Task: Research Airbnb properties in Matagalpa, Nicaragua from 10th December, 2023 to 25th December, 2023 for 3 adults, 1 child. Place can be shared room with 2 bedrooms having 3 beds and 2 bathrooms. Property type can be guest house. Amenities needed are: wifi, TV, free parkinig on premises, gym, breakfast. Booking option can be shelf check-in. Look for 3 properties as per requirement.
Action: Mouse moved to (550, 109)
Screenshot: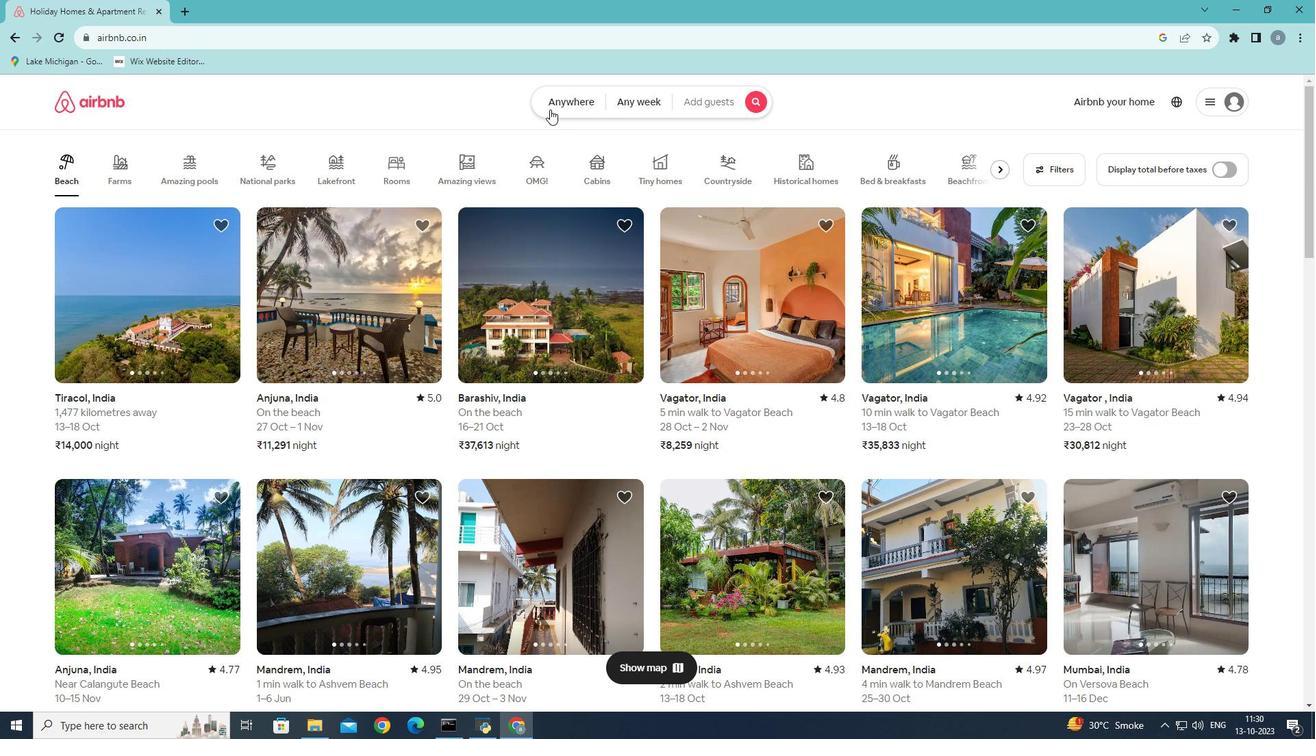 
Action: Mouse pressed left at (550, 109)
Screenshot: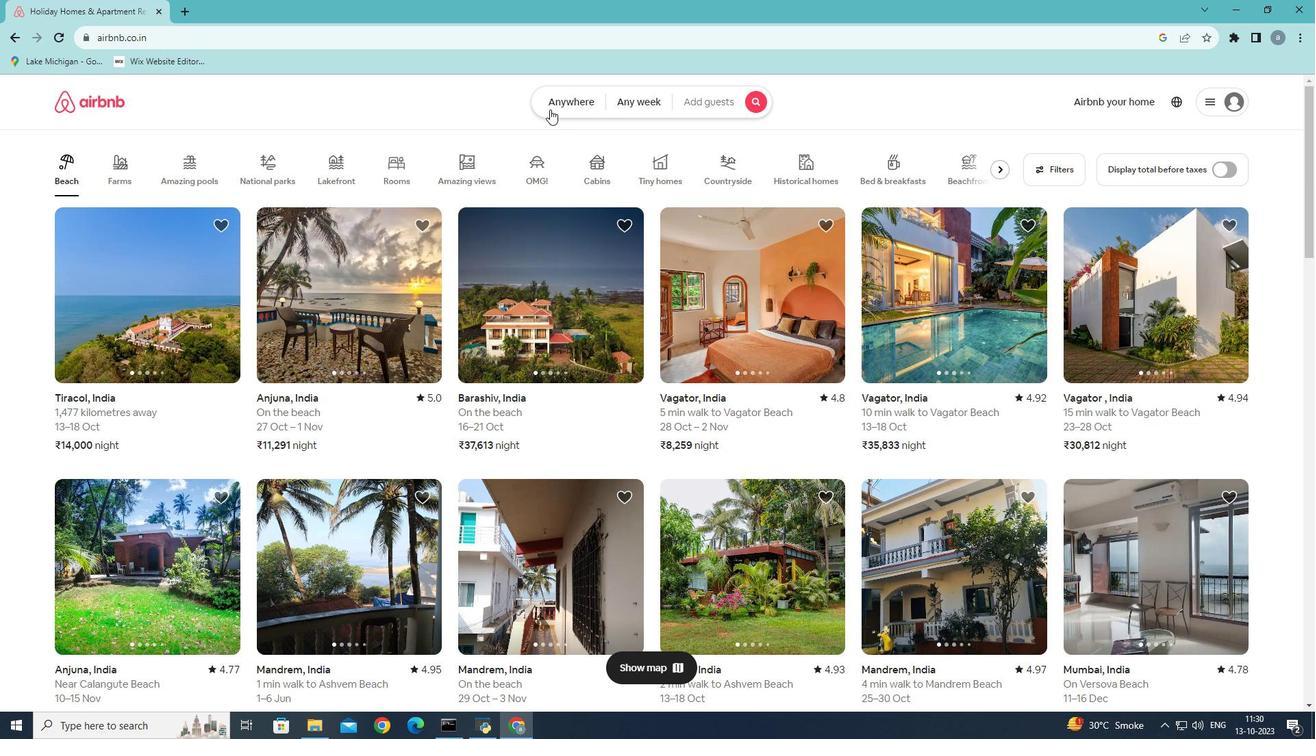 
Action: Mouse moved to (409, 158)
Screenshot: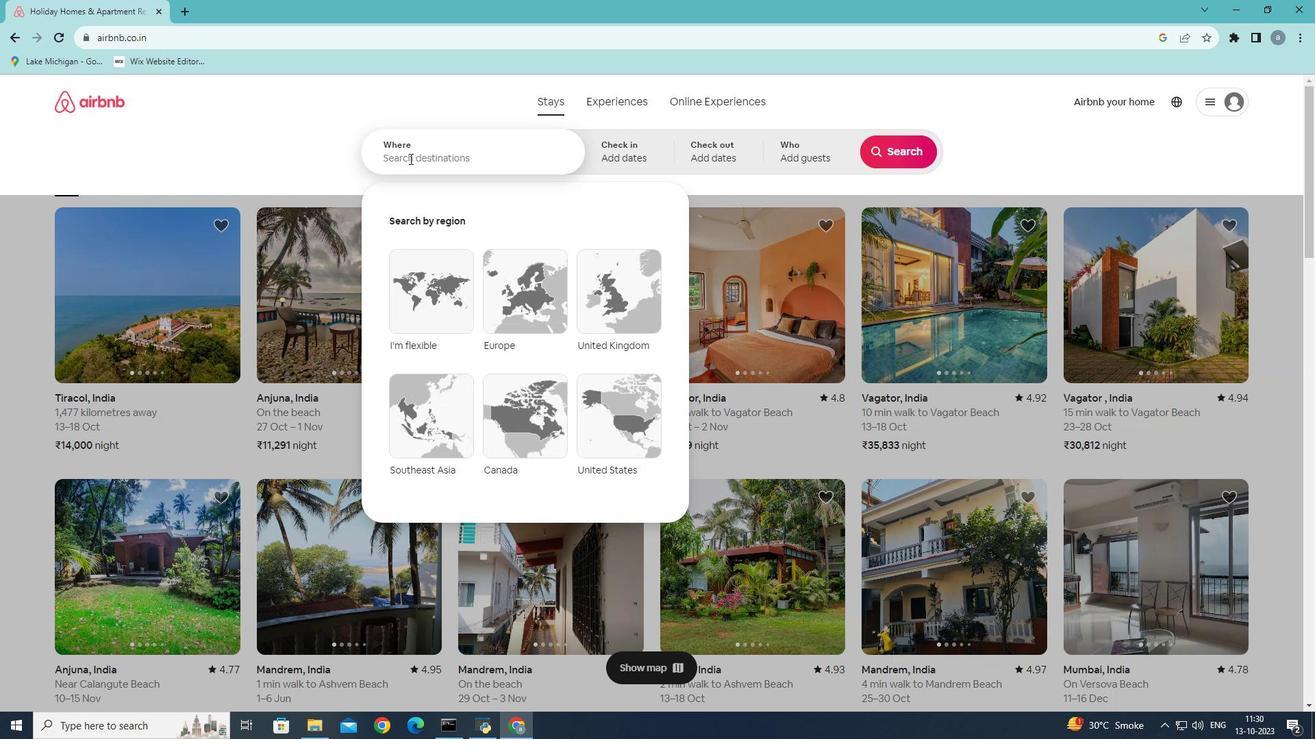 
Action: Mouse pressed left at (409, 158)
Screenshot: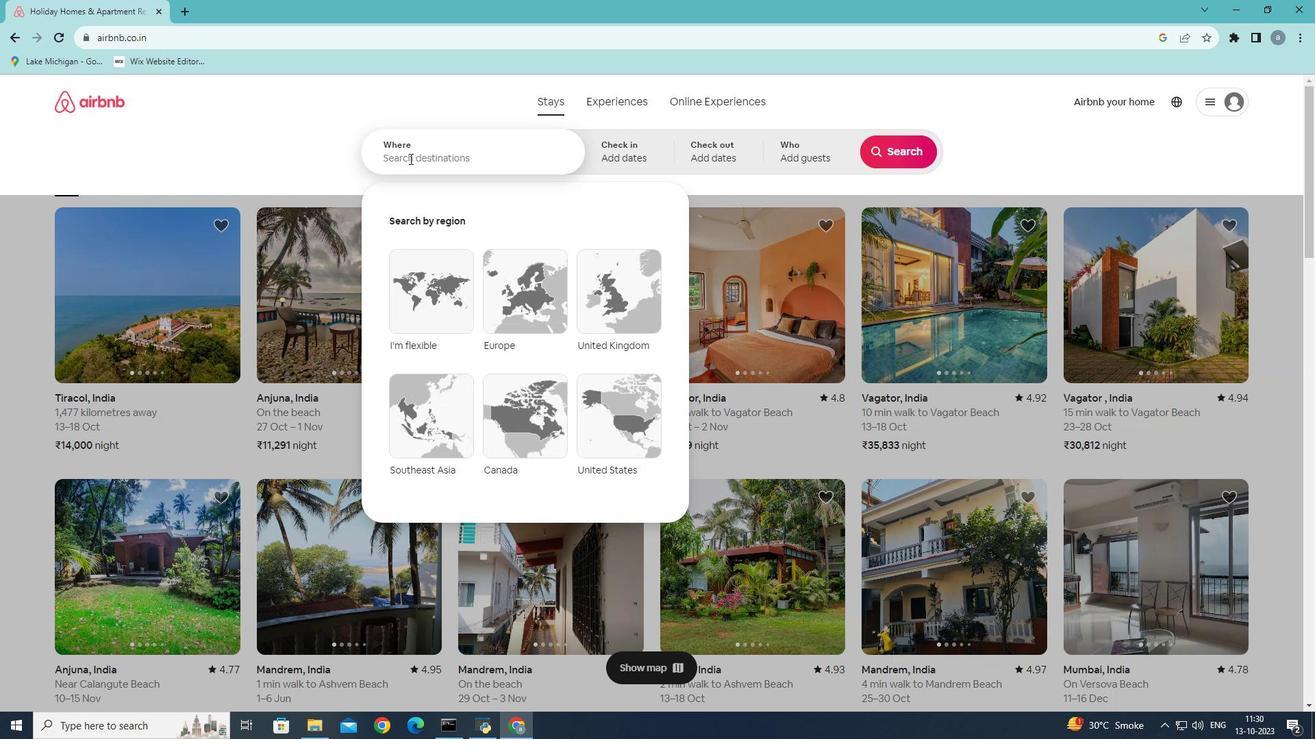 
Action: Mouse moved to (409, 159)
Screenshot: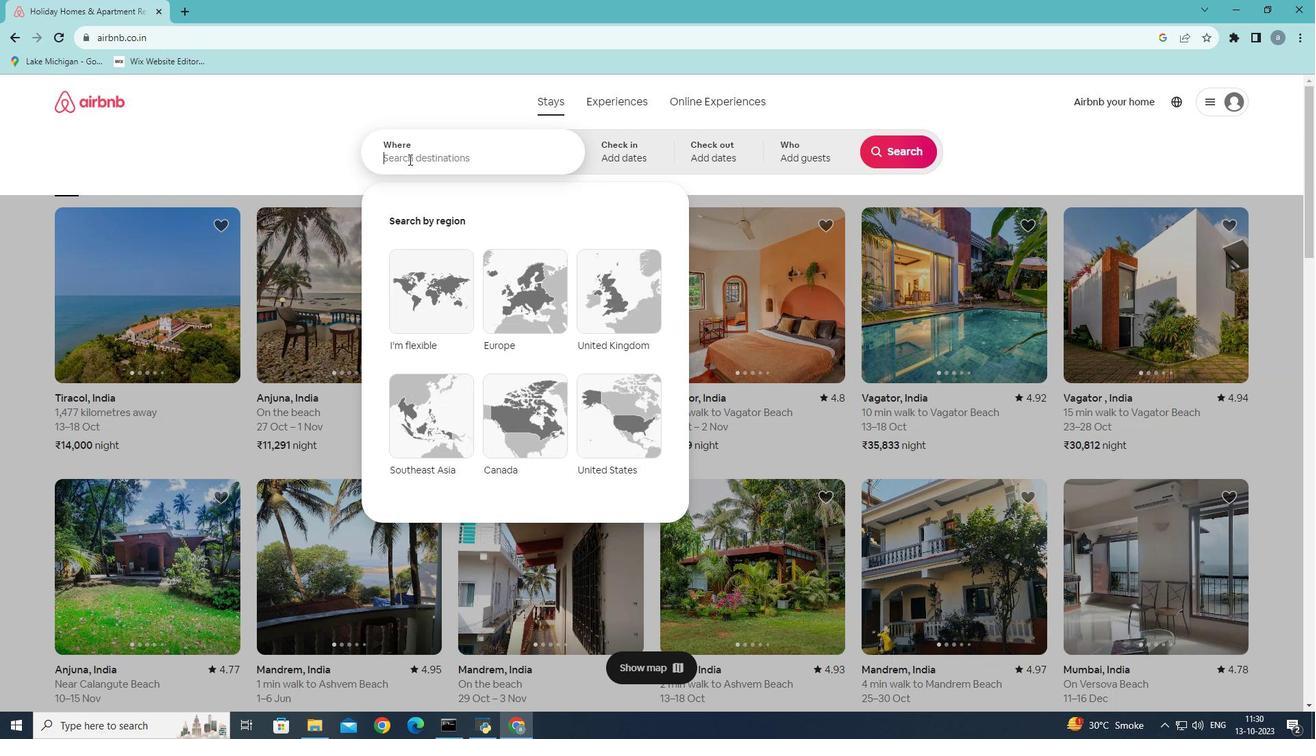 
Action: Key pressed <Key.shift><Key.shift><Key.shift><Key.shift><Key.shift><Key.shift><Key.shift><Key.shift><Key.shift><Key.shift><Key.shift><Key.shift><Key.shift><Key.shift><Key.shift><Key.shift><Key.shift><Key.shift><Key.shift><Key.shift><Key.shift><Key.shift><Key.shift><Key.shift><Key.shift><Key.shift><Key.shift><Key.shift><Key.shift><Key.shift><Key.shift><Key.shift><Key.shift><Key.shift><Key.shift><Key.shift><Key.shift><Key.shift><Key.shift><Key.shift><Key.shift><Key.shift><Key.shift><Key.shift><Key.shift>Matagalpa
Screenshot: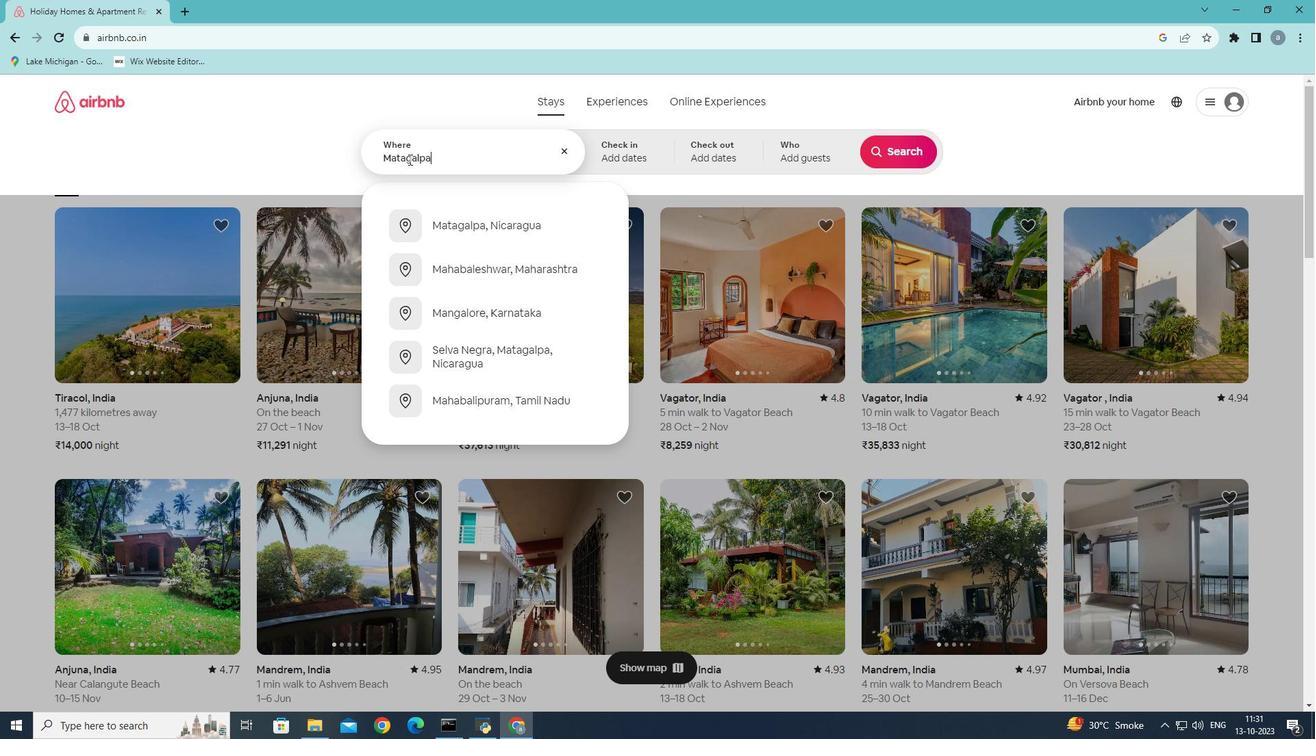
Action: Mouse moved to (516, 223)
Screenshot: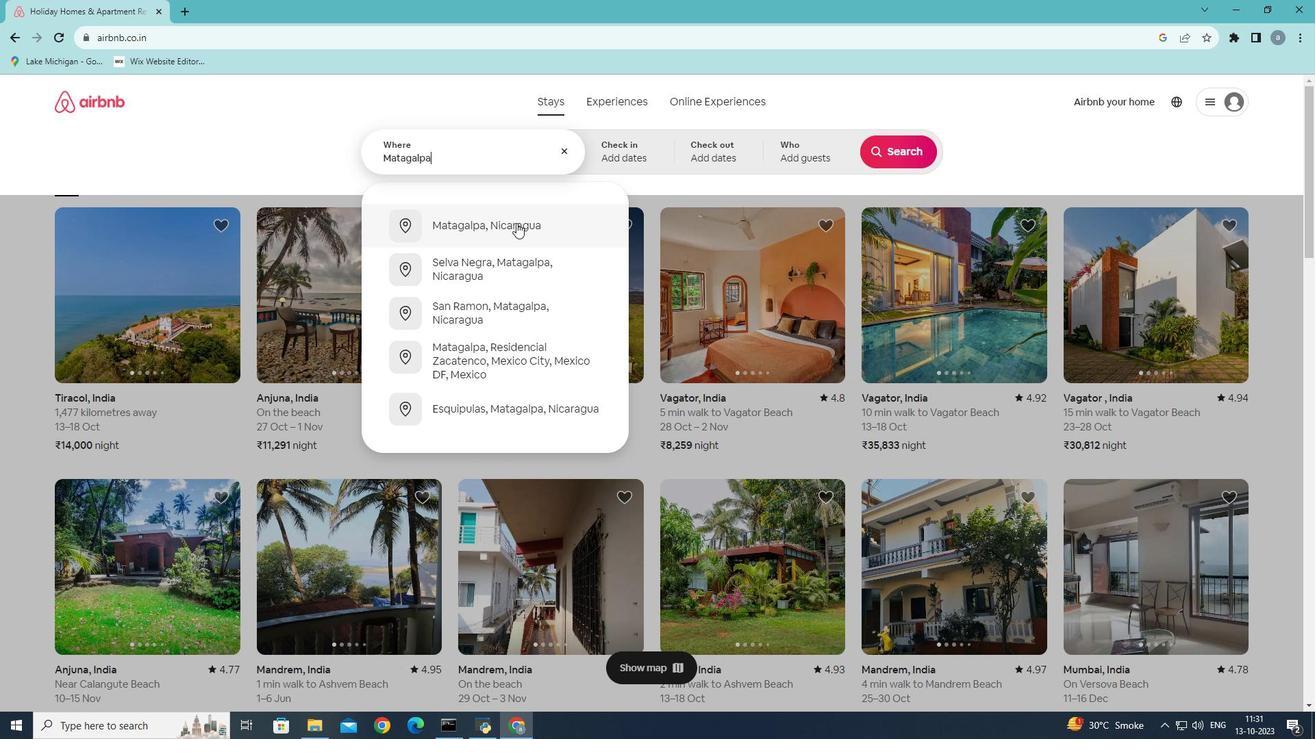 
Action: Mouse pressed left at (516, 223)
Screenshot: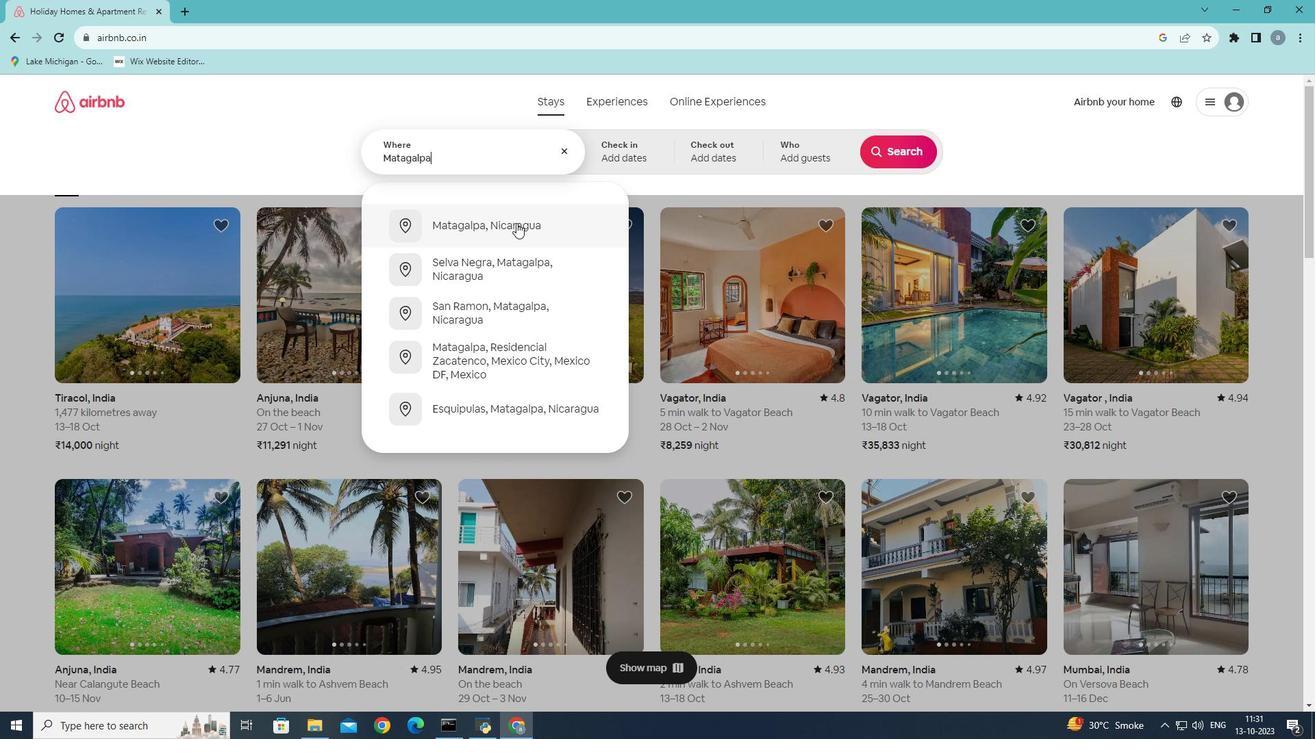 
Action: Mouse moved to (890, 263)
Screenshot: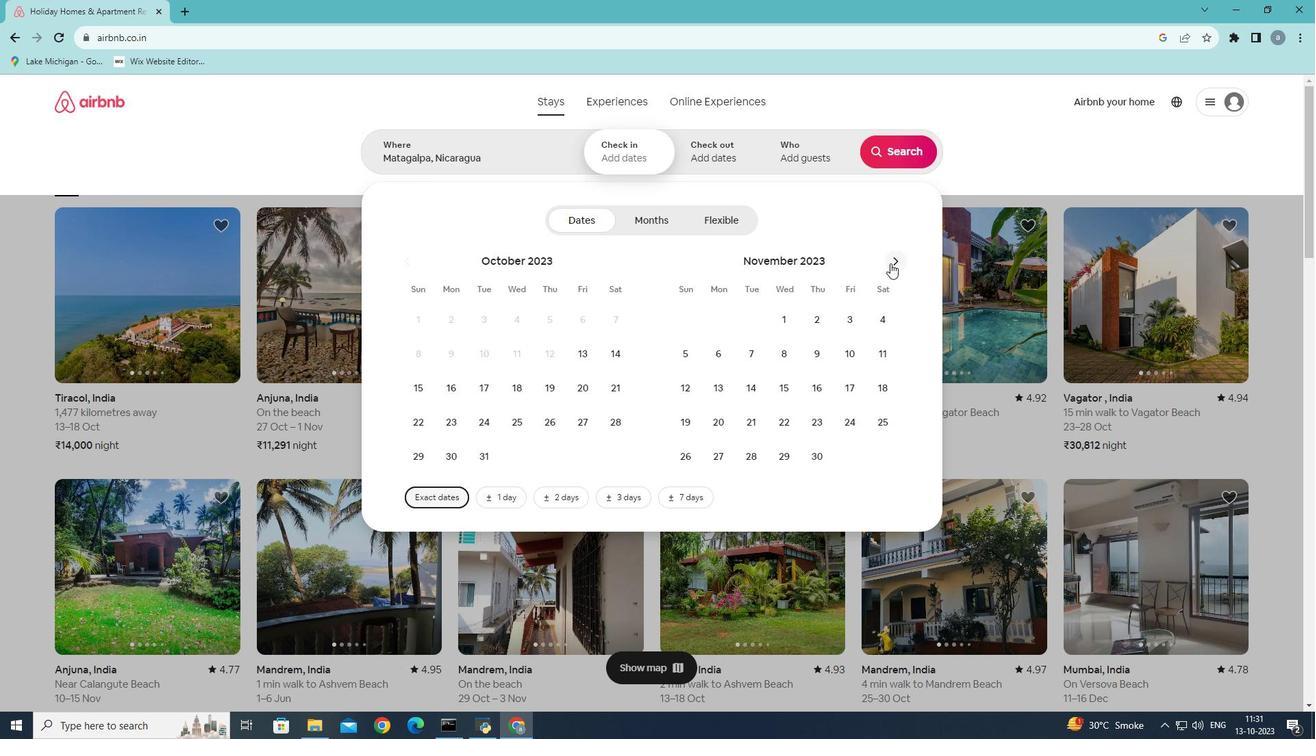
Action: Mouse pressed left at (890, 263)
Screenshot: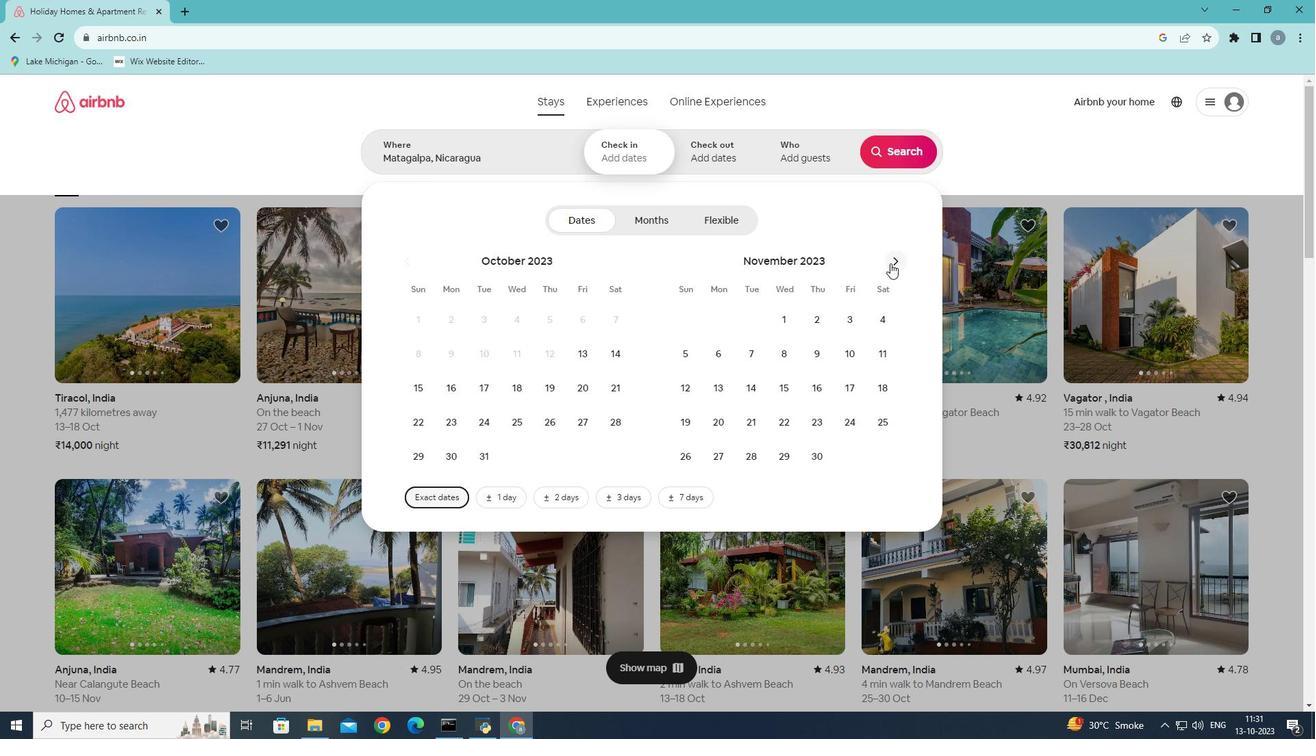 
Action: Mouse moved to (694, 387)
Screenshot: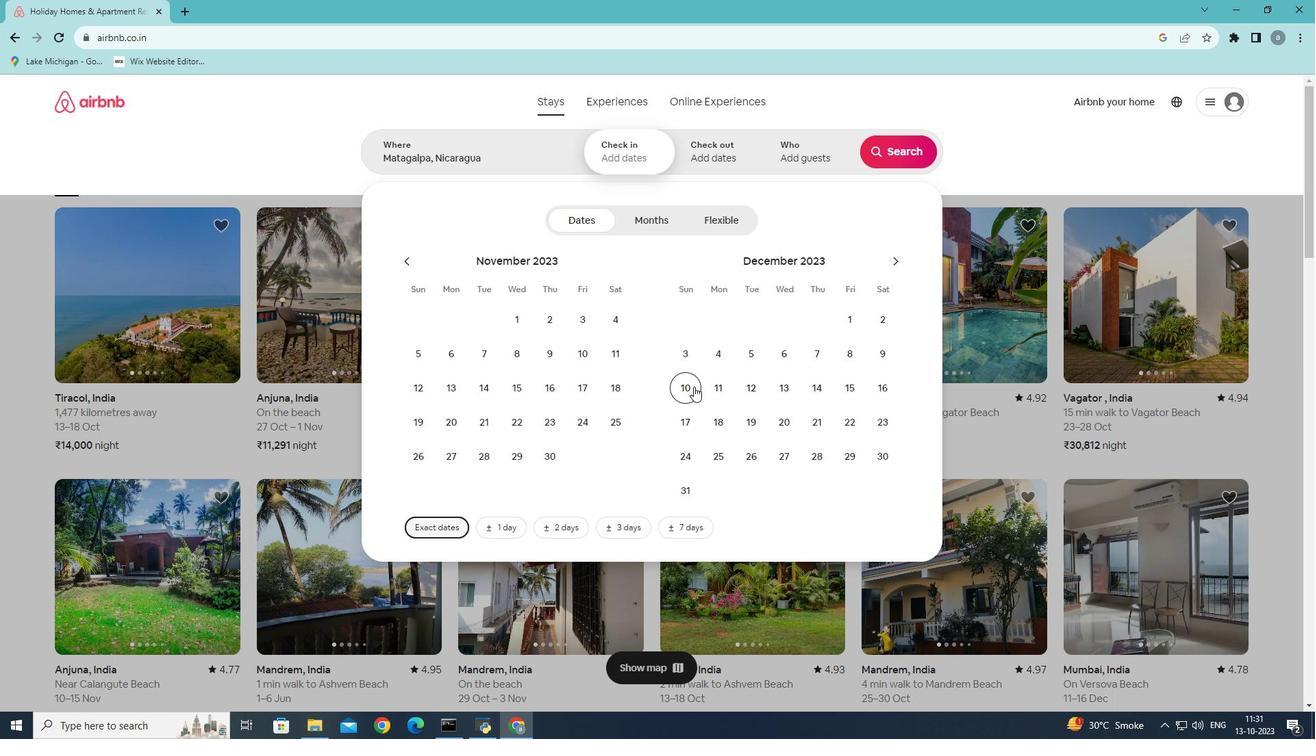 
Action: Mouse pressed left at (694, 387)
Screenshot: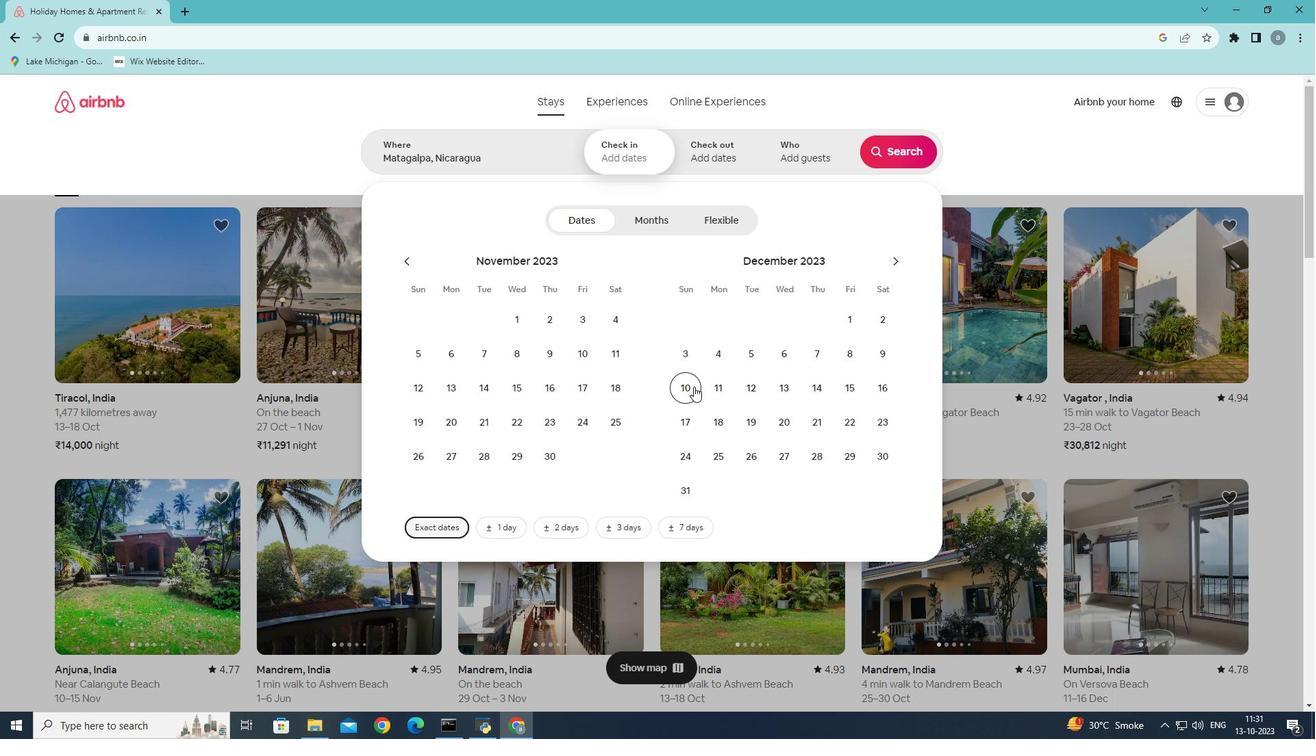
Action: Mouse moved to (725, 461)
Screenshot: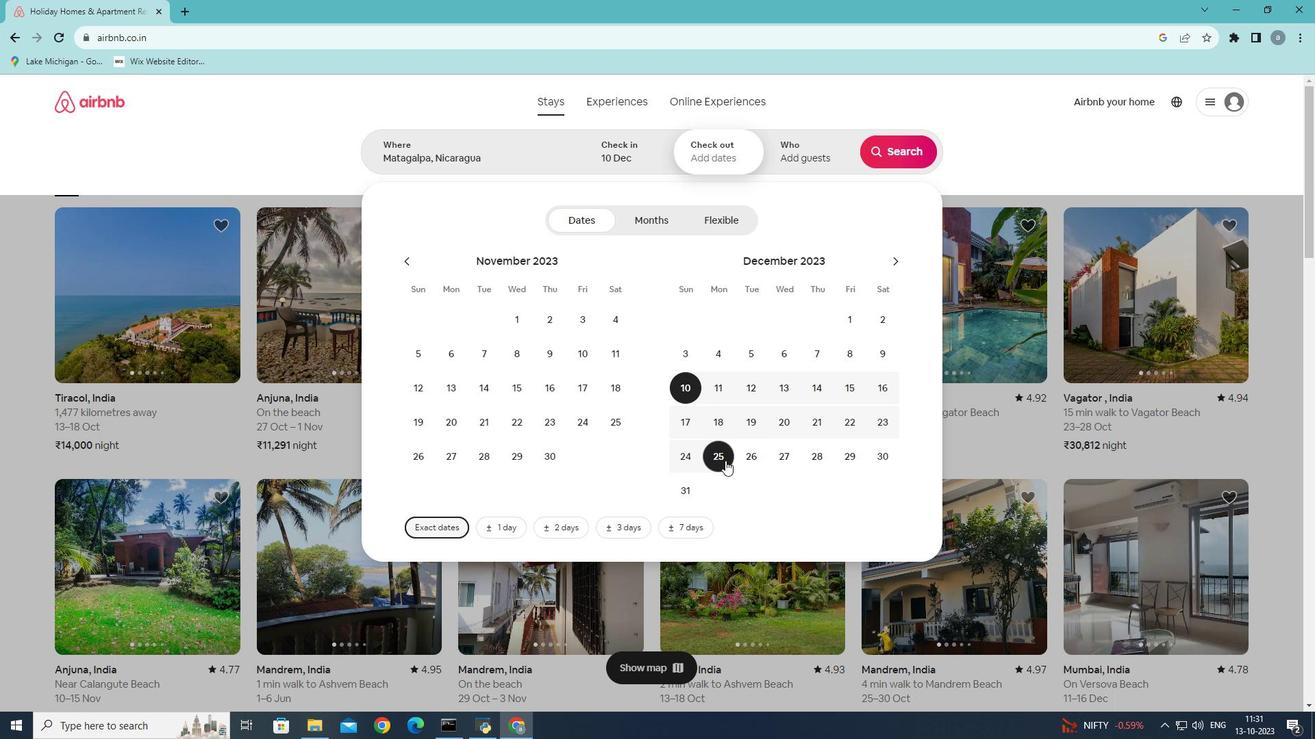 
Action: Mouse pressed left at (725, 461)
Screenshot: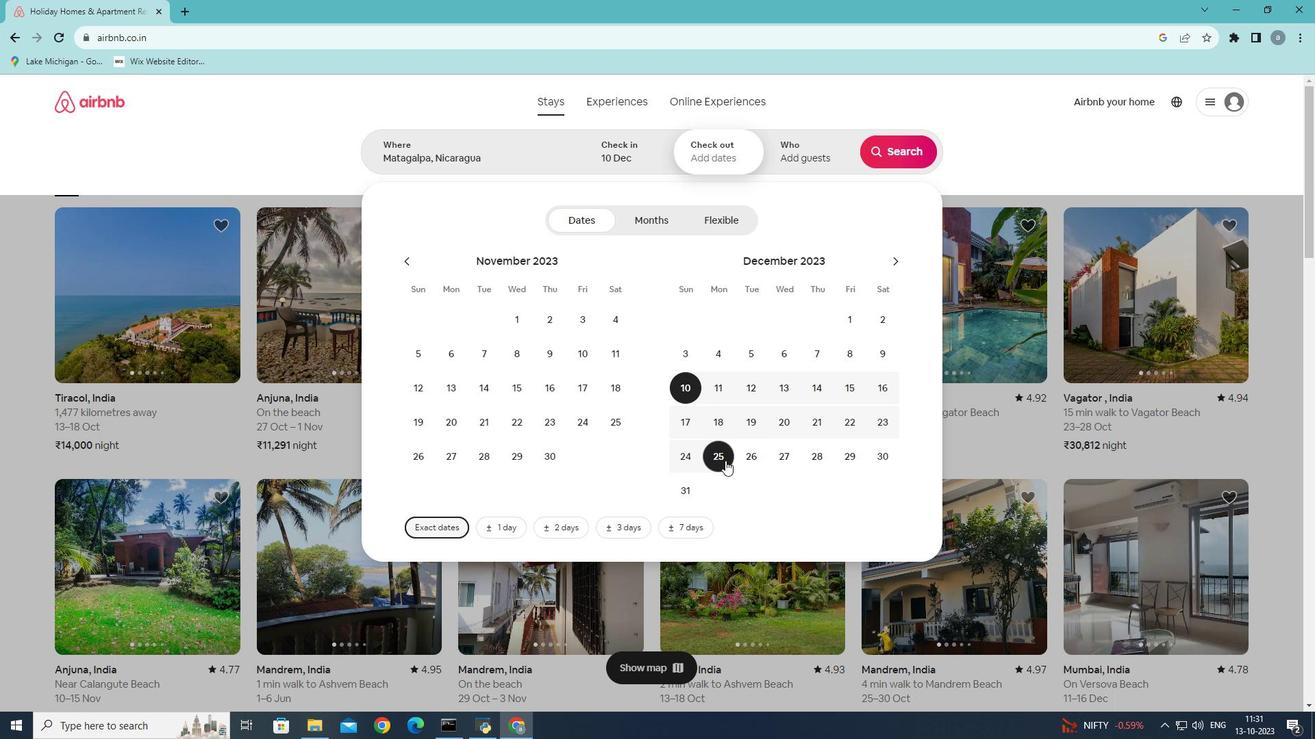 
Action: Mouse moved to (829, 152)
Screenshot: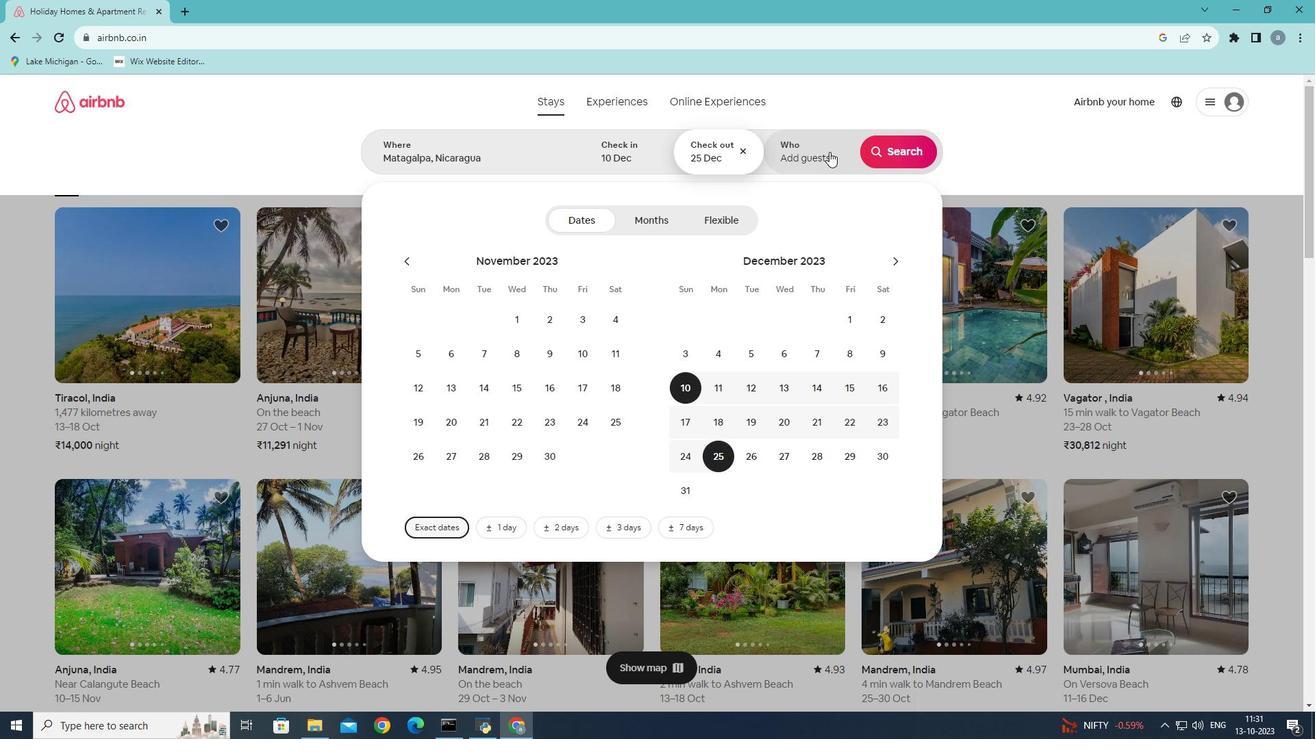 
Action: Mouse pressed left at (829, 152)
Screenshot: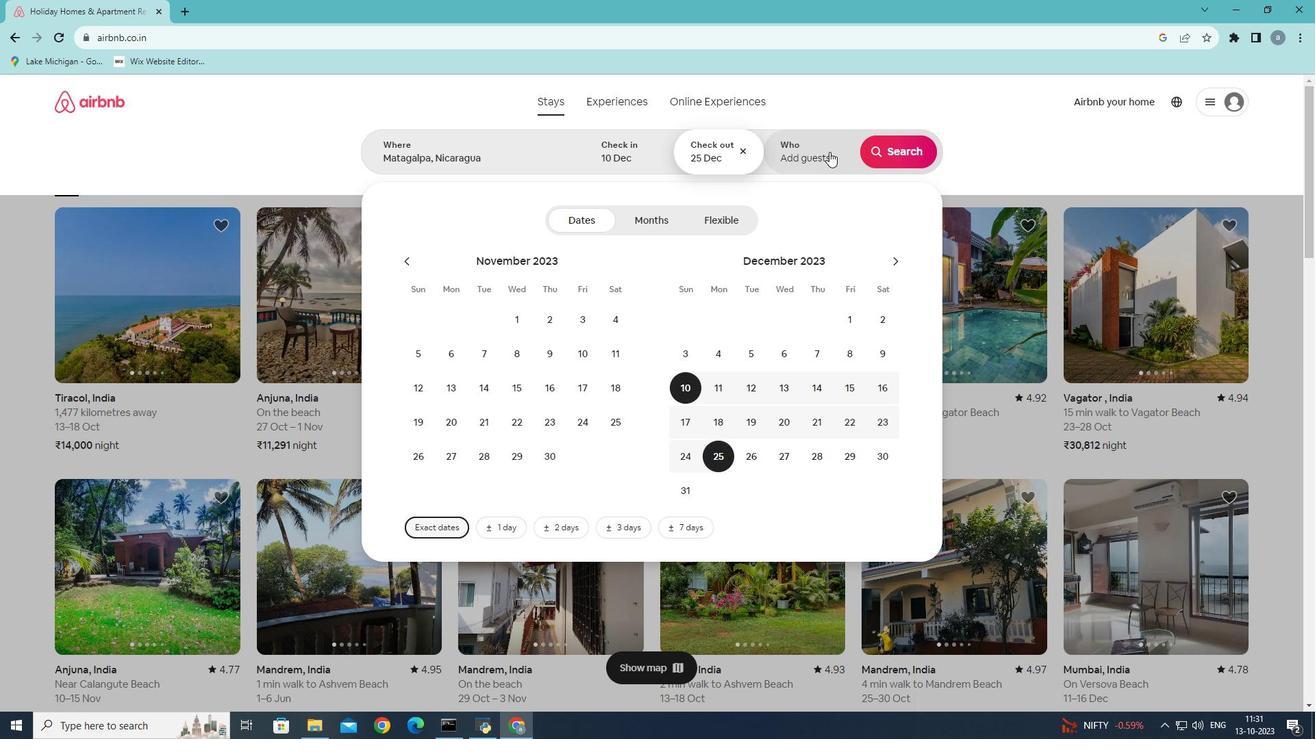 
Action: Mouse moved to (902, 224)
Screenshot: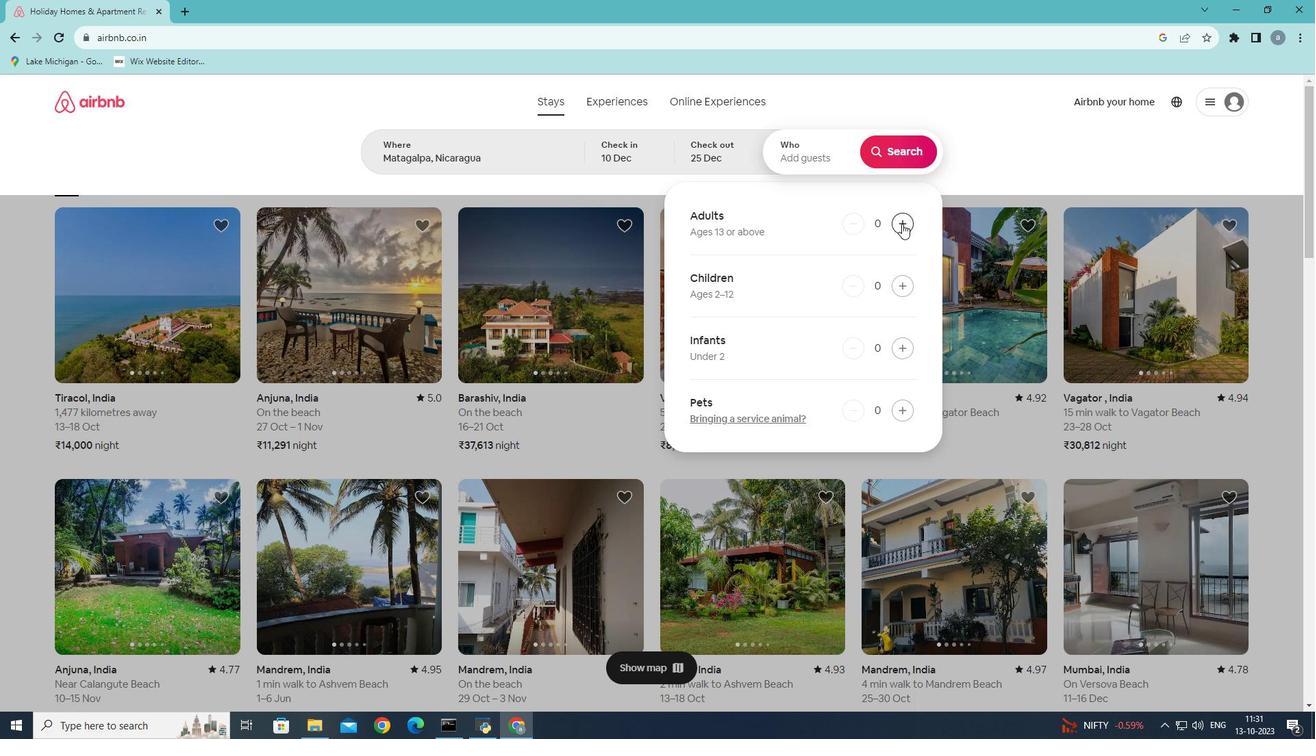 
Action: Mouse pressed left at (902, 224)
Screenshot: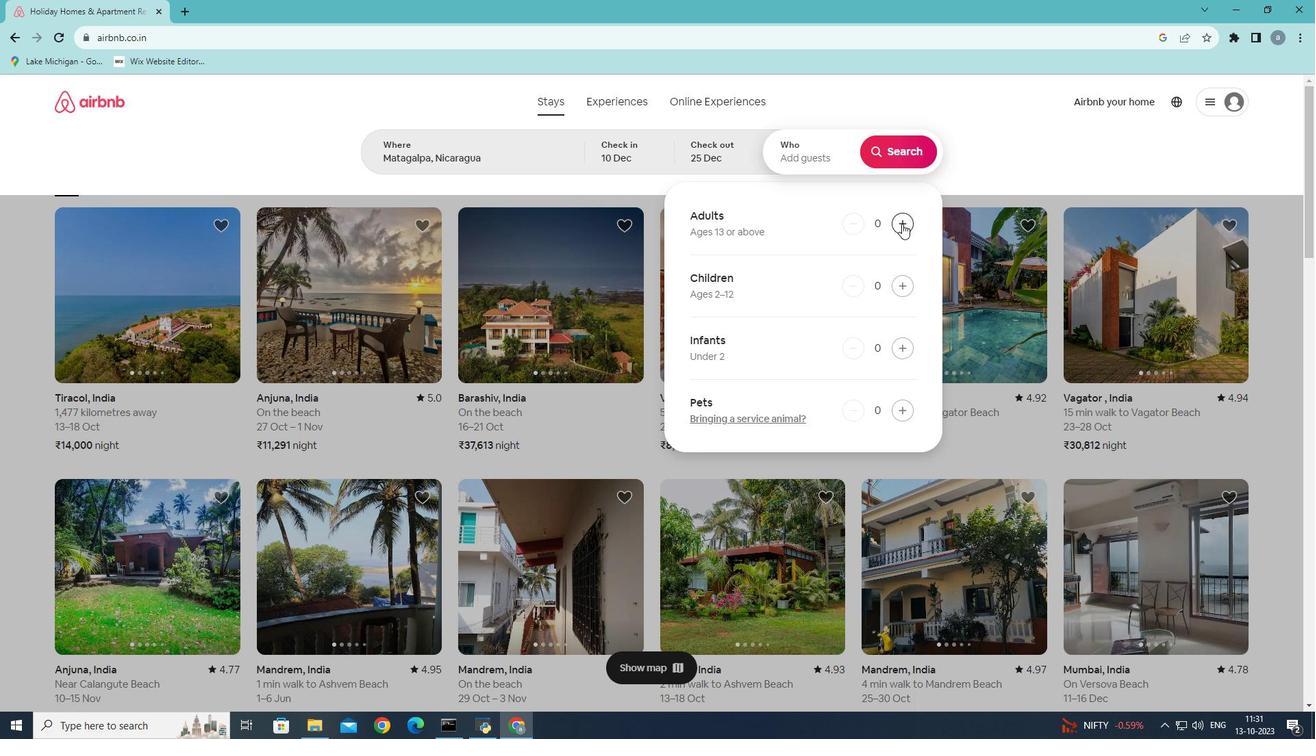 
Action: Mouse pressed left at (902, 224)
Screenshot: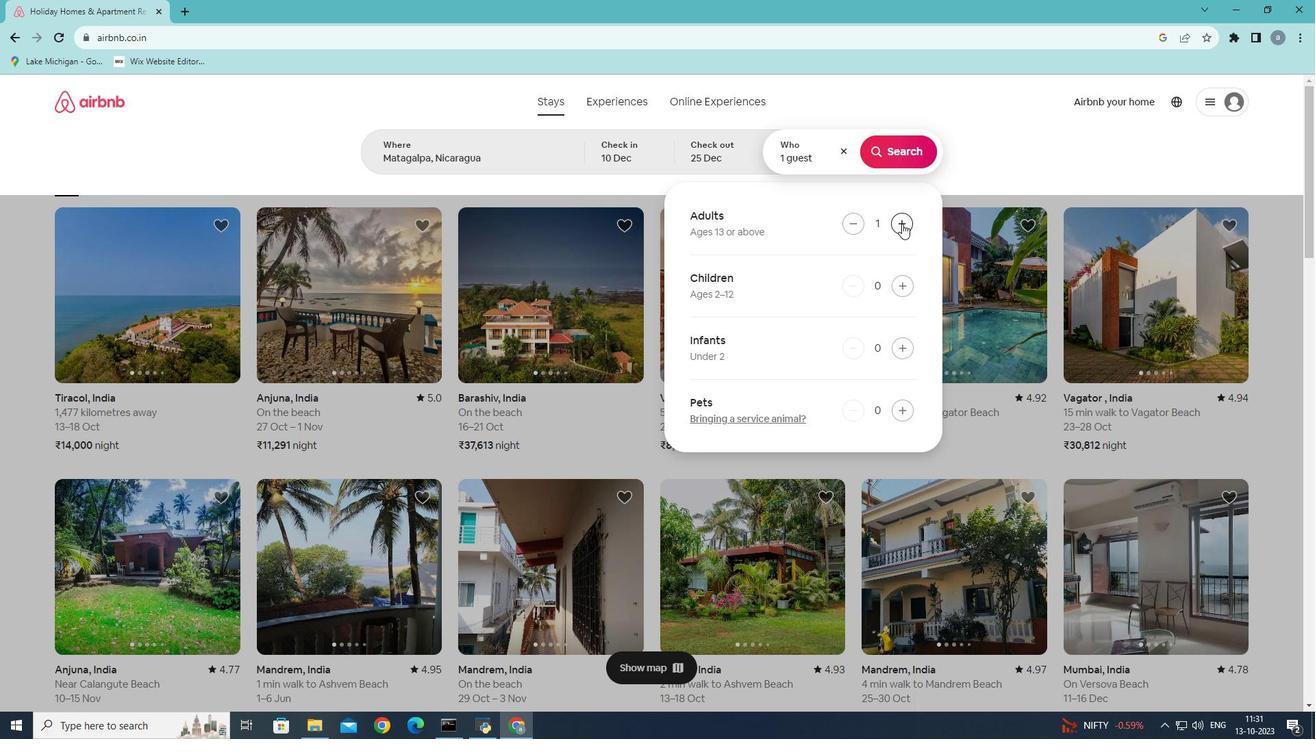 
Action: Mouse pressed left at (902, 224)
Screenshot: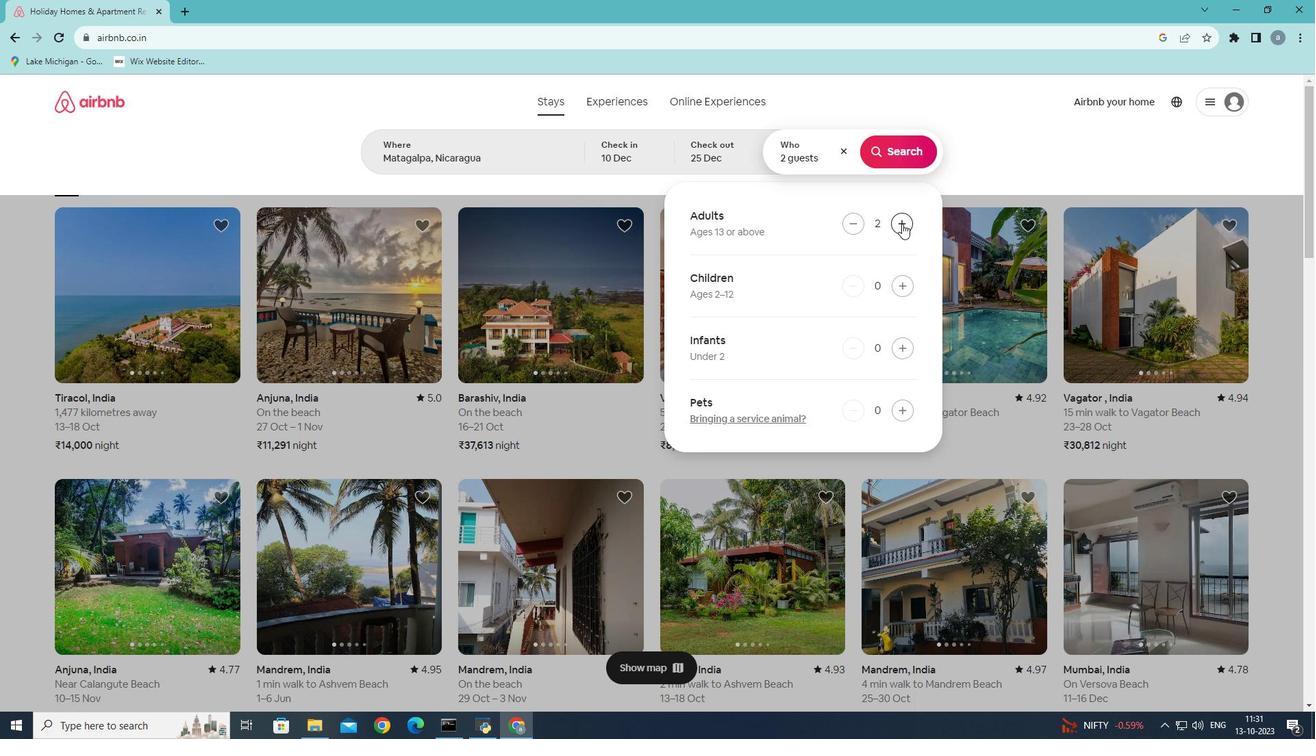 
Action: Mouse moved to (907, 288)
Screenshot: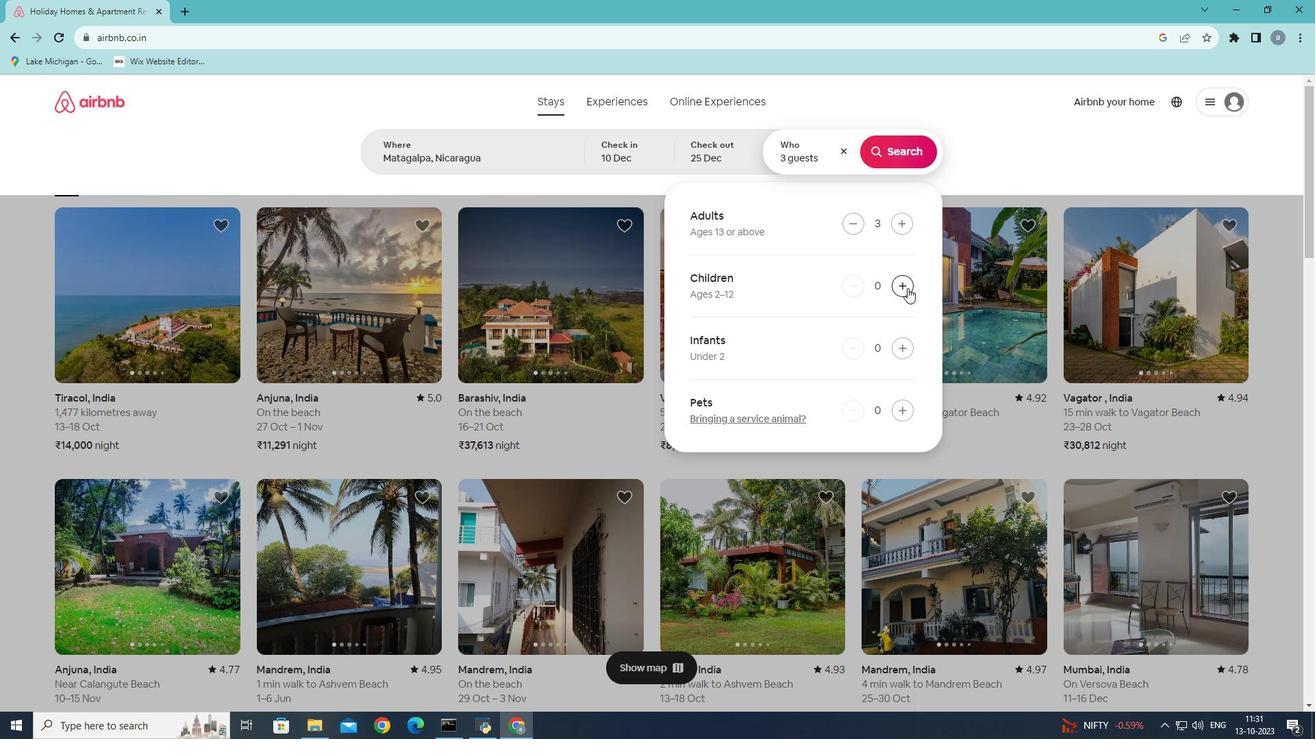 
Action: Mouse pressed left at (907, 288)
Screenshot: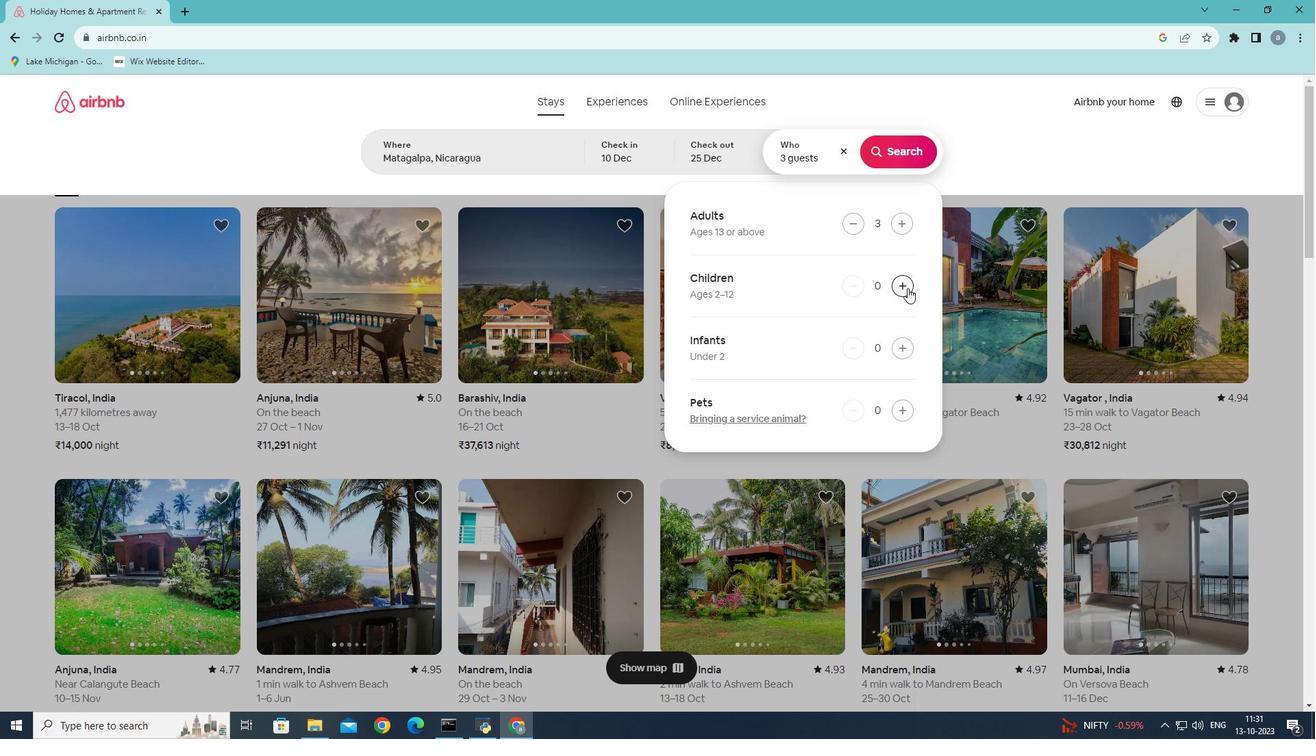 
Action: Mouse moved to (895, 149)
Screenshot: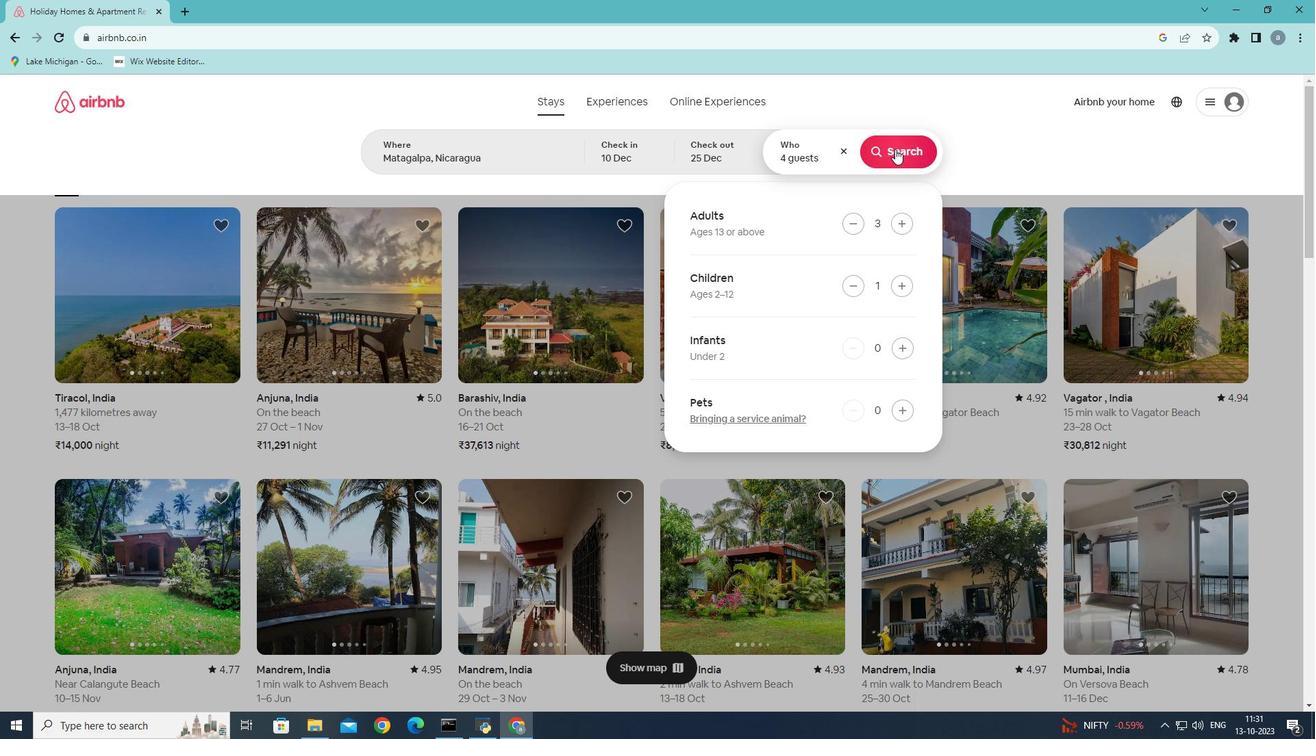 
Action: Mouse pressed left at (895, 149)
Screenshot: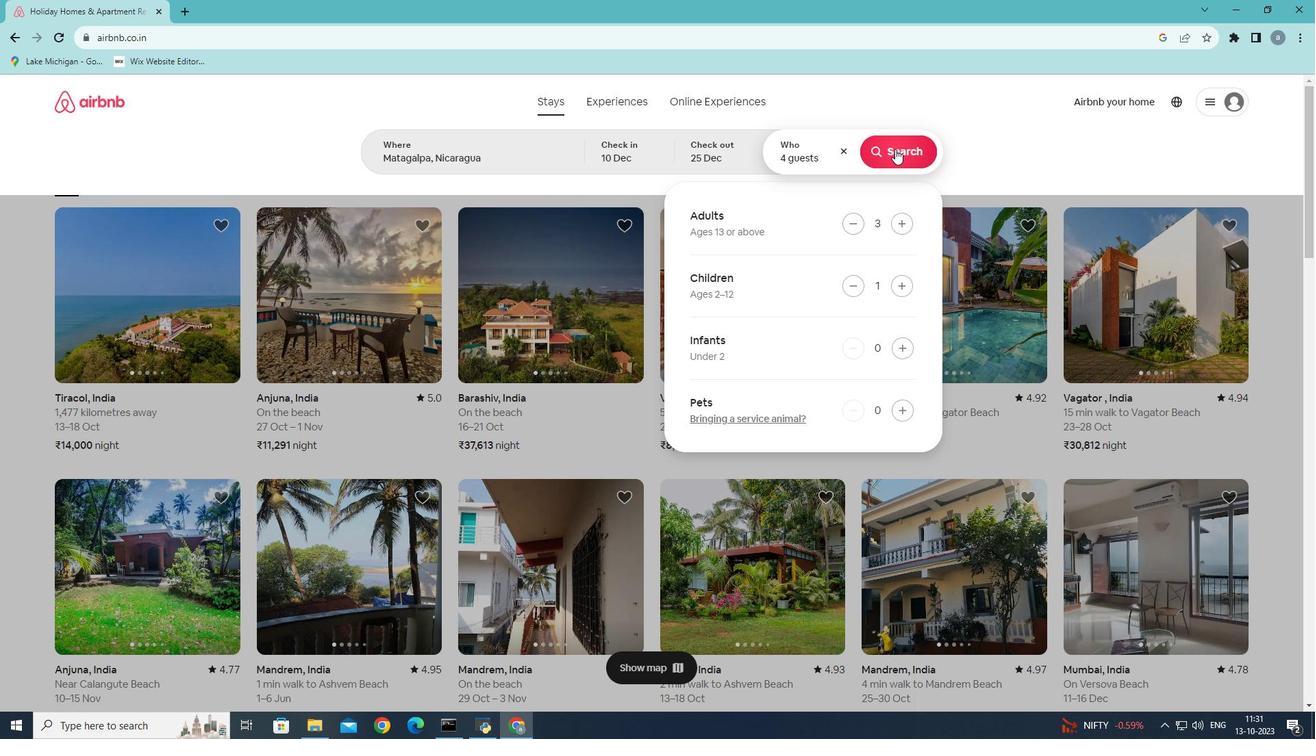 
Action: Mouse moved to (1083, 158)
Screenshot: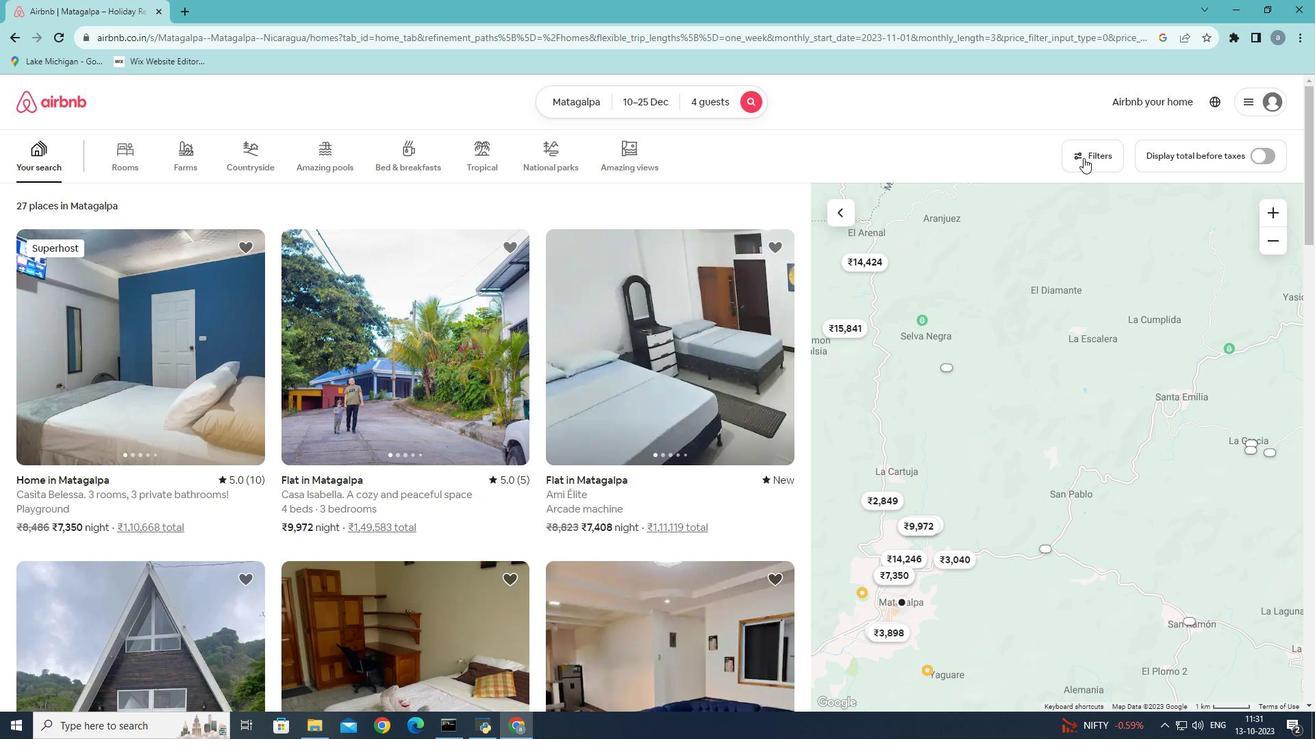 
Action: Mouse pressed left at (1083, 158)
Screenshot: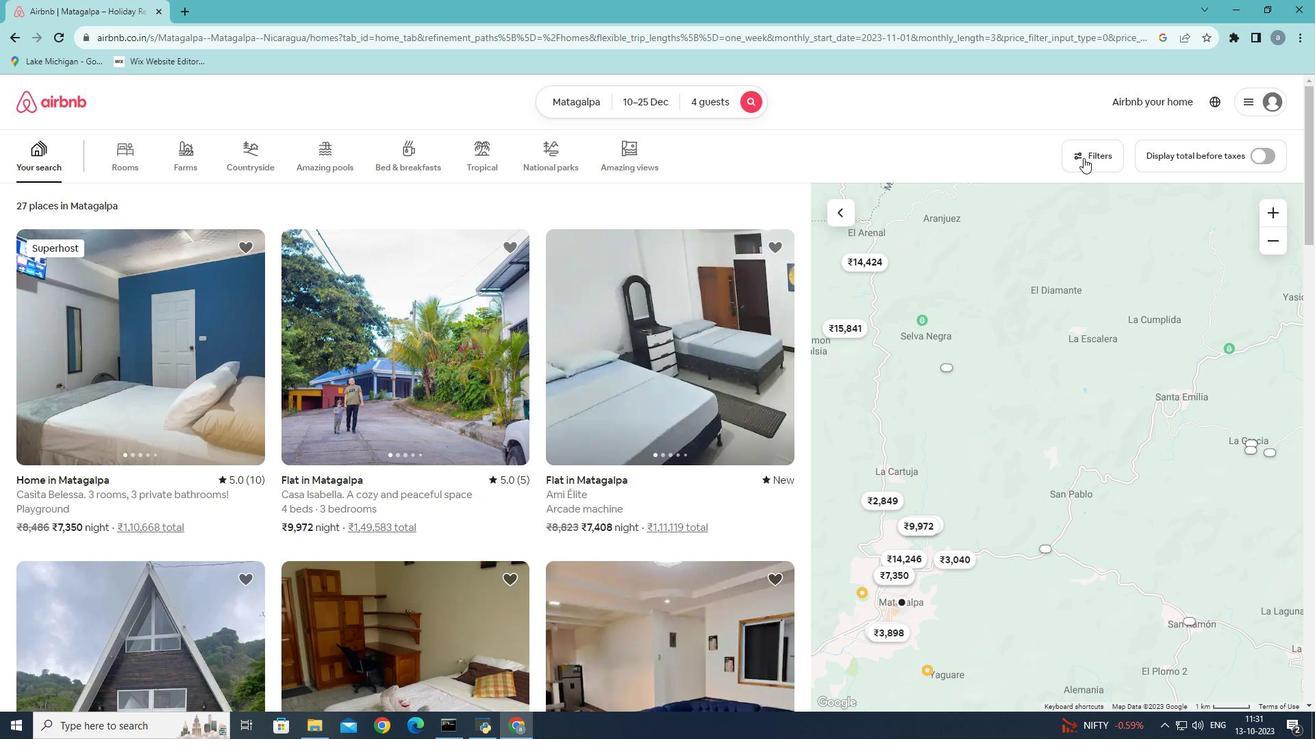 
Action: Mouse moved to (741, 325)
Screenshot: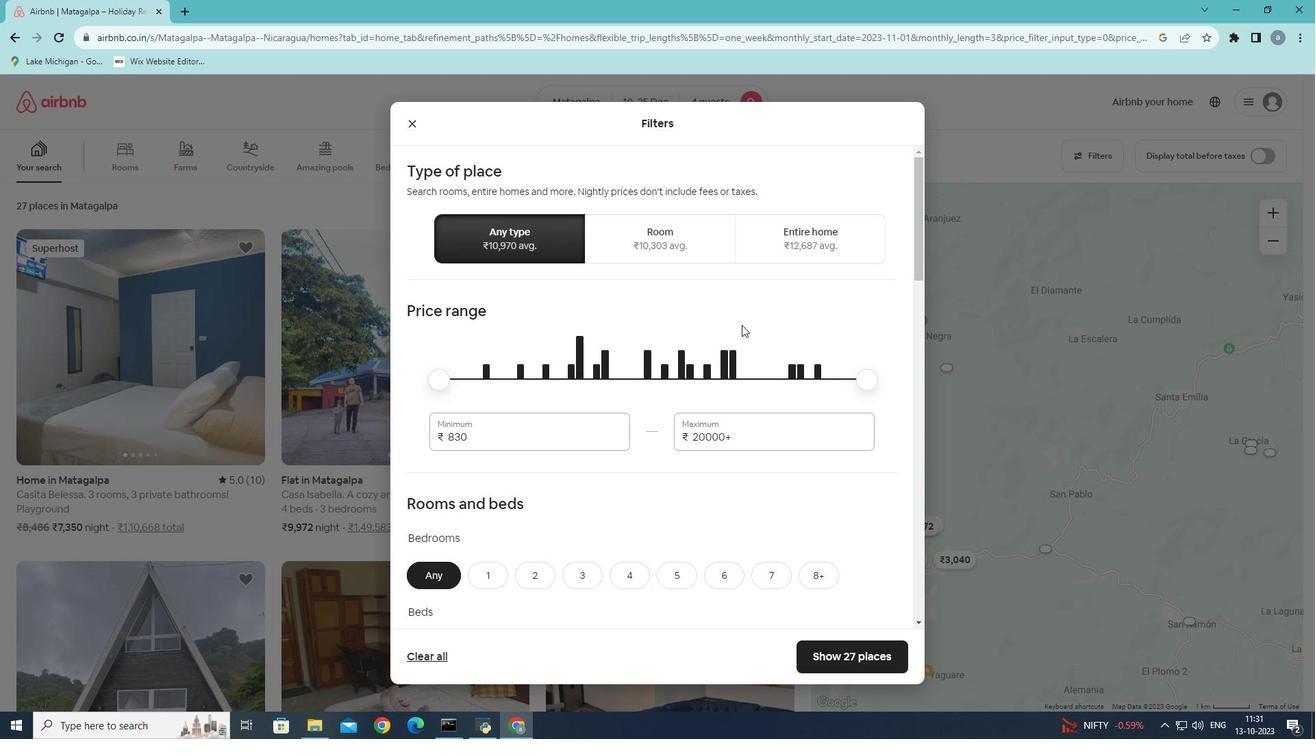 
Action: Mouse scrolled (741, 324) with delta (0, 0)
Screenshot: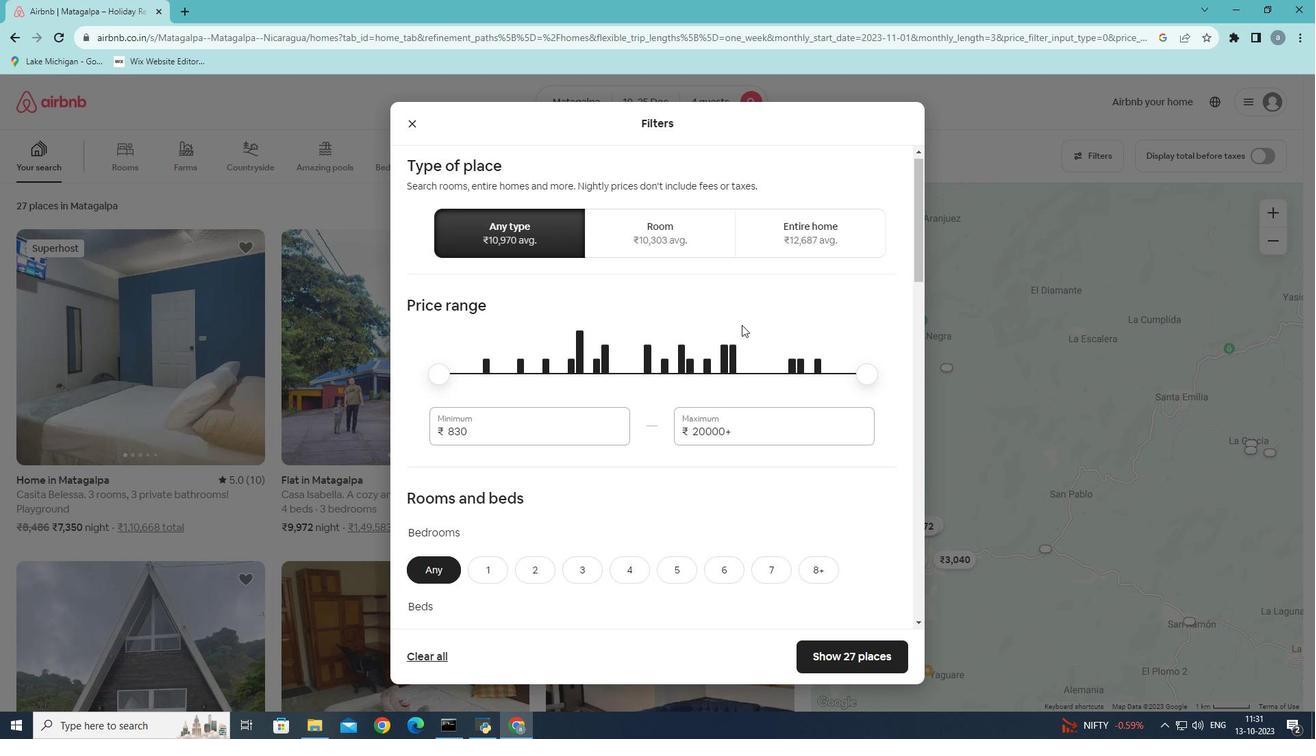 
Action: Mouse scrolled (741, 324) with delta (0, 0)
Screenshot: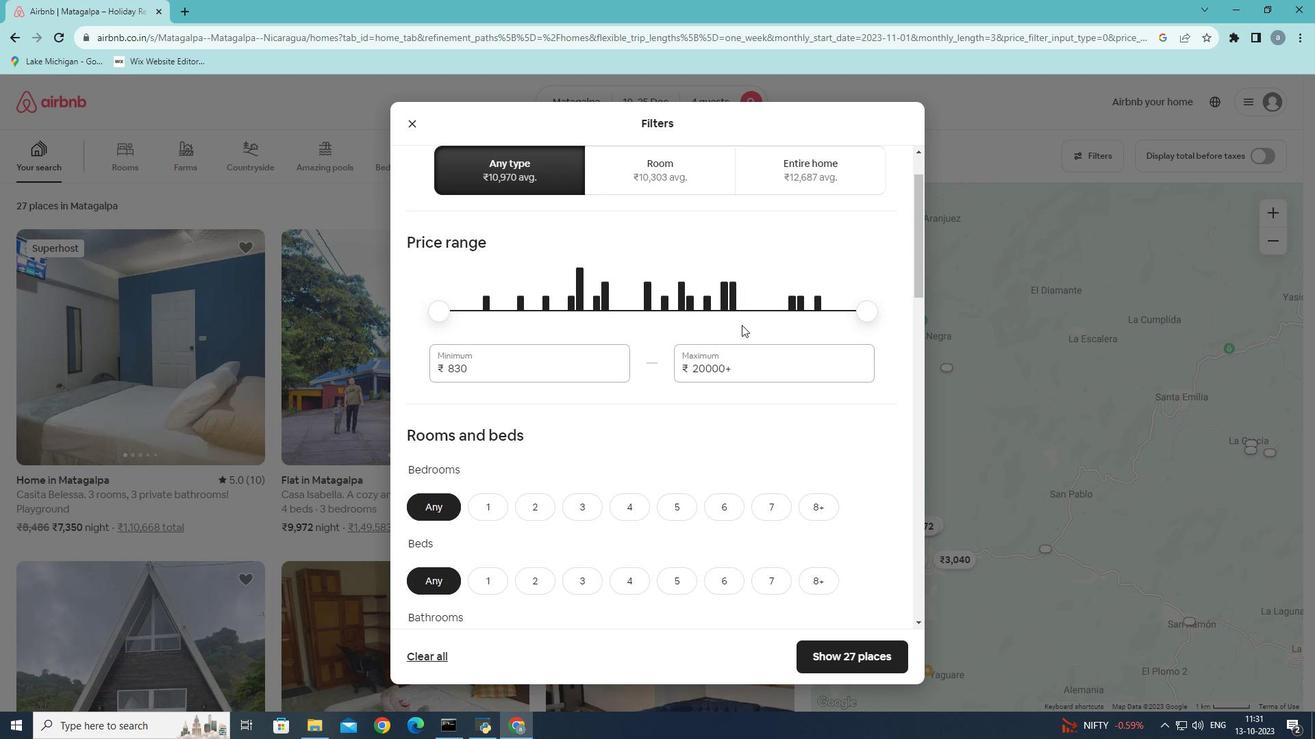 
Action: Mouse scrolled (741, 324) with delta (0, 0)
Screenshot: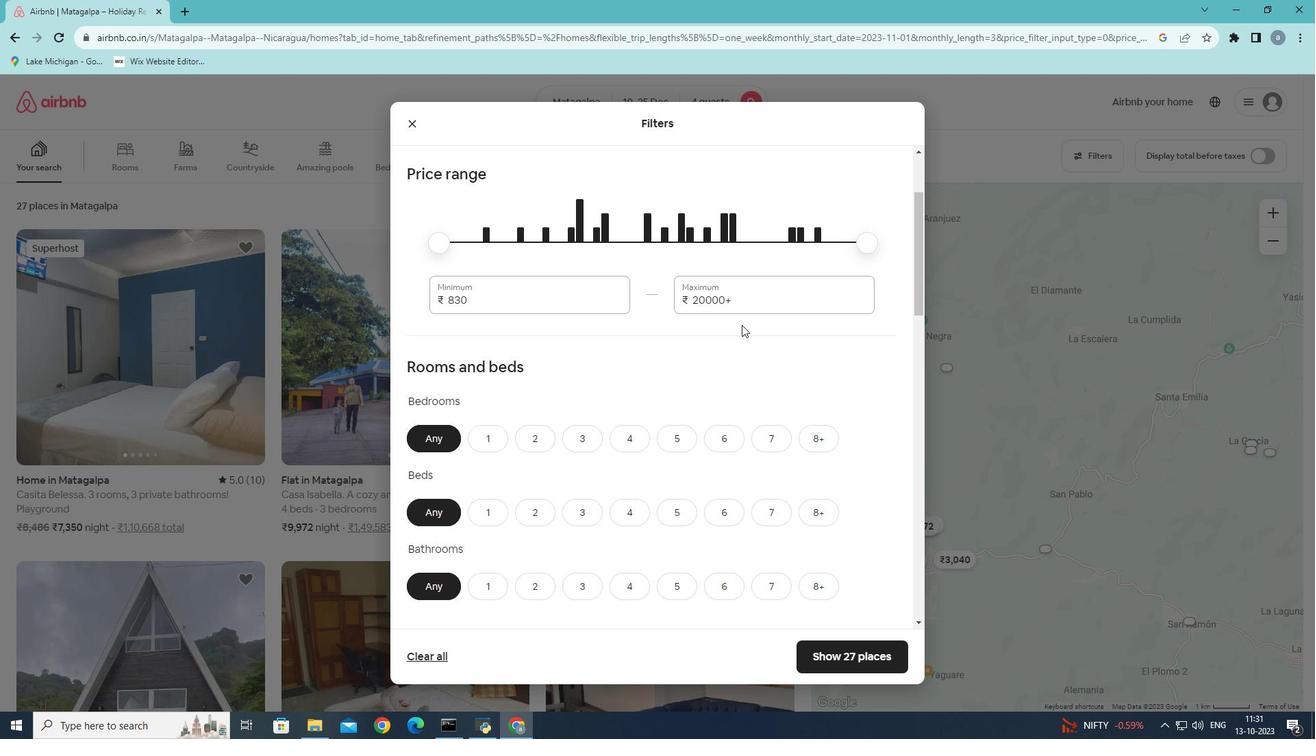 
Action: Mouse moved to (537, 371)
Screenshot: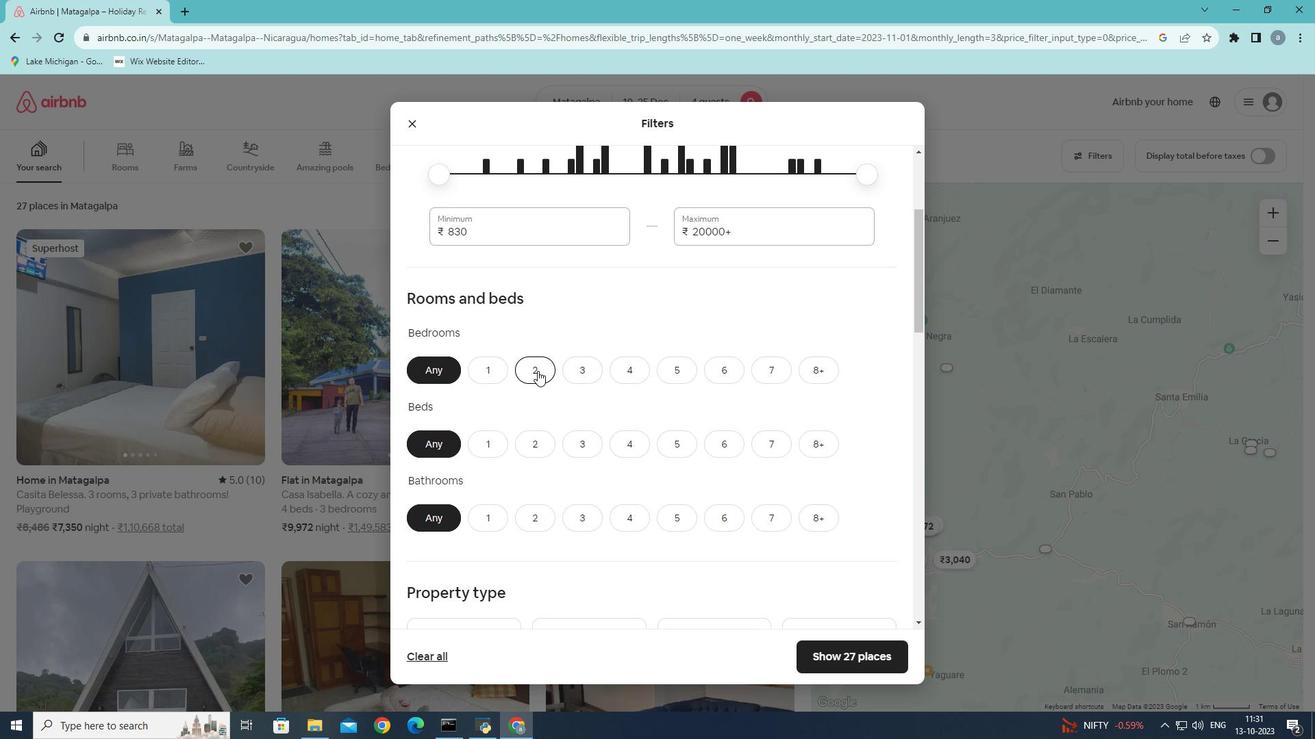 
Action: Mouse pressed left at (537, 371)
Screenshot: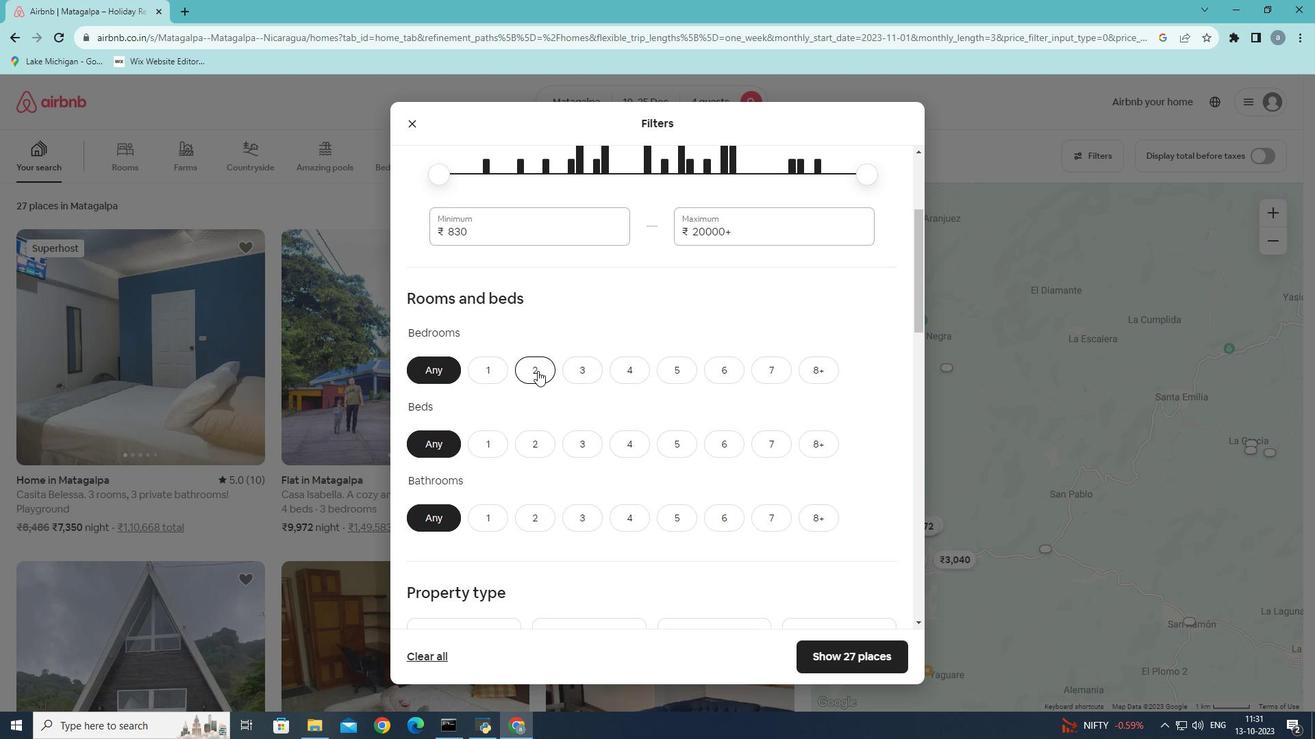 
Action: Mouse moved to (570, 444)
Screenshot: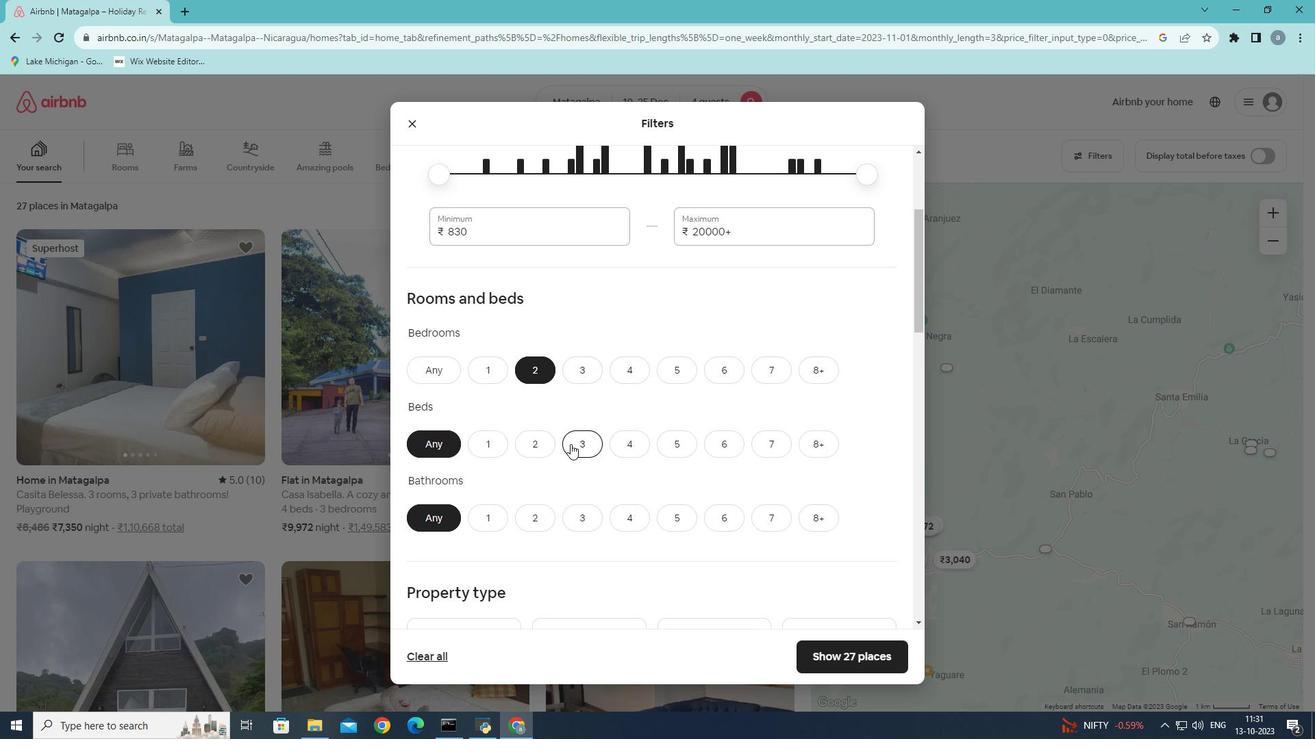 
Action: Mouse pressed left at (570, 444)
Screenshot: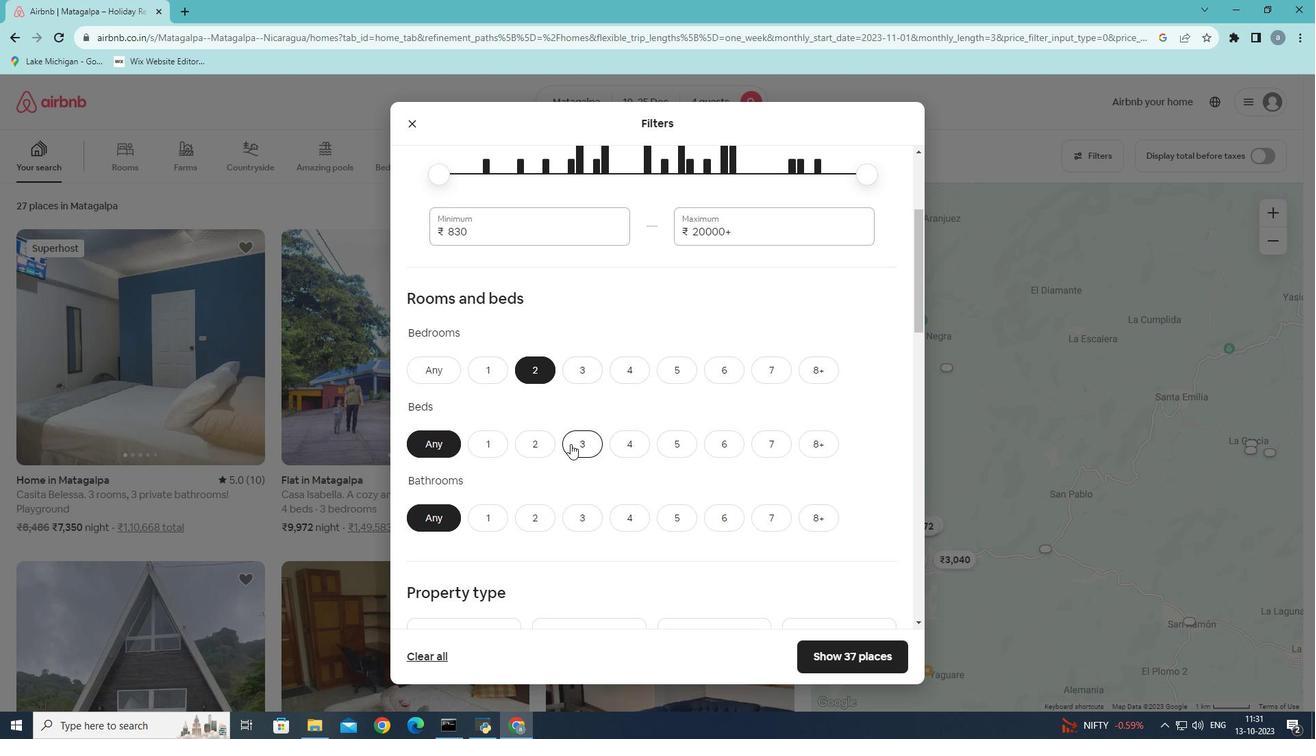 
Action: Mouse moved to (540, 518)
Screenshot: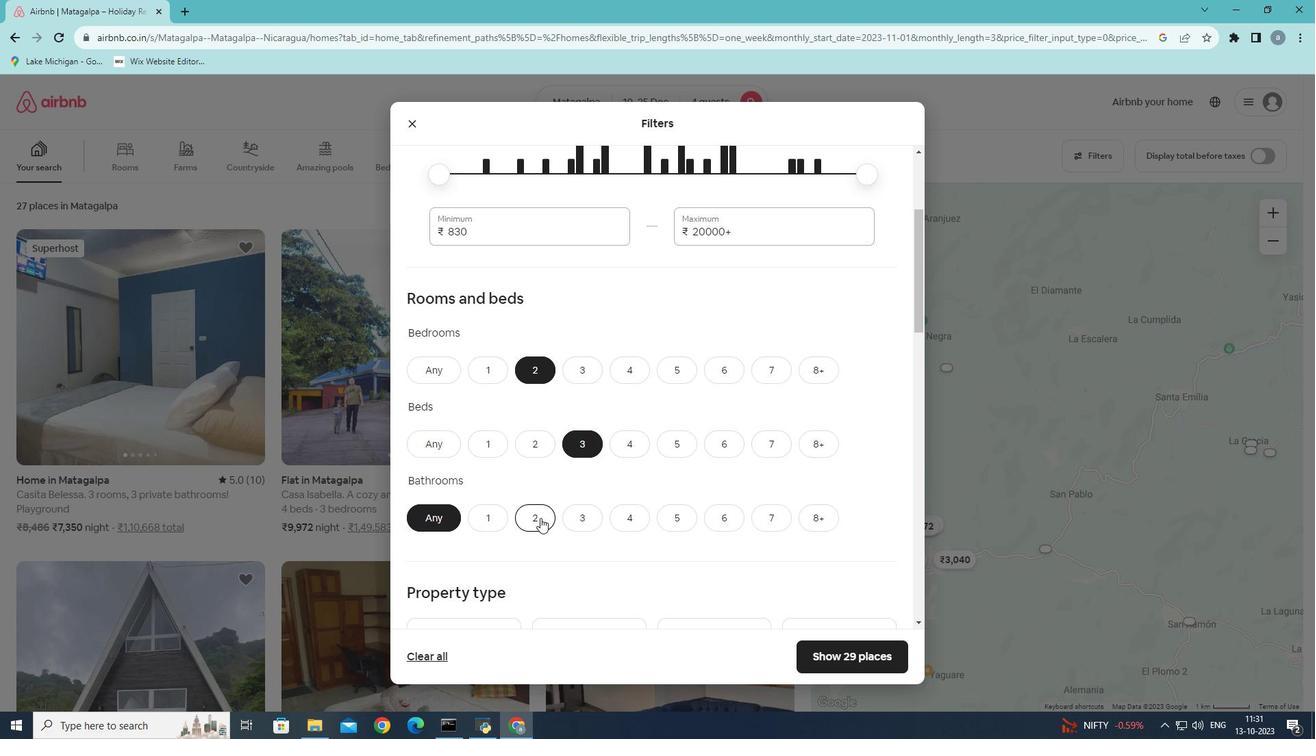 
Action: Mouse pressed left at (540, 518)
Screenshot: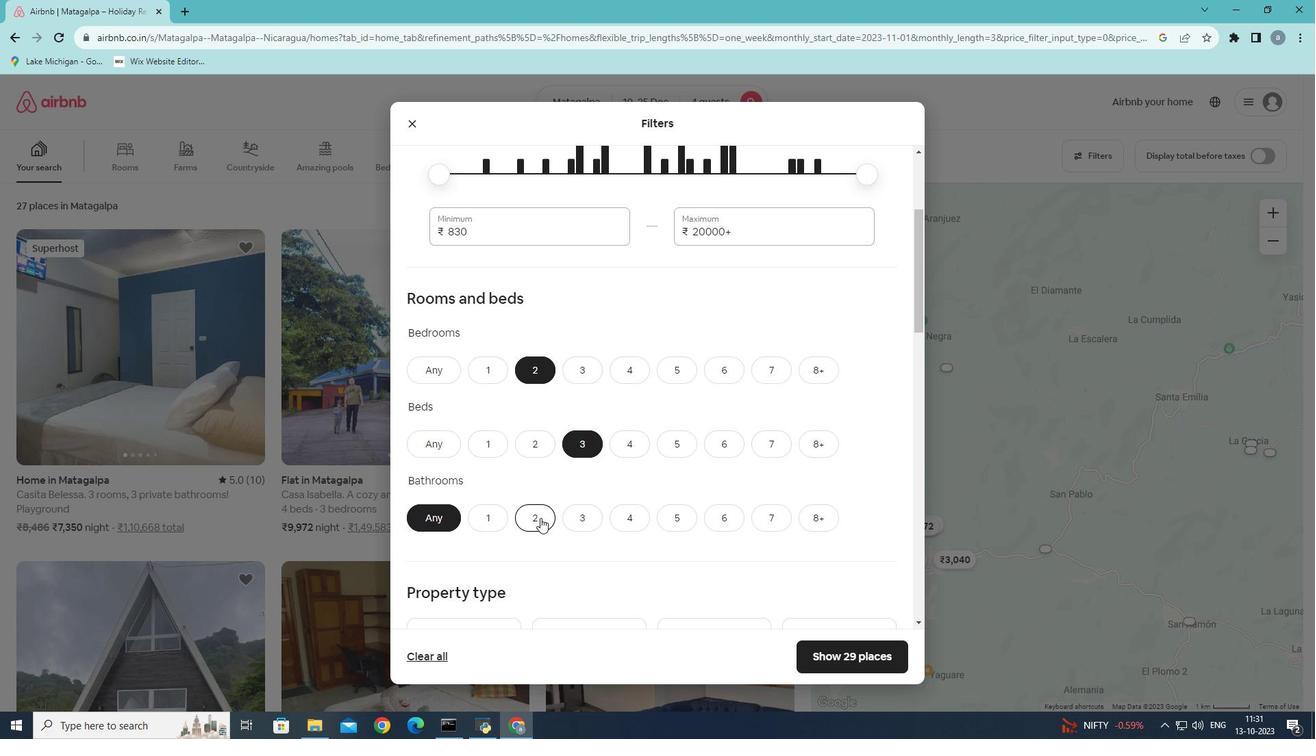 
Action: Mouse moved to (528, 352)
Screenshot: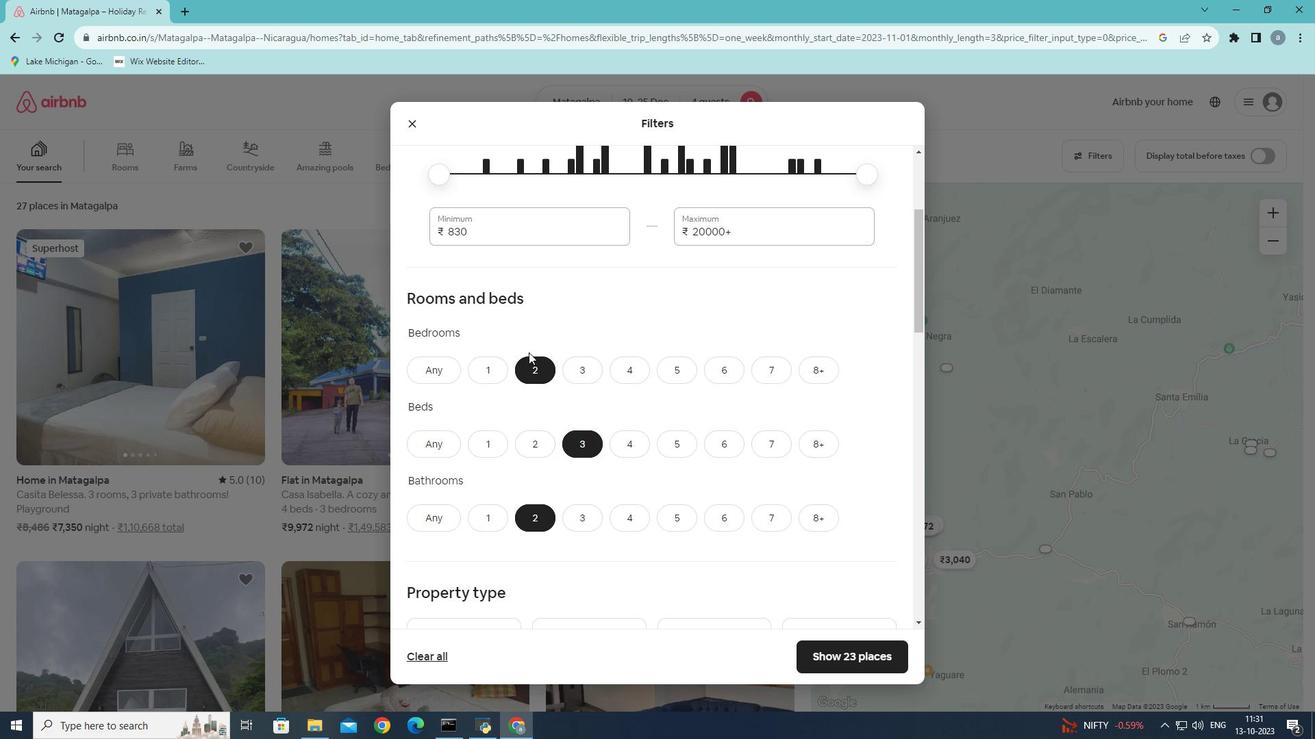 
Action: Mouse scrolled (528, 352) with delta (0, 0)
Screenshot: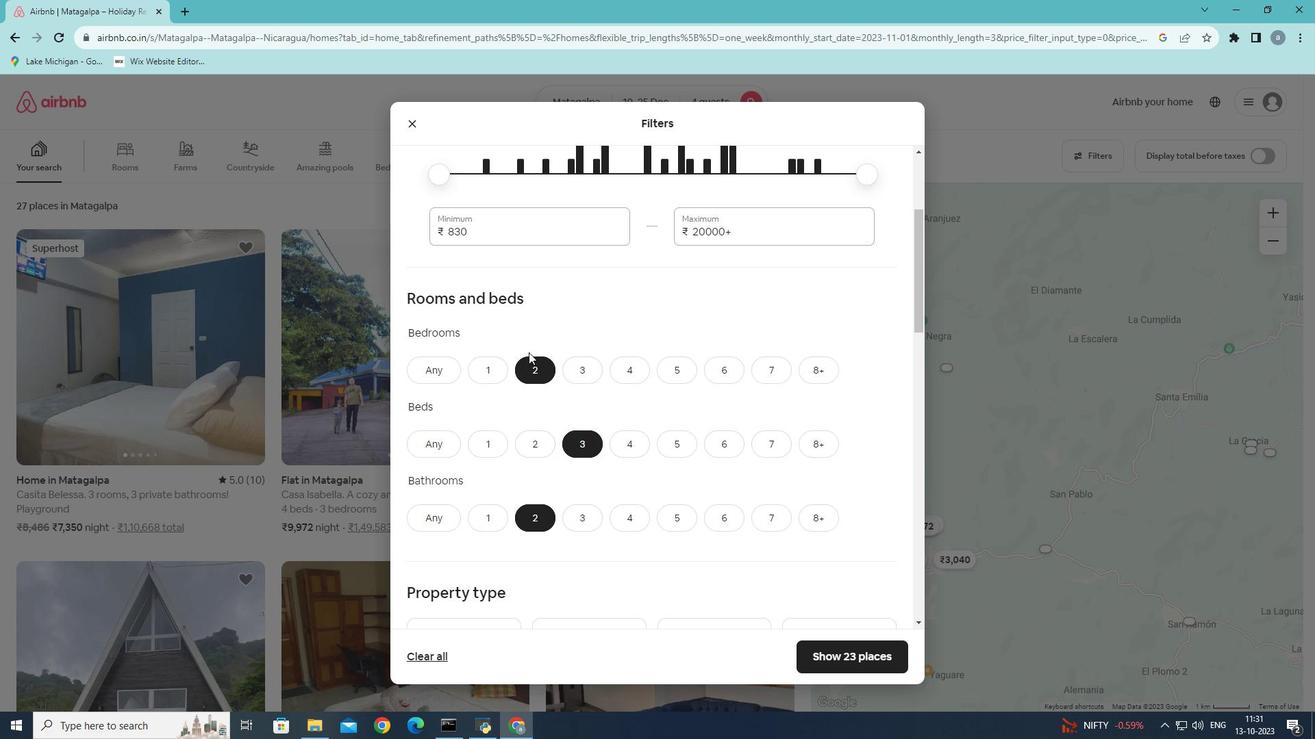
Action: Mouse scrolled (528, 352) with delta (0, 0)
Screenshot: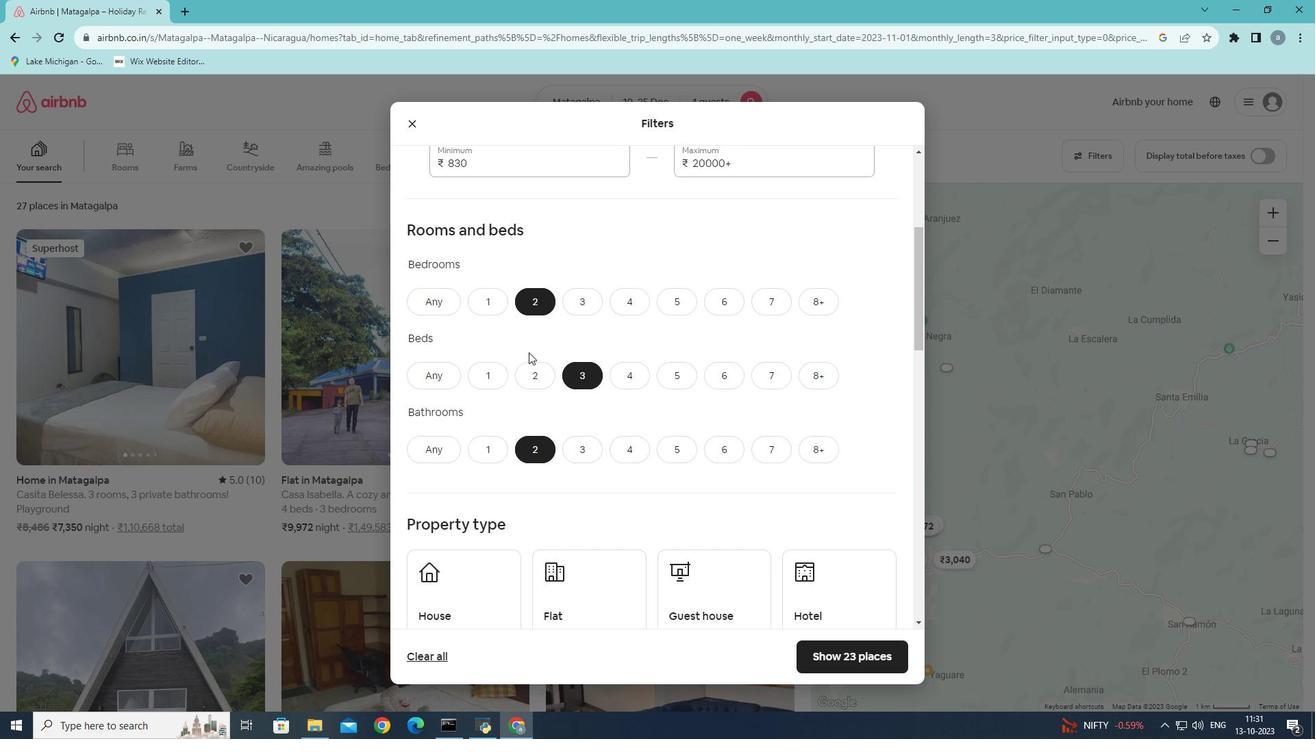 
Action: Mouse scrolled (528, 352) with delta (0, 0)
Screenshot: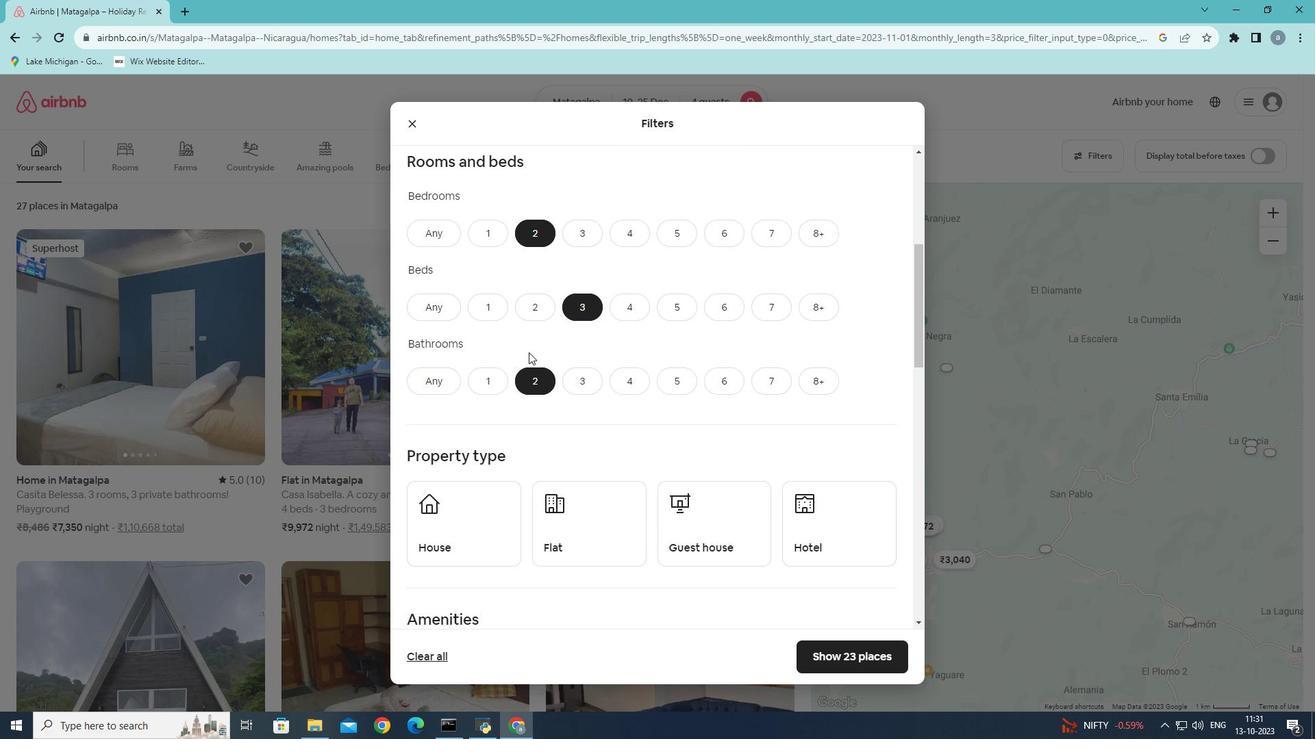 
Action: Mouse scrolled (528, 352) with delta (0, 0)
Screenshot: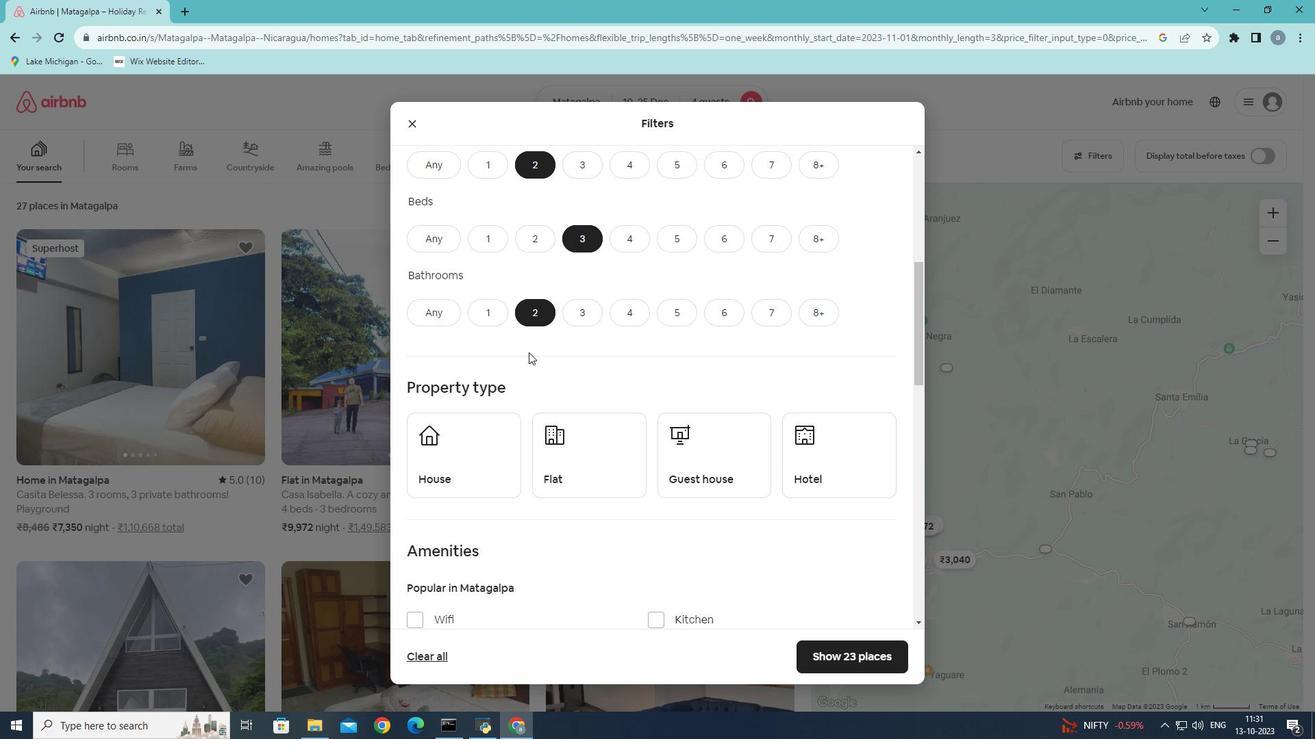 
Action: Mouse moved to (504, 413)
Screenshot: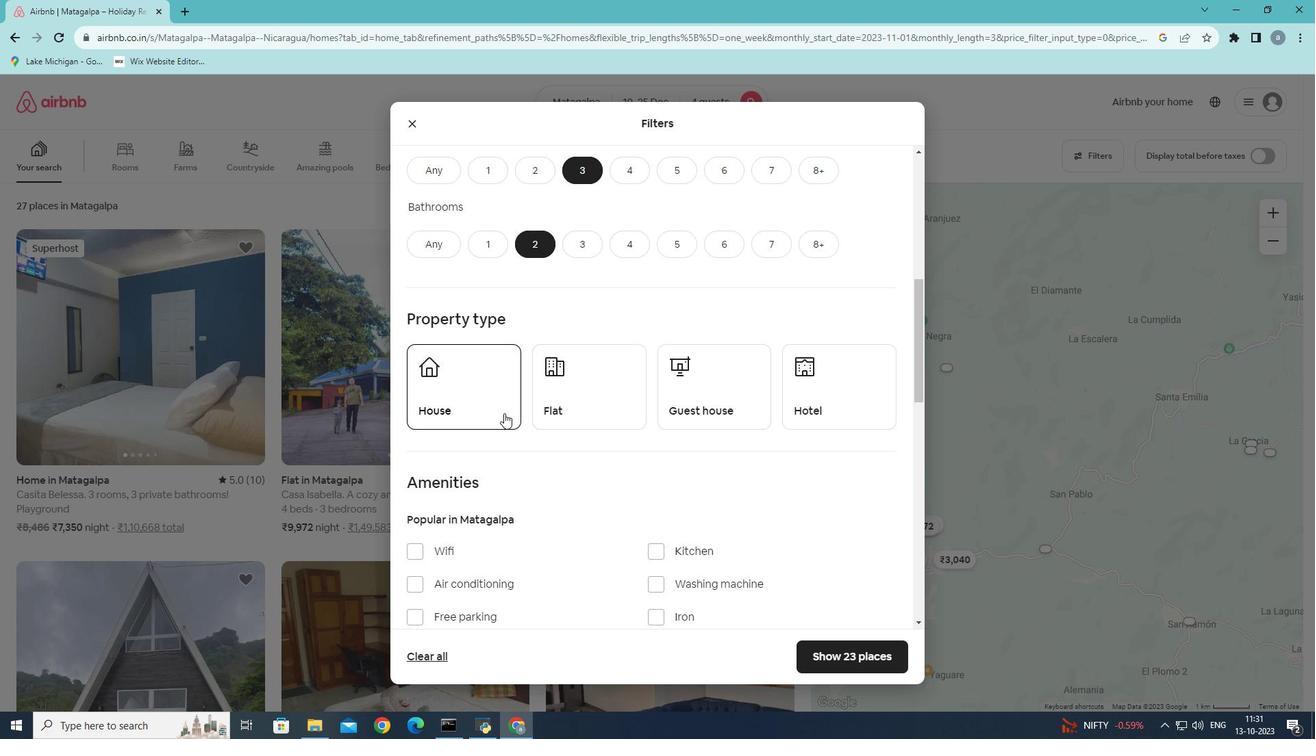 
Action: Mouse scrolled (504, 413) with delta (0, 0)
Screenshot: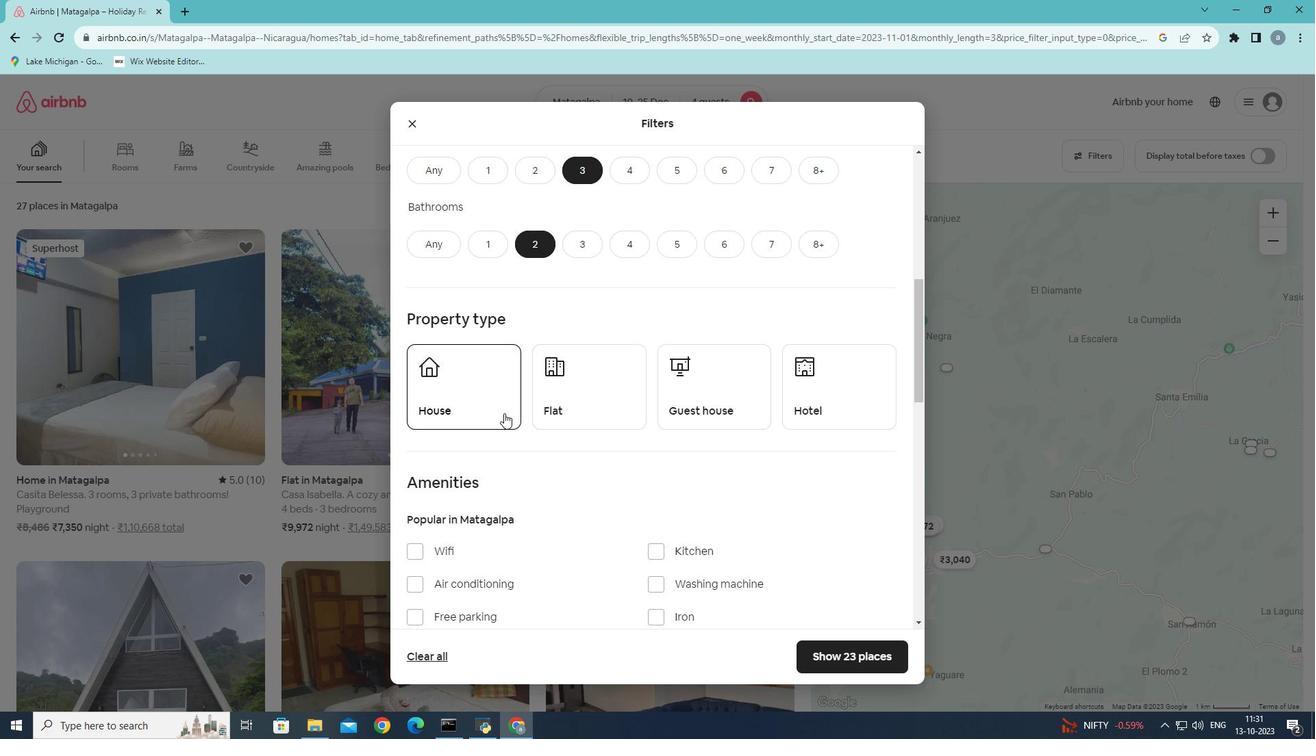 
Action: Mouse moved to (730, 327)
Screenshot: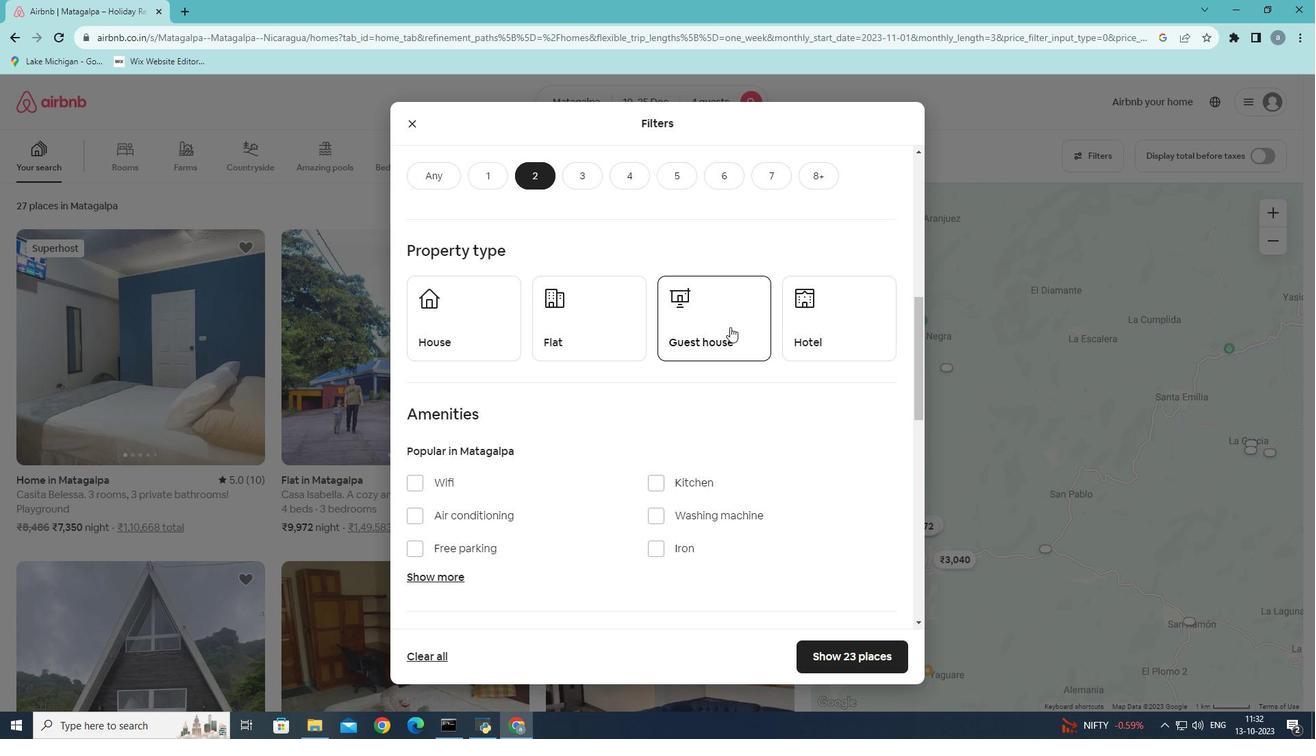 
Action: Mouse pressed left at (730, 327)
Screenshot: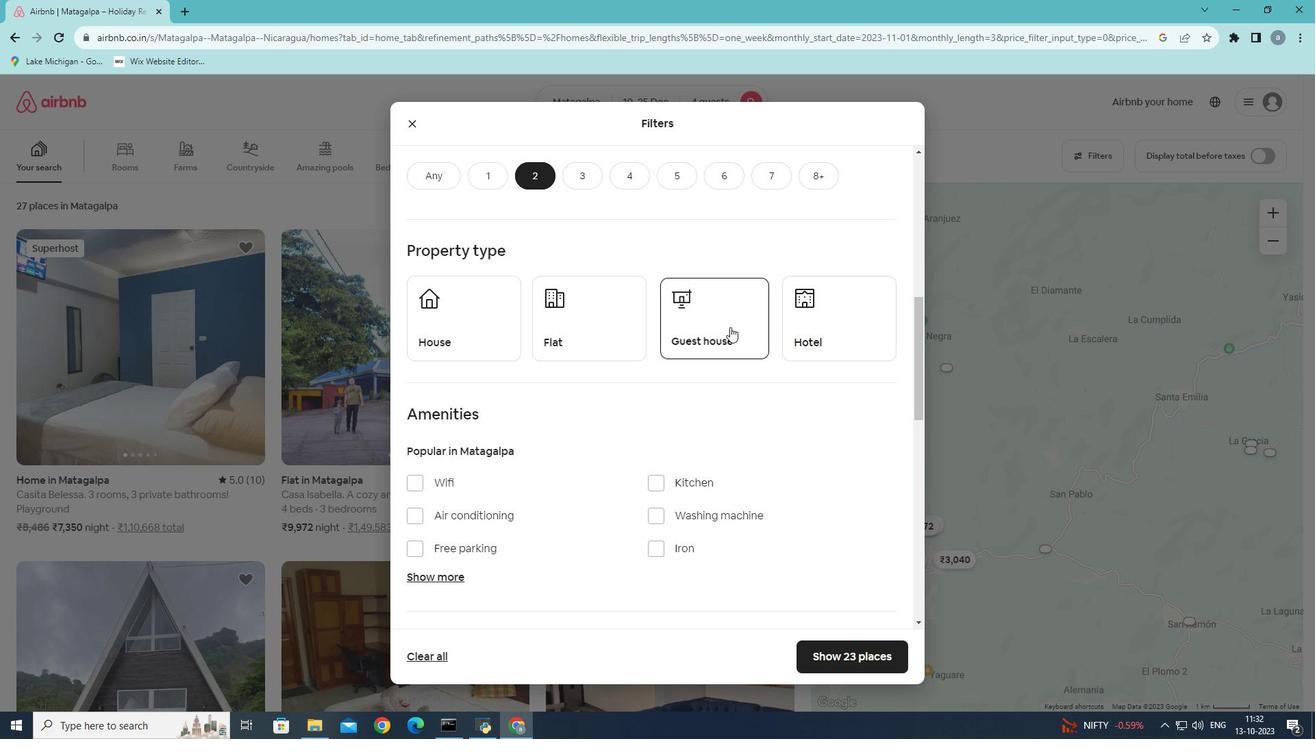 
Action: Mouse moved to (534, 442)
Screenshot: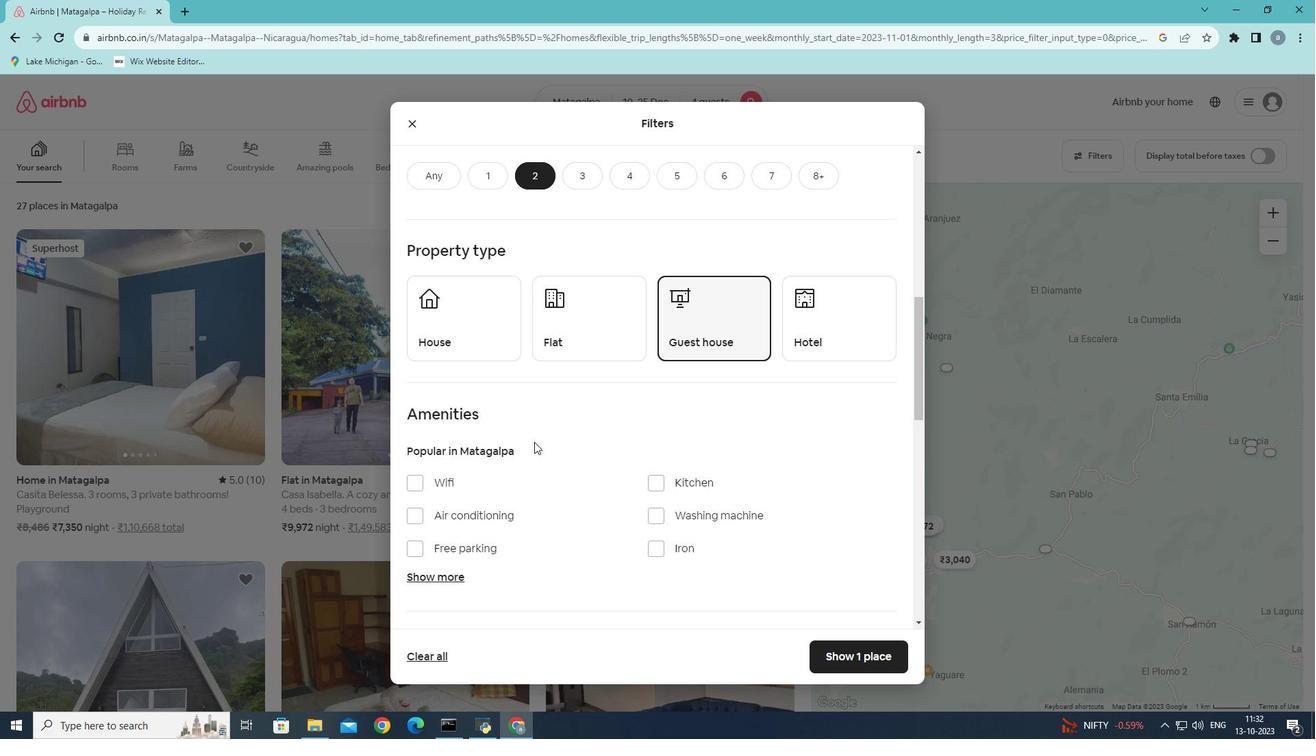 
Action: Mouse scrolled (534, 441) with delta (0, 0)
Screenshot: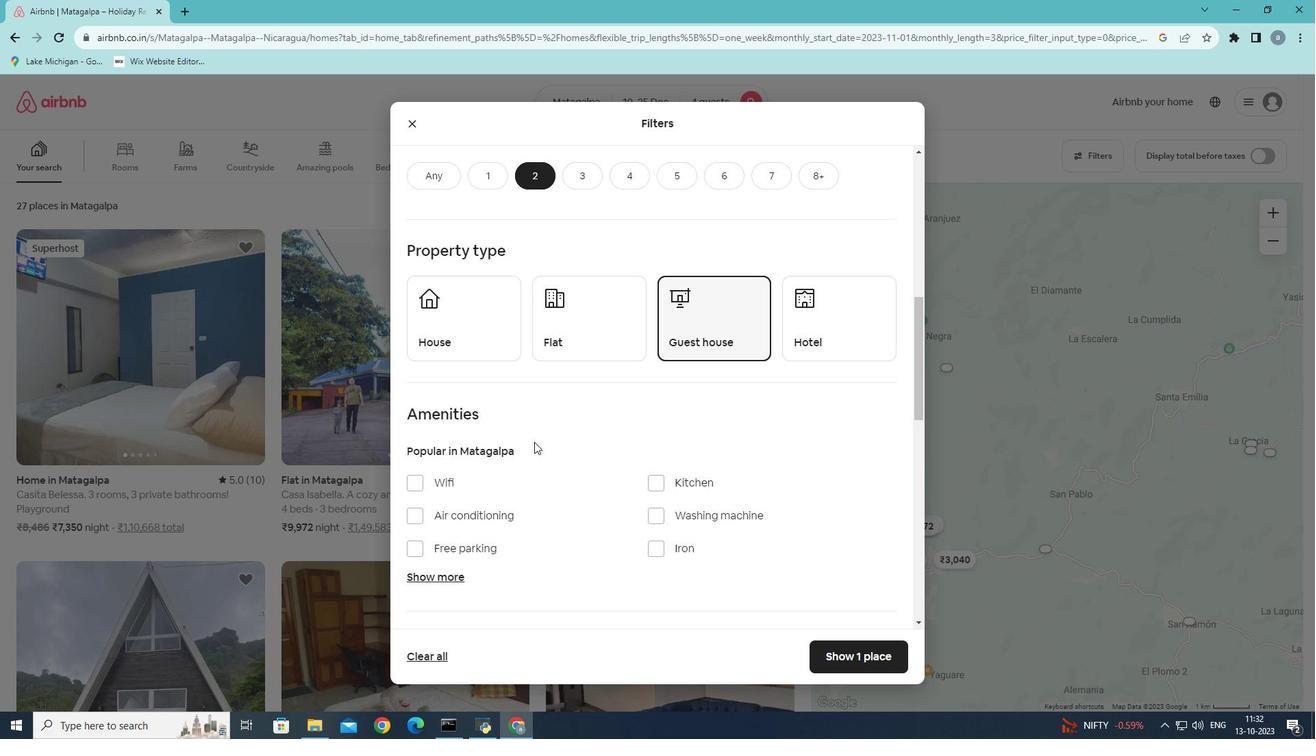 
Action: Mouse scrolled (534, 441) with delta (0, 0)
Screenshot: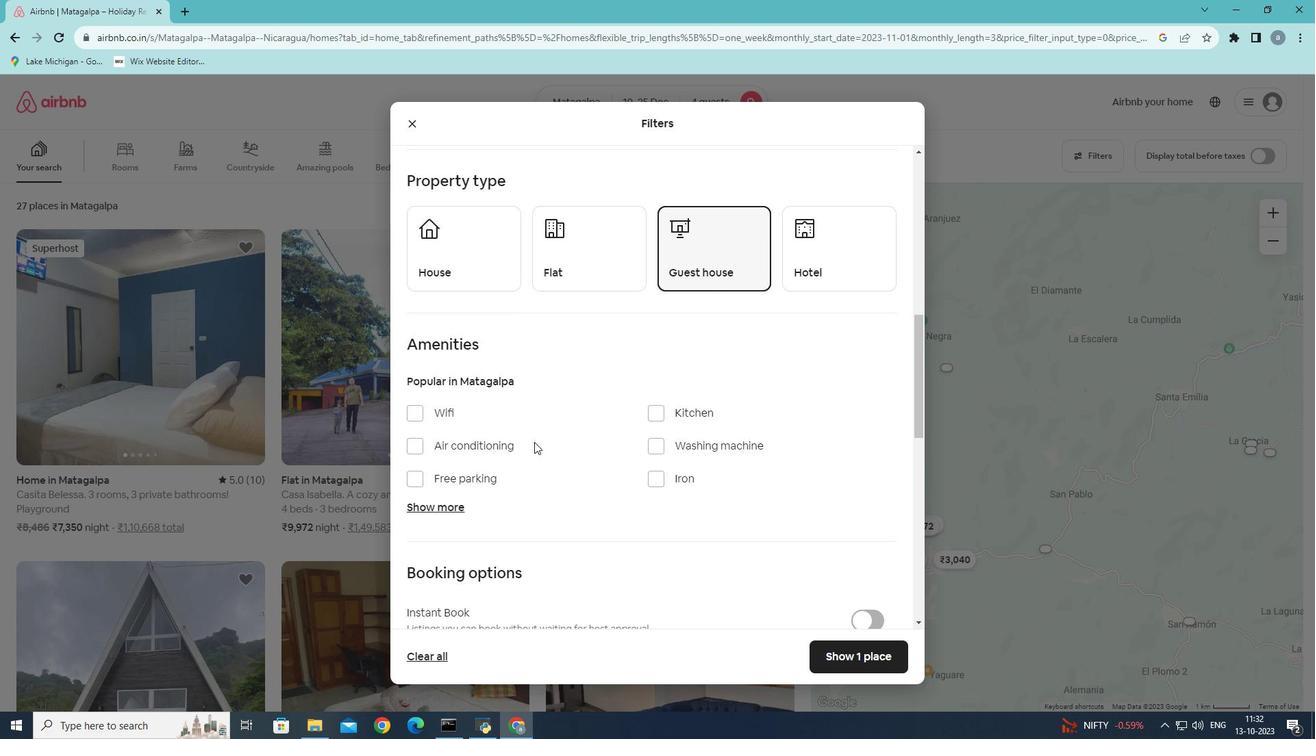 
Action: Mouse moved to (419, 346)
Screenshot: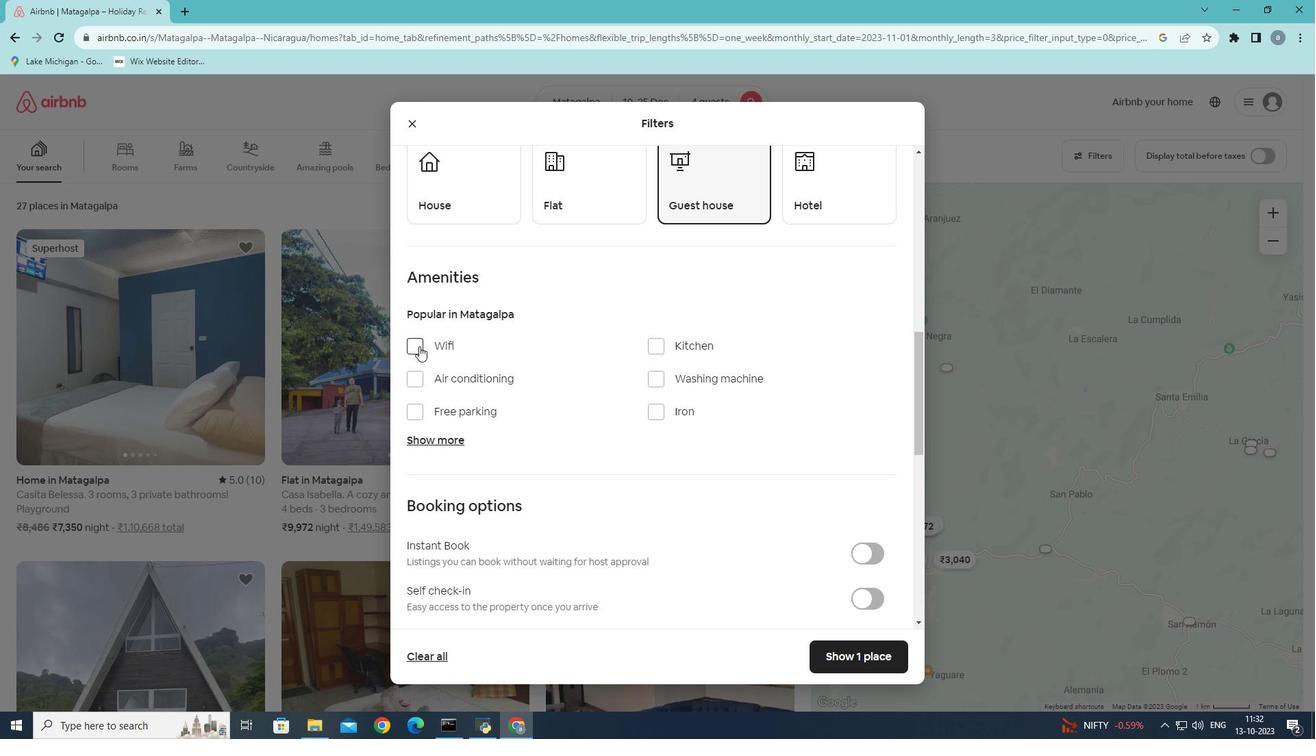 
Action: Mouse pressed left at (419, 346)
Screenshot: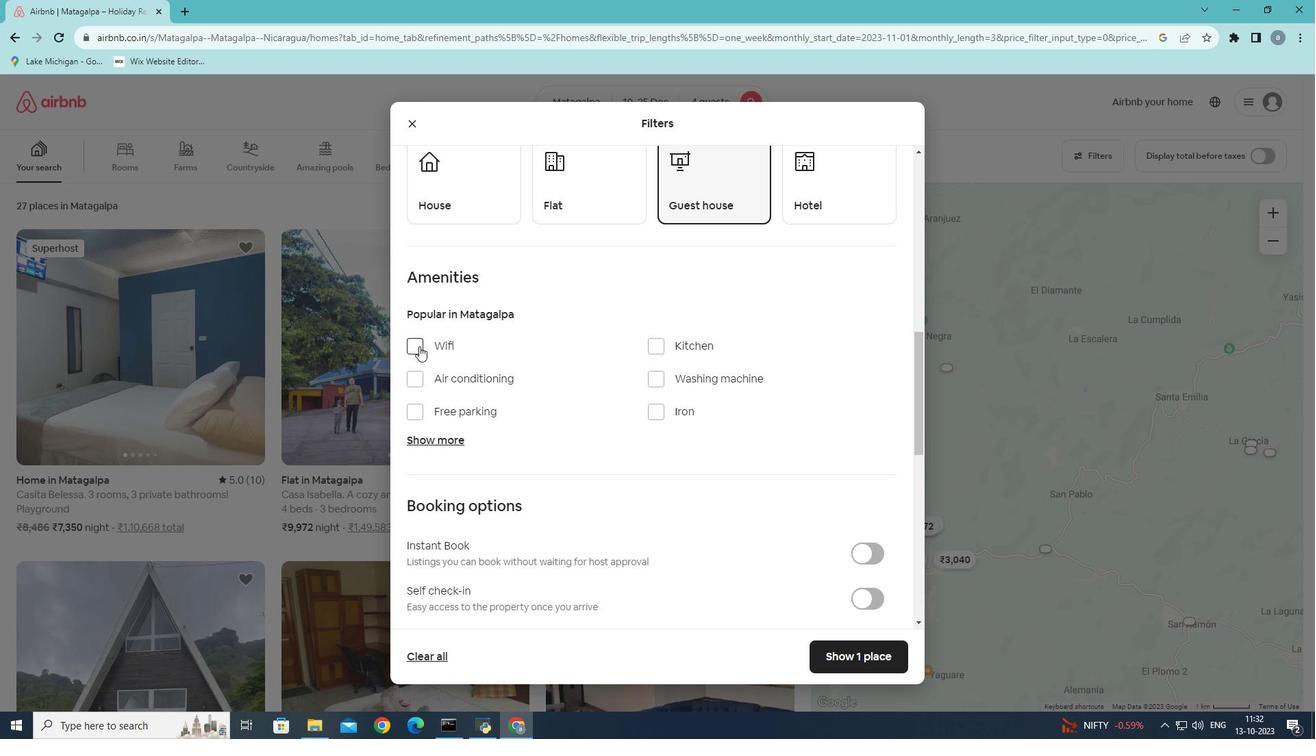 
Action: Mouse moved to (446, 441)
Screenshot: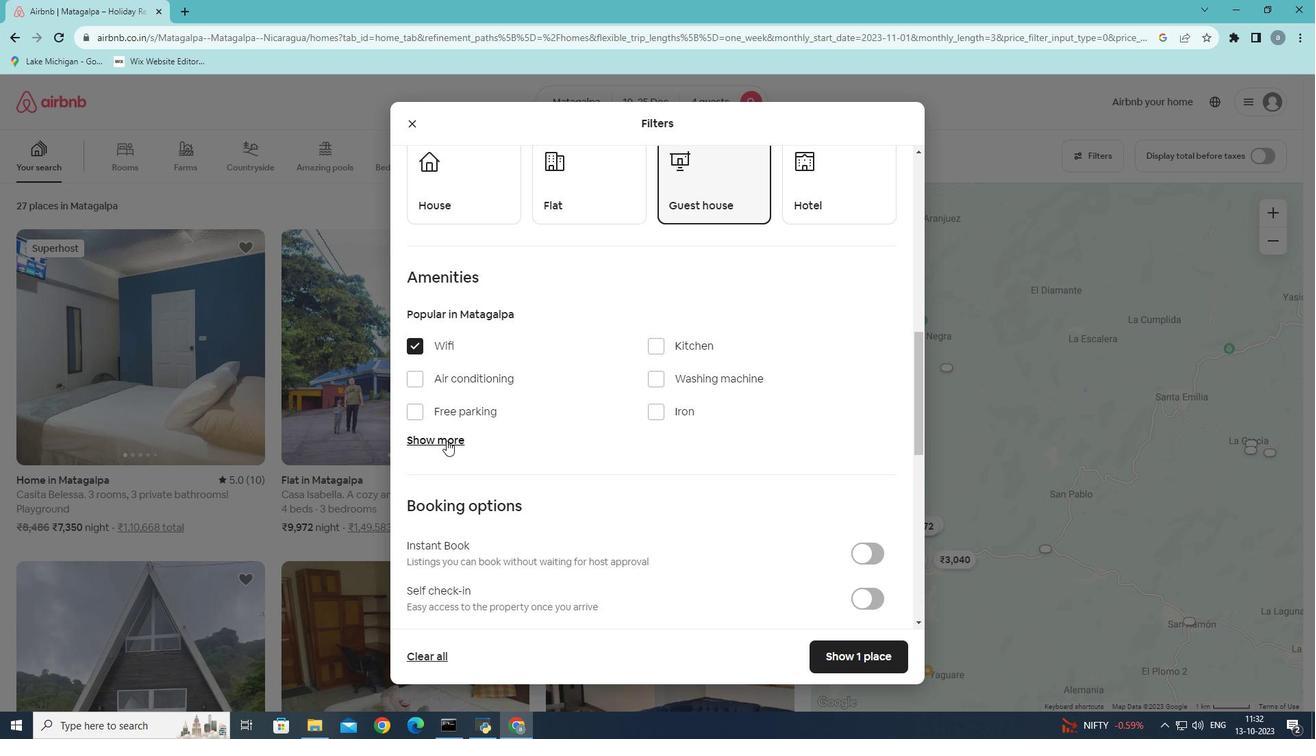 
Action: Mouse pressed left at (446, 441)
Screenshot: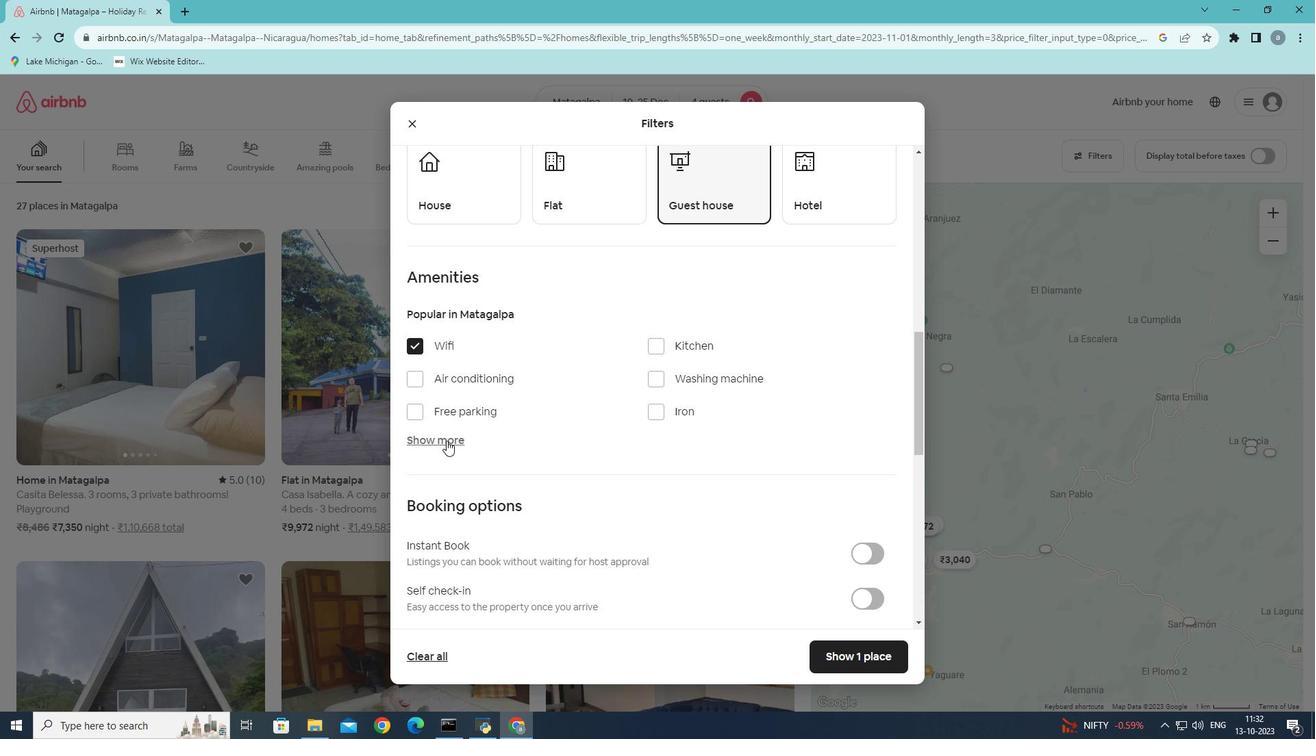 
Action: Mouse moved to (415, 409)
Screenshot: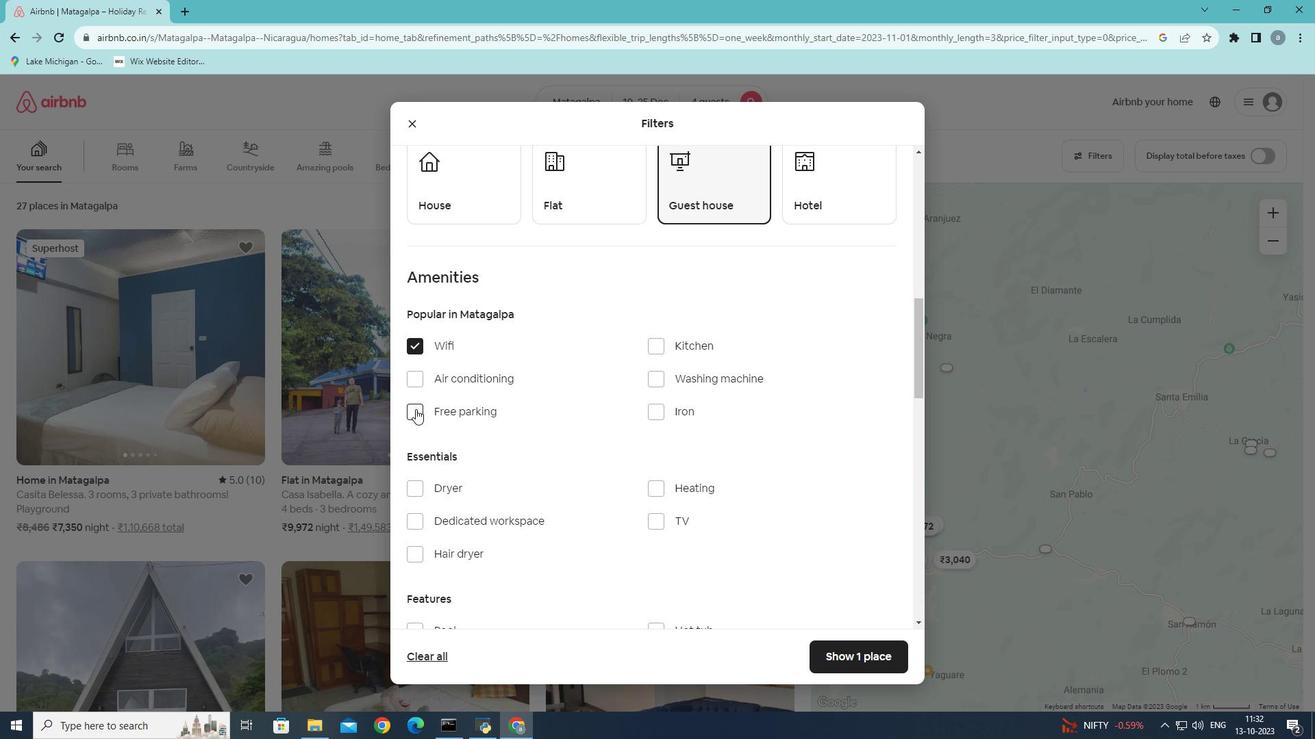 
Action: Mouse pressed left at (415, 409)
Screenshot: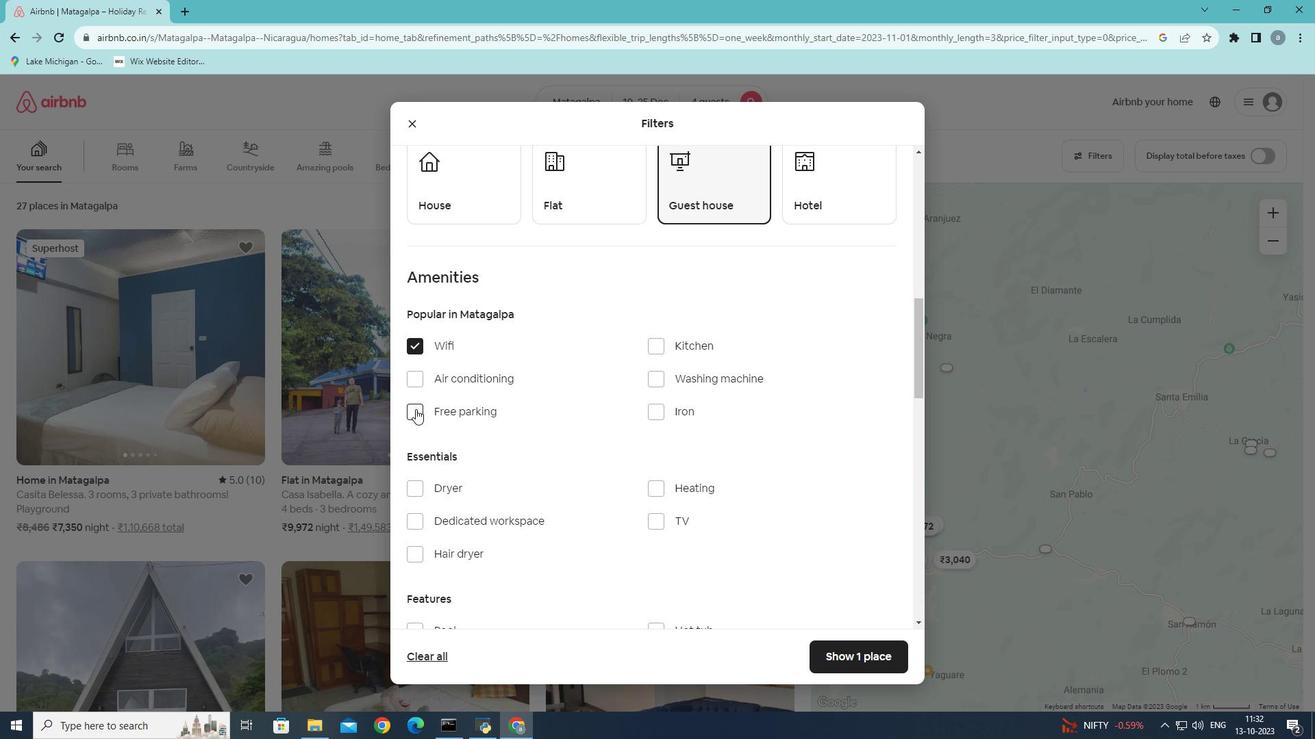 
Action: Mouse moved to (583, 446)
Screenshot: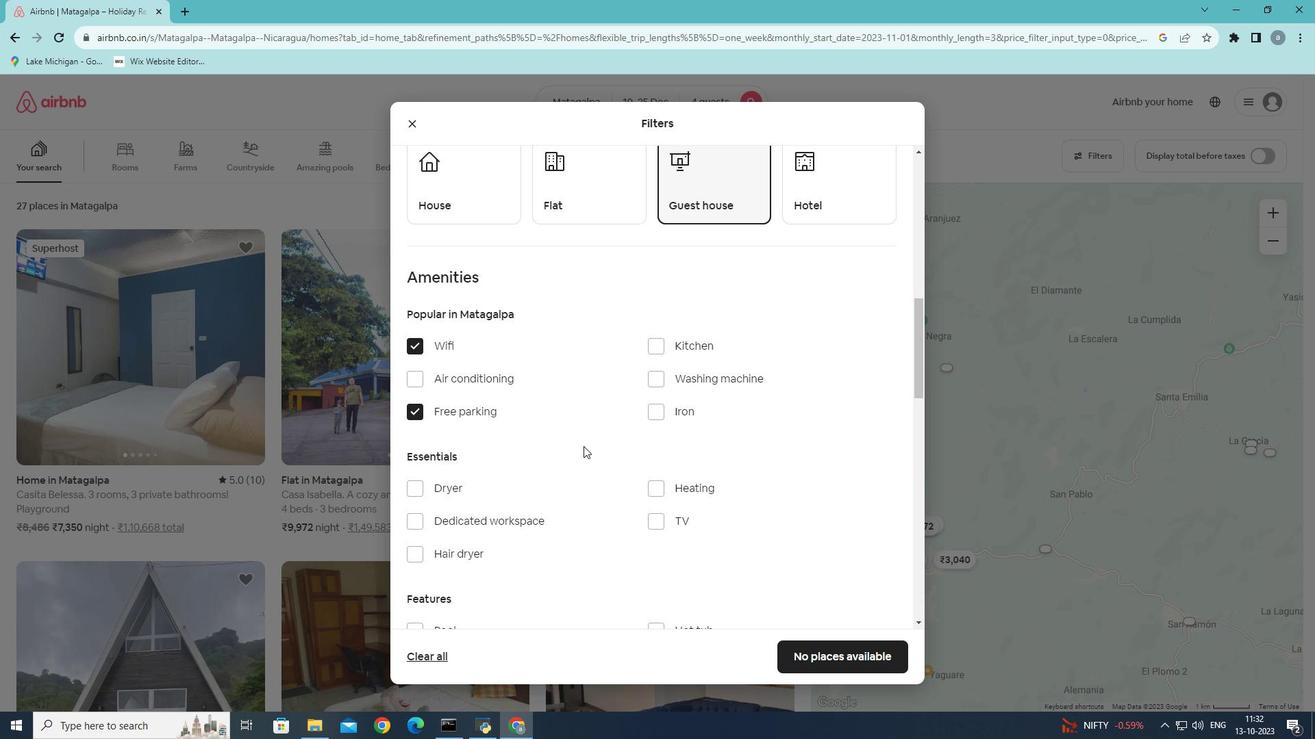 
Action: Mouse scrolled (583, 446) with delta (0, 0)
Screenshot: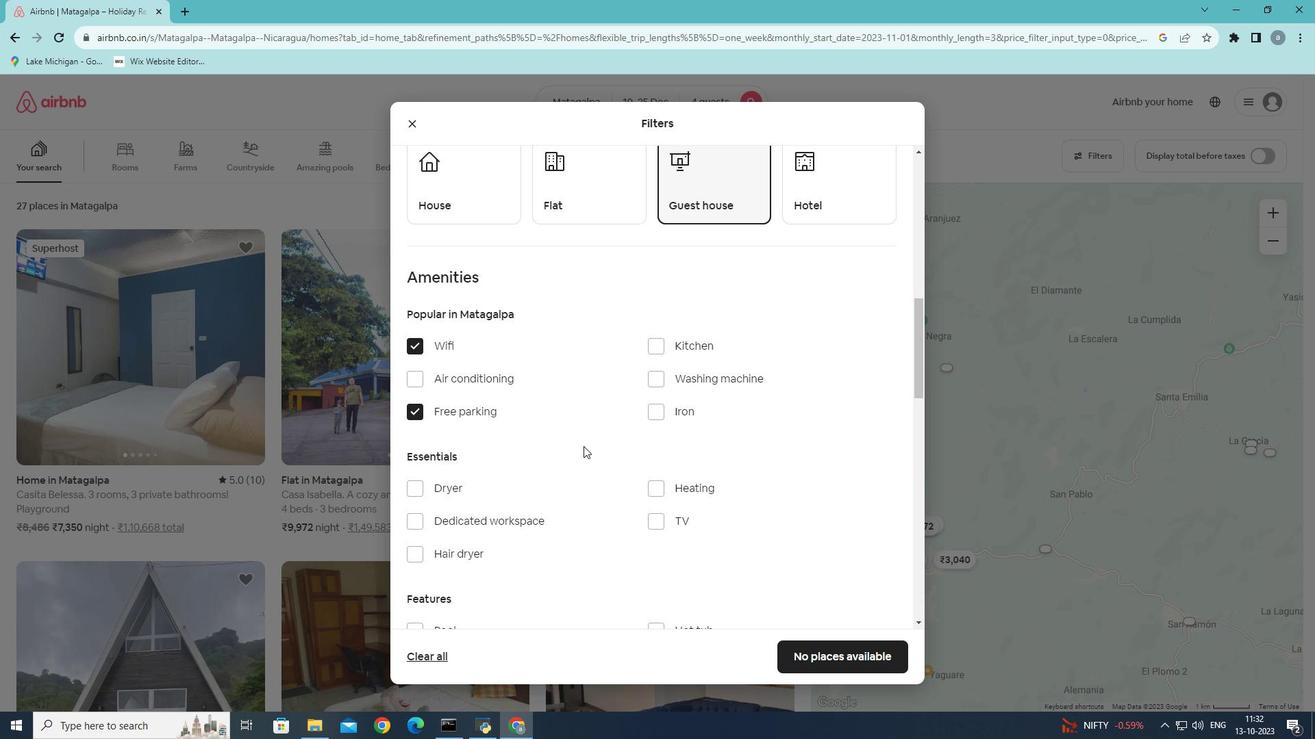 
Action: Mouse scrolled (583, 446) with delta (0, 0)
Screenshot: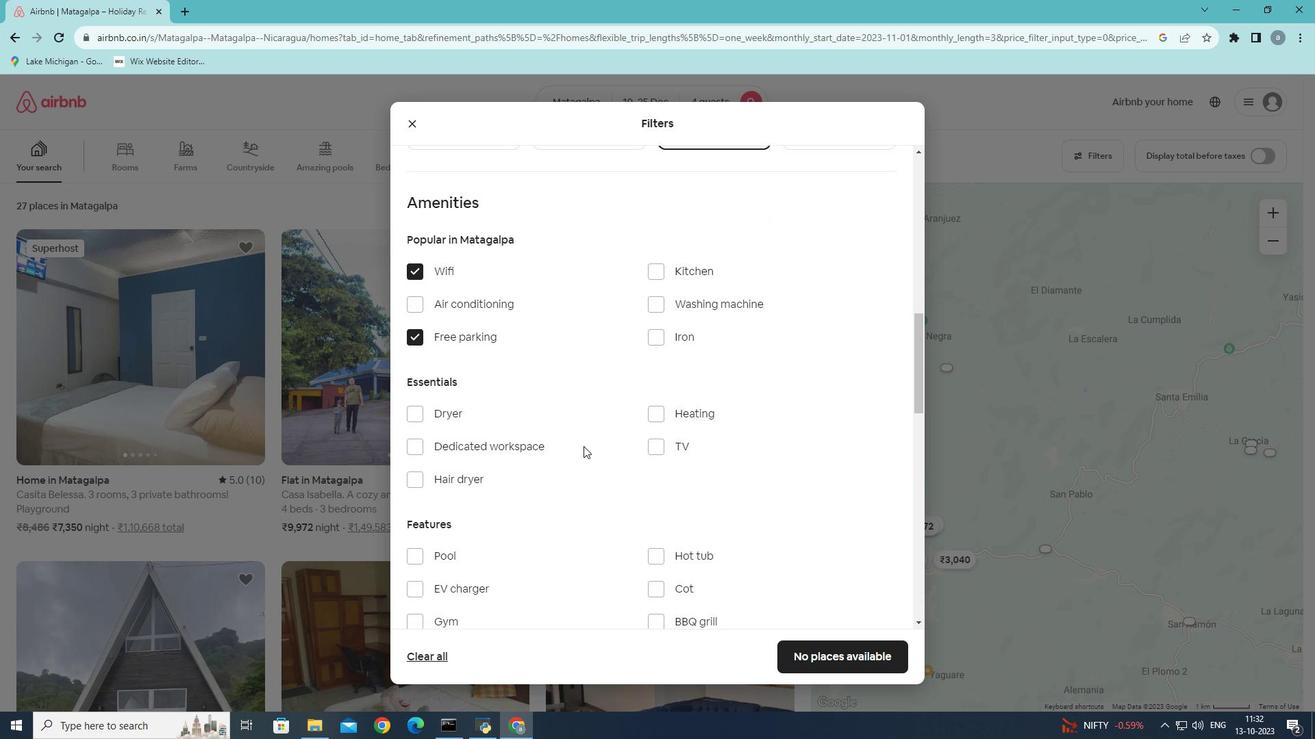 
Action: Mouse moved to (656, 389)
Screenshot: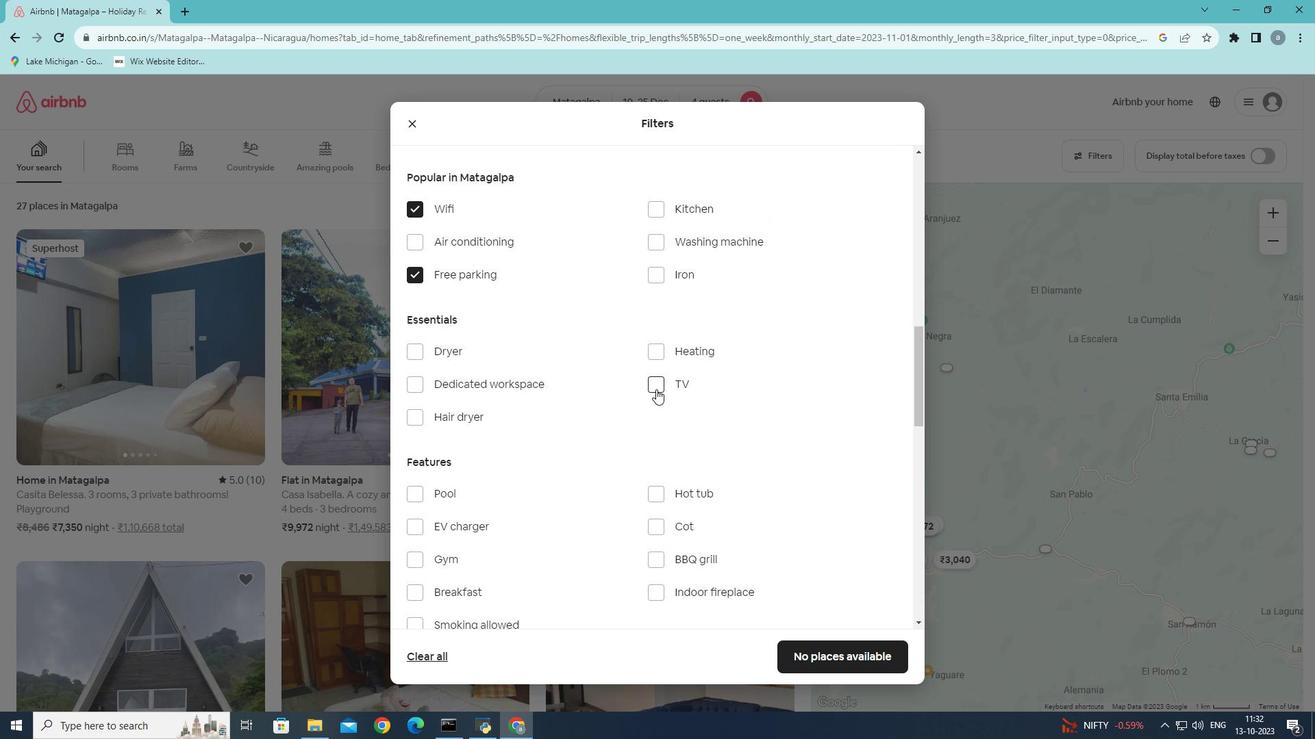 
Action: Mouse pressed left at (656, 389)
Screenshot: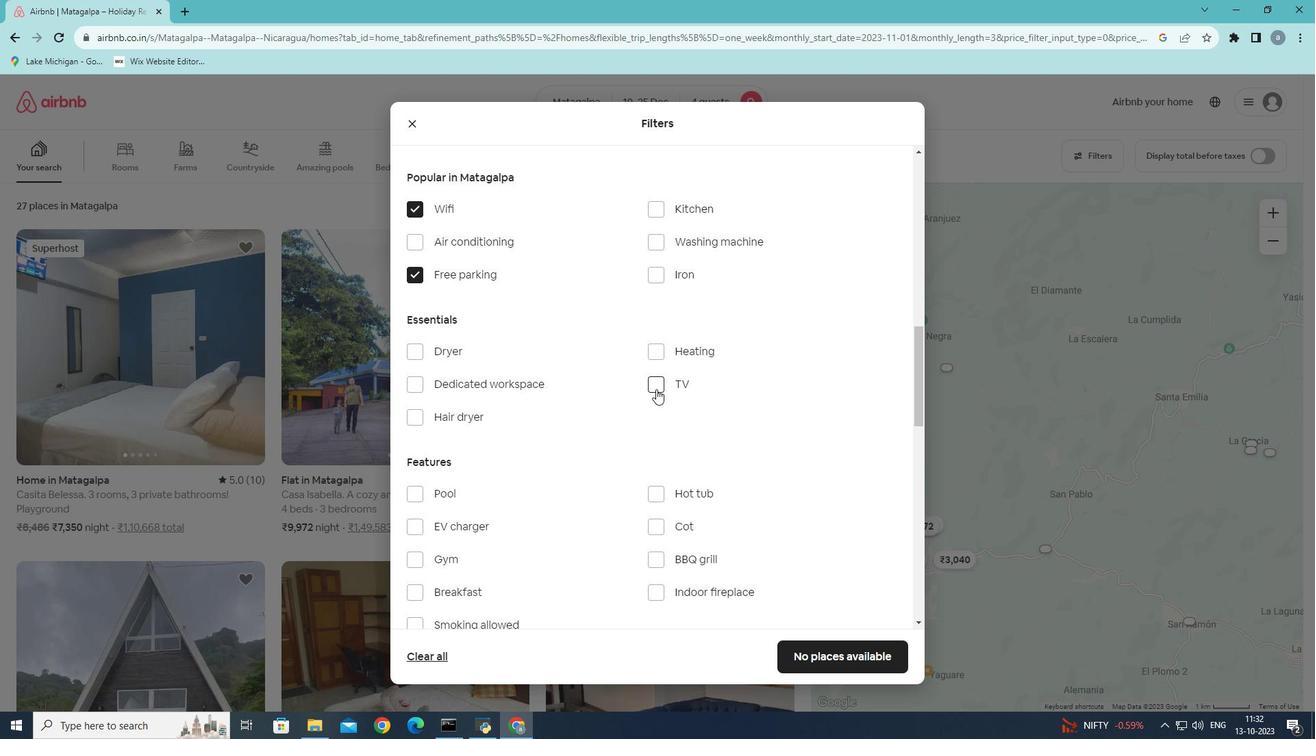 
Action: Mouse moved to (424, 554)
Screenshot: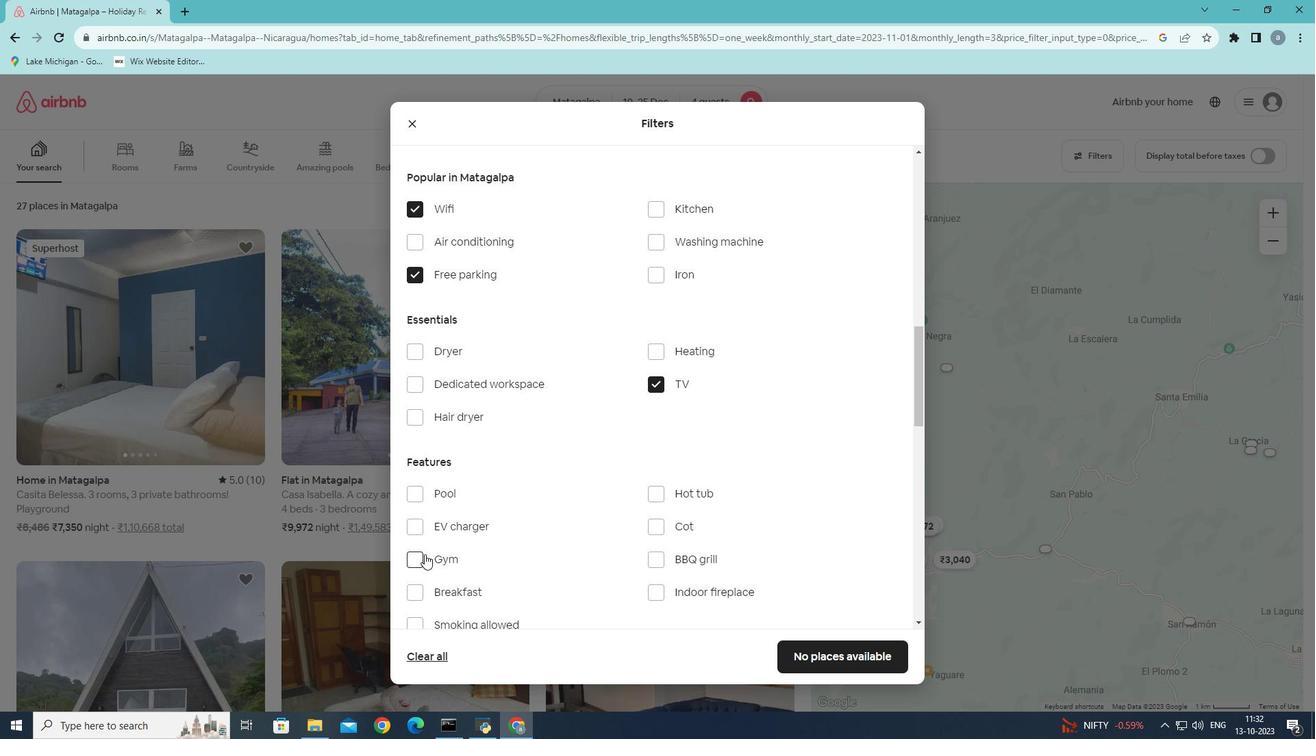 
Action: Mouse pressed left at (424, 554)
Screenshot: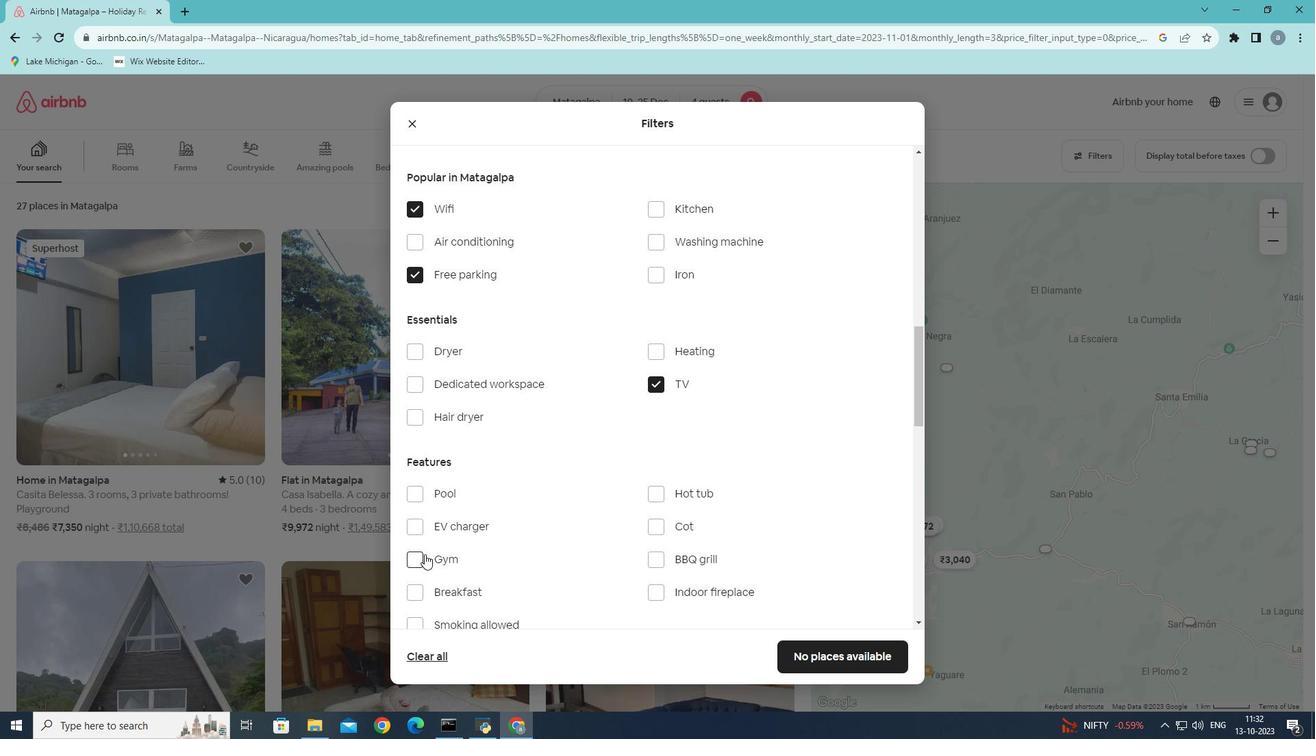 
Action: Mouse moved to (432, 593)
Screenshot: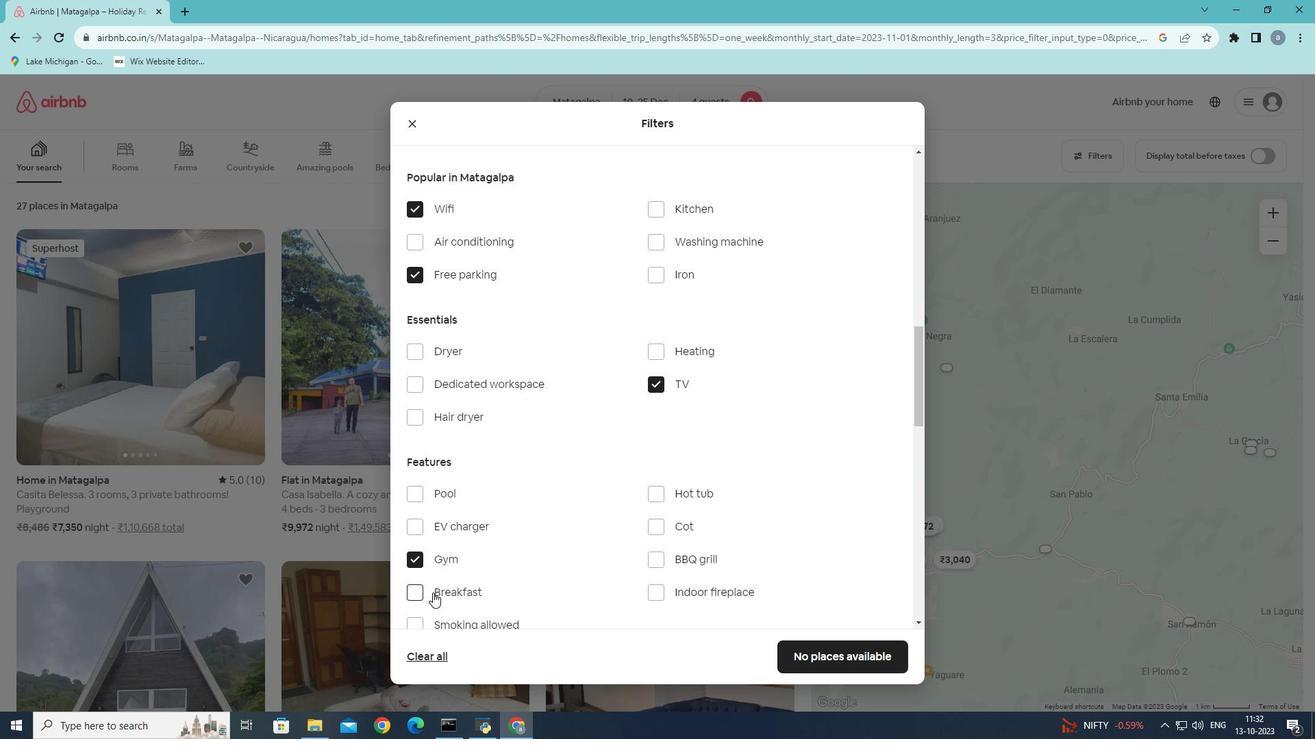 
Action: Mouse pressed left at (432, 593)
Screenshot: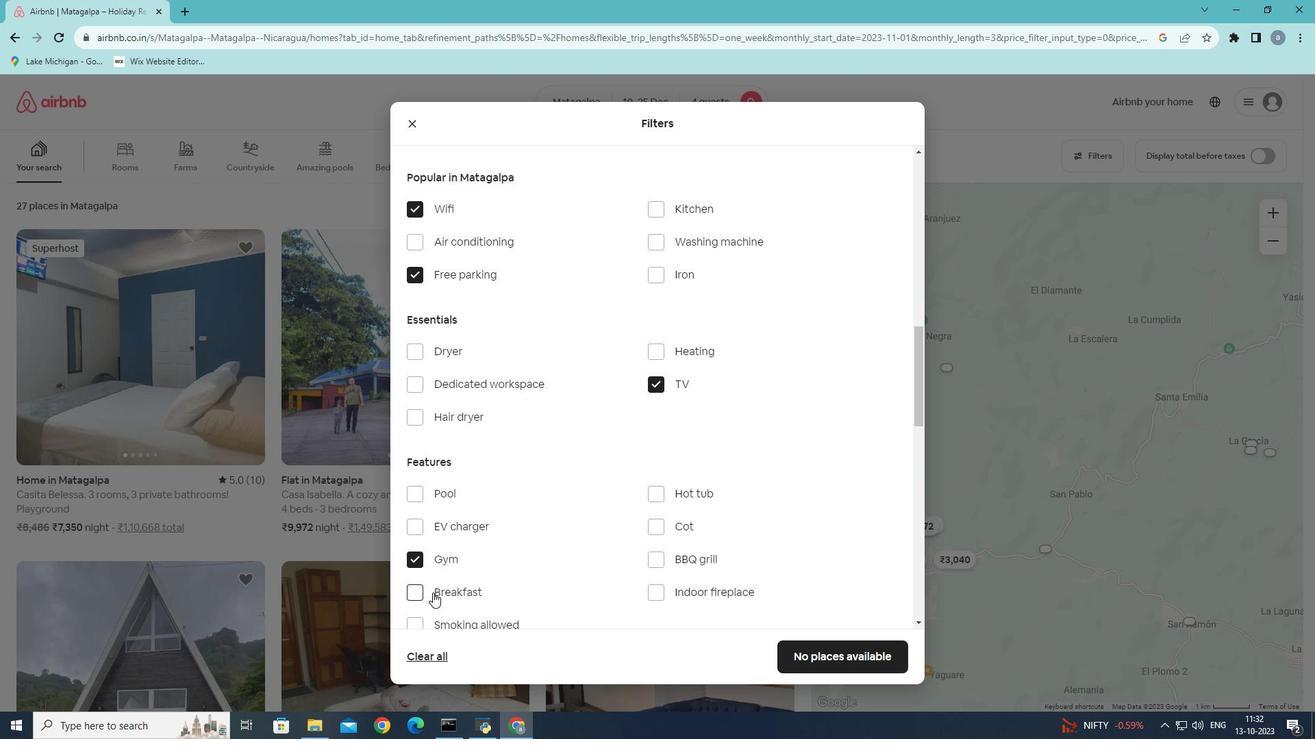 
Action: Mouse moved to (523, 532)
Screenshot: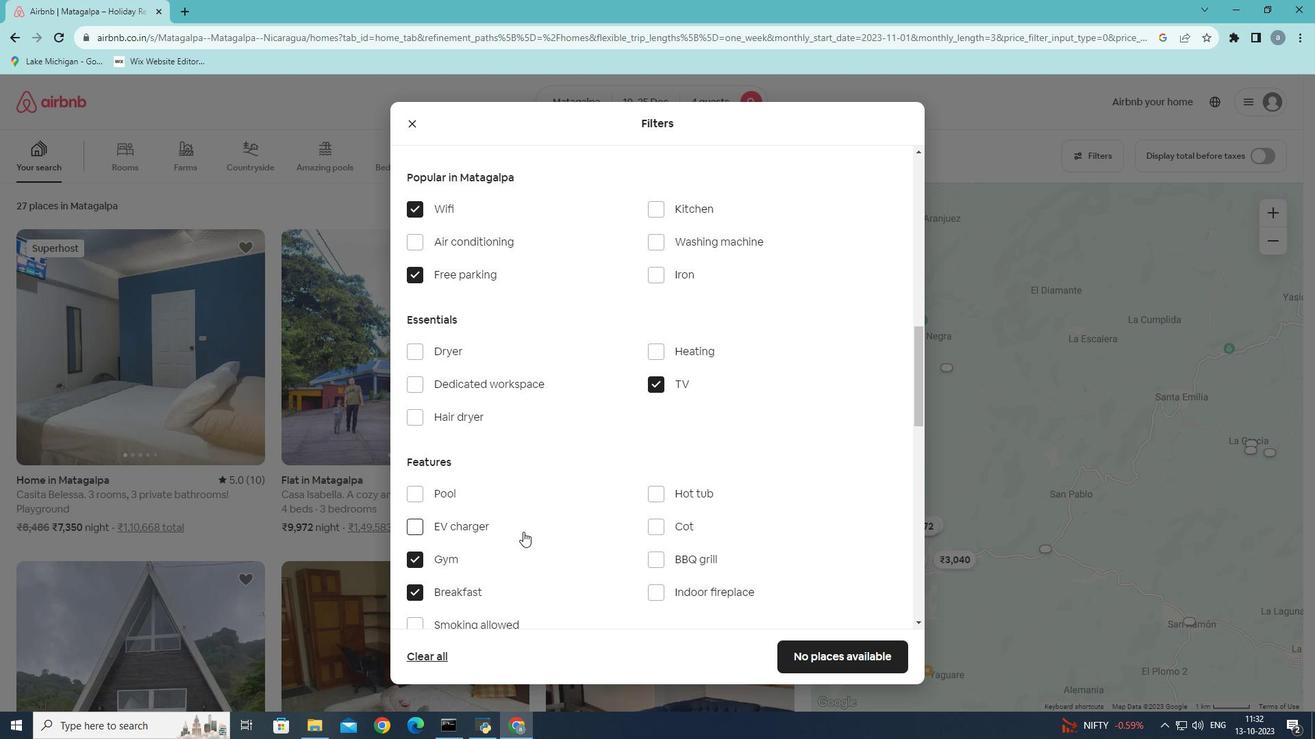 
Action: Mouse scrolled (523, 531) with delta (0, 0)
Screenshot: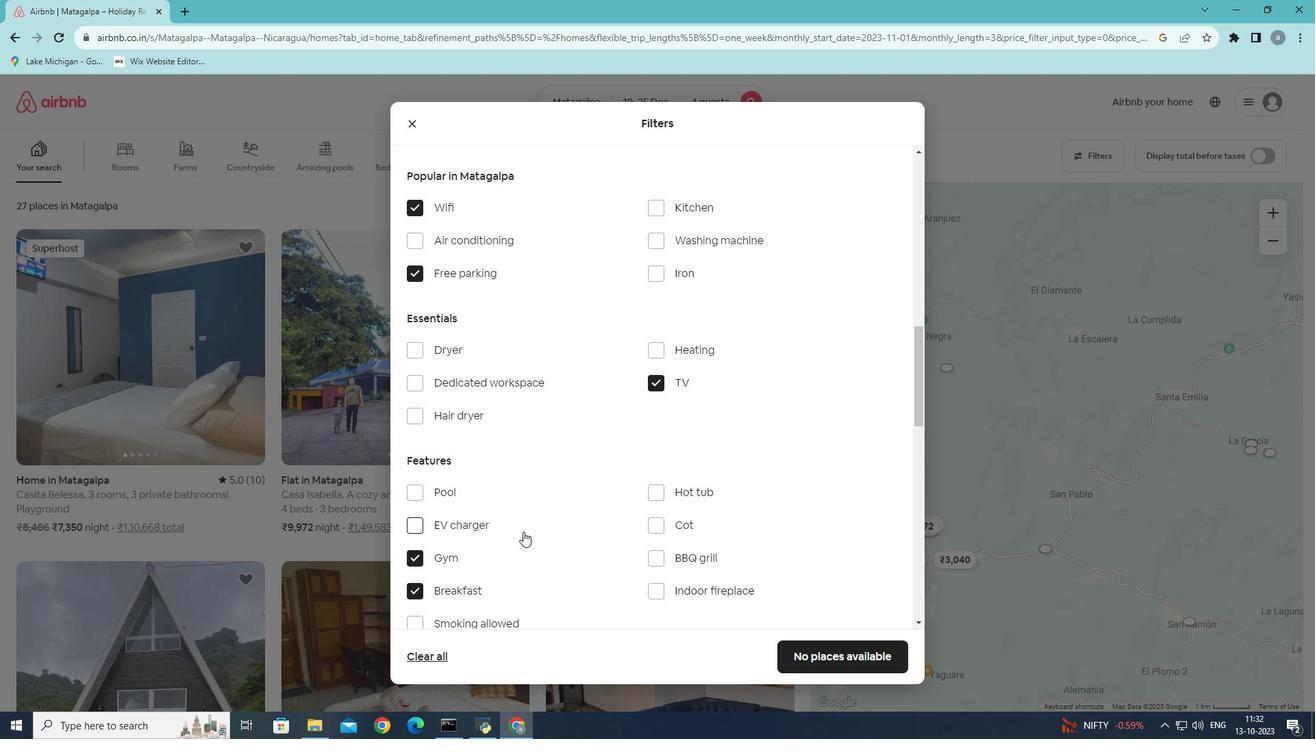 
Action: Mouse scrolled (523, 531) with delta (0, 0)
Screenshot: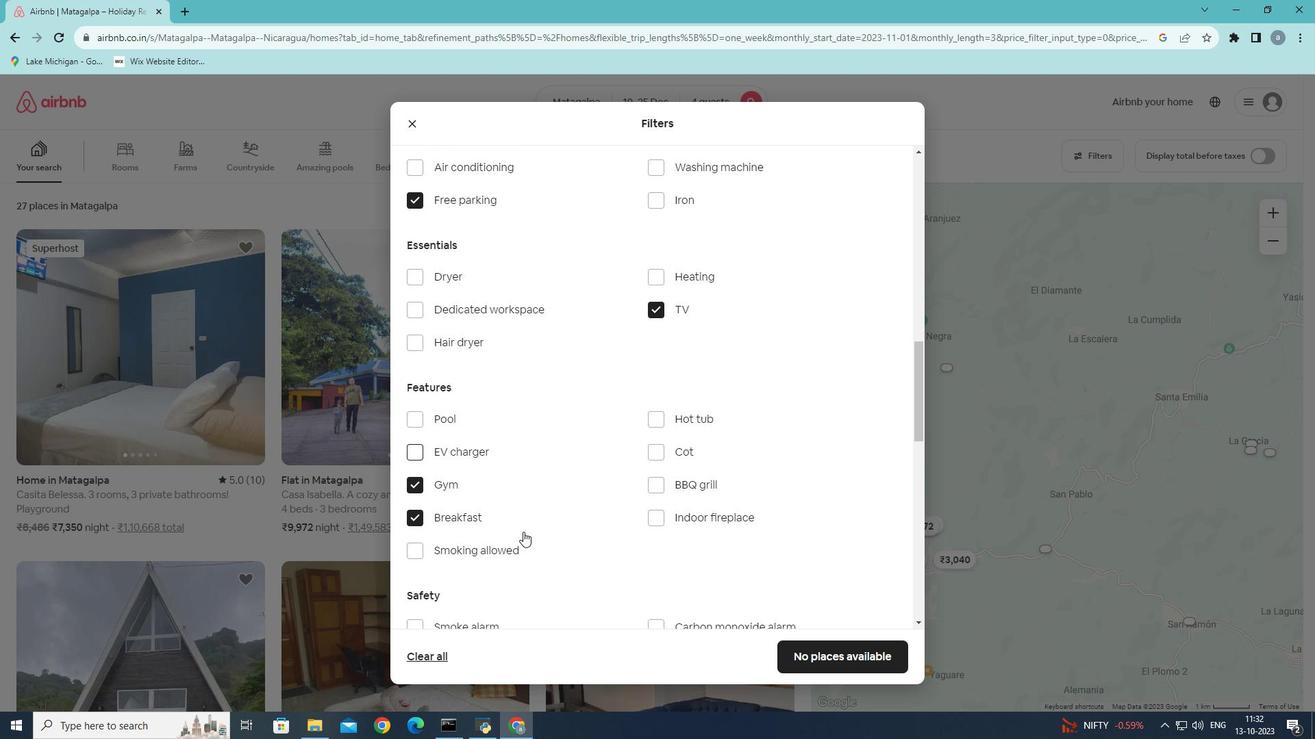 
Action: Mouse scrolled (523, 531) with delta (0, 0)
Screenshot: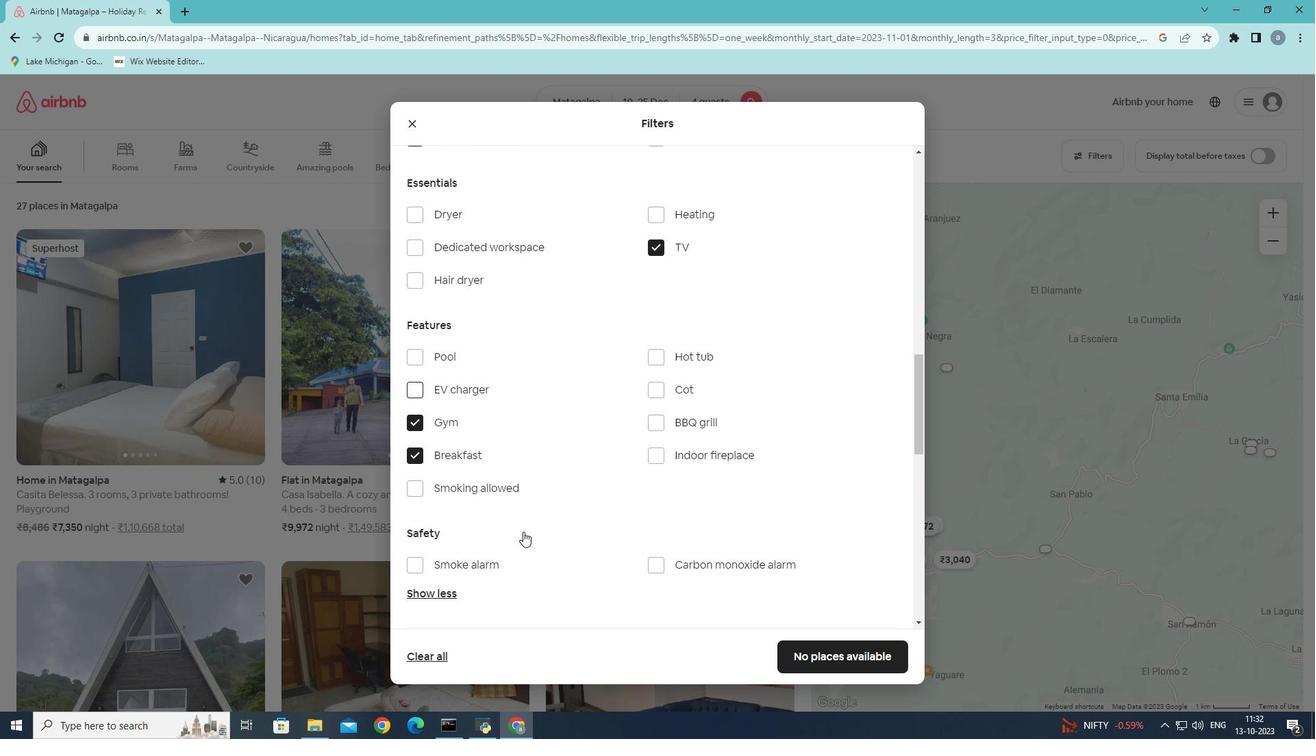 
Action: Mouse scrolled (523, 531) with delta (0, 0)
Screenshot: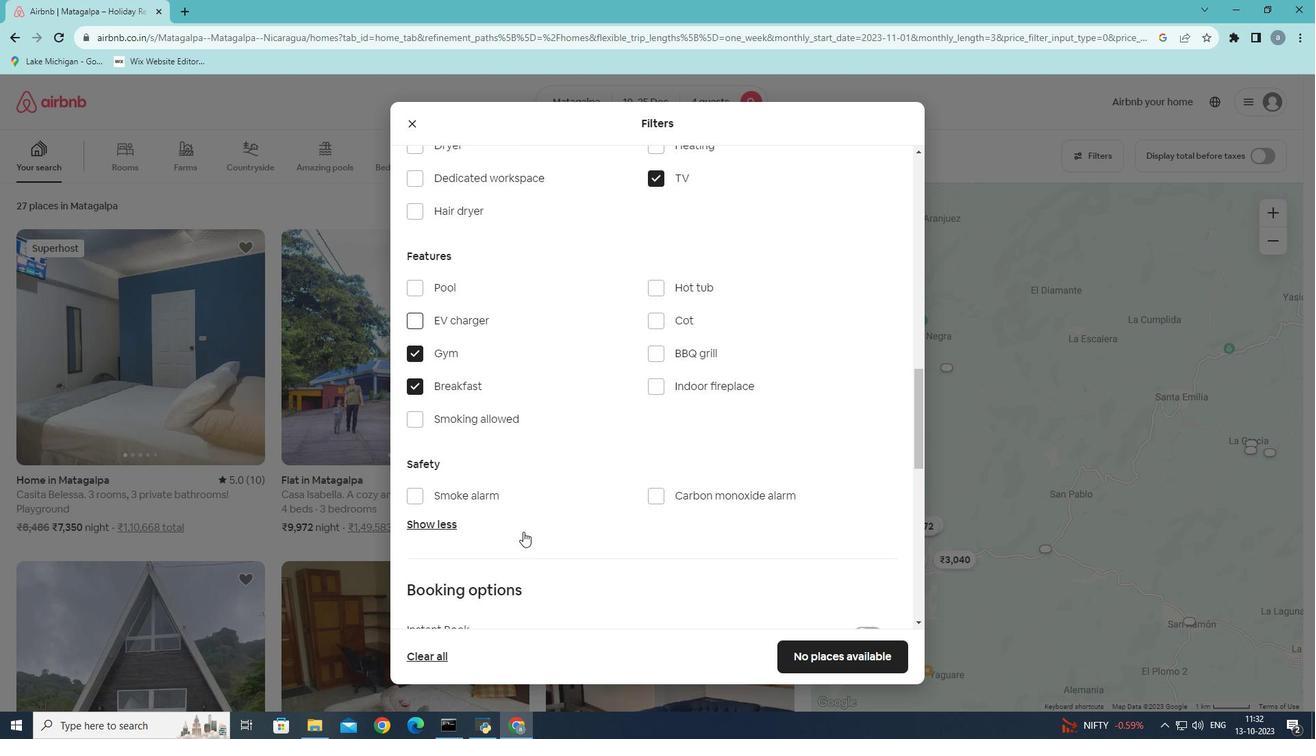 
Action: Mouse moved to (613, 509)
Screenshot: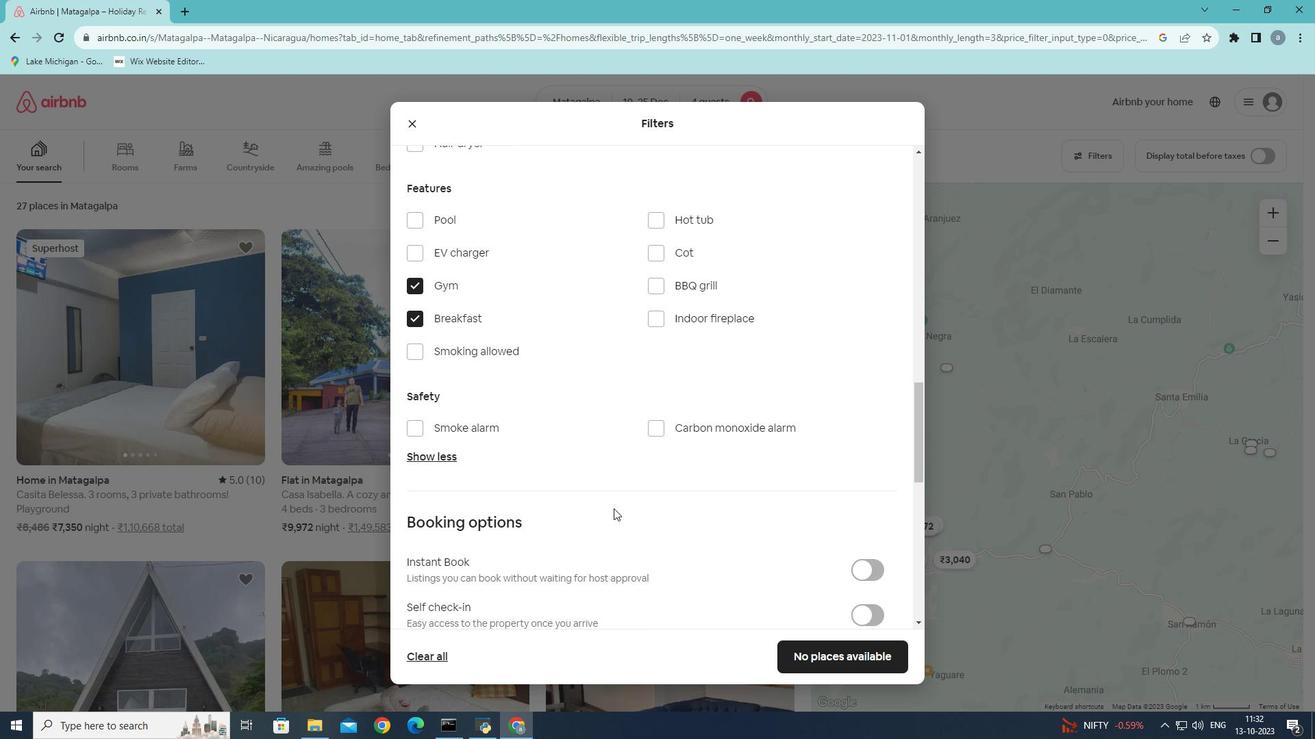 
Action: Mouse scrolled (613, 508) with delta (0, 0)
Screenshot: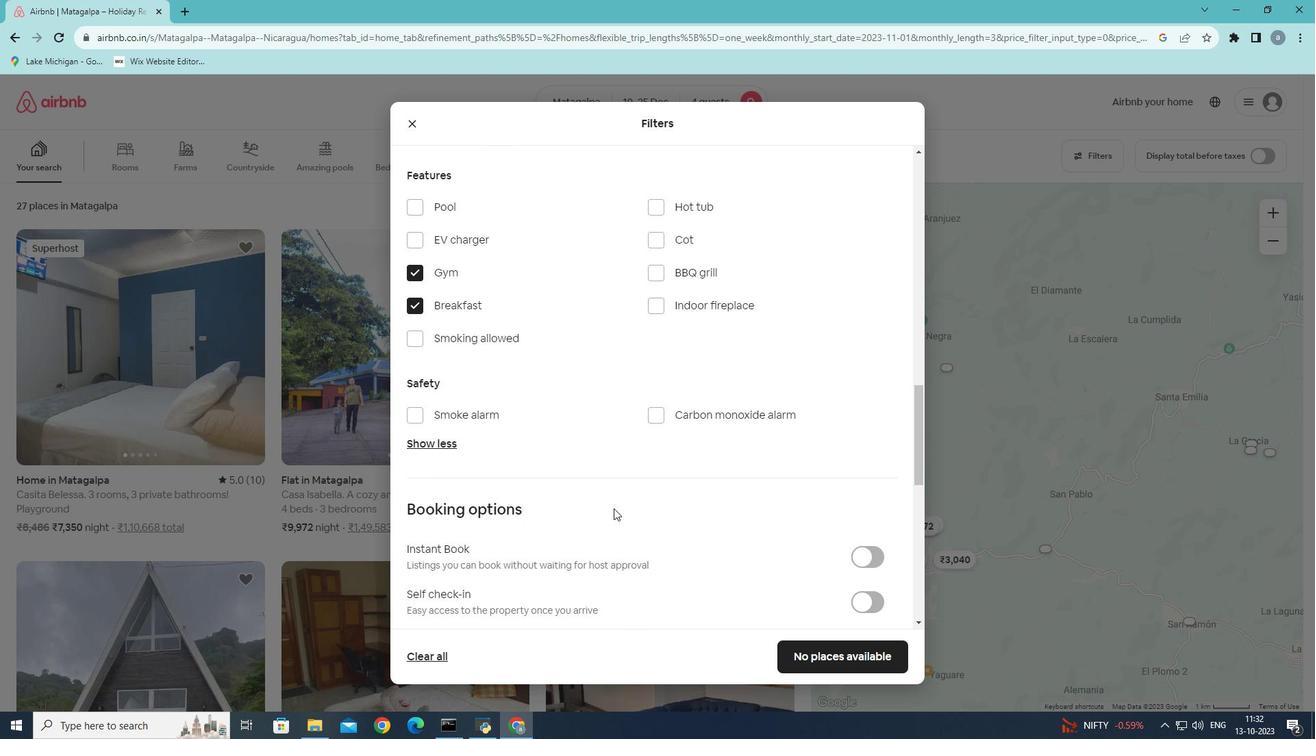 
Action: Mouse scrolled (613, 508) with delta (0, 0)
Screenshot: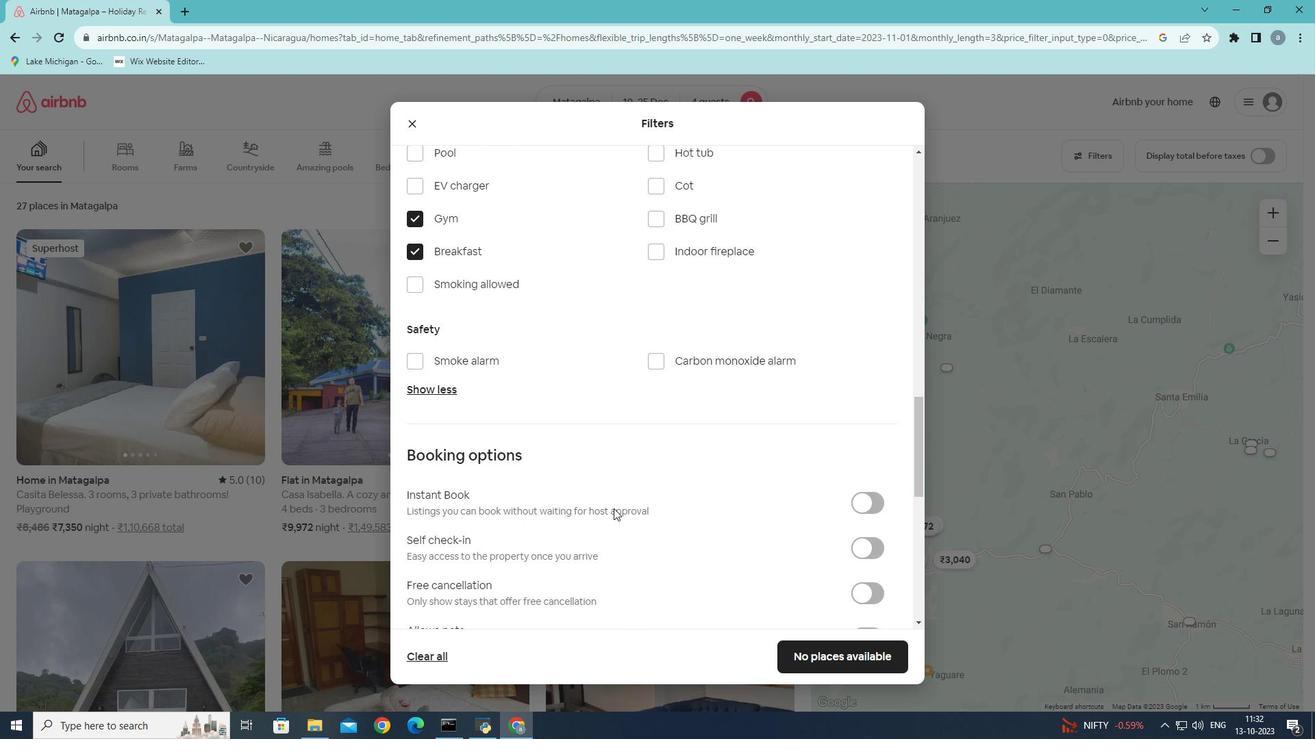 
Action: Mouse moved to (878, 485)
Screenshot: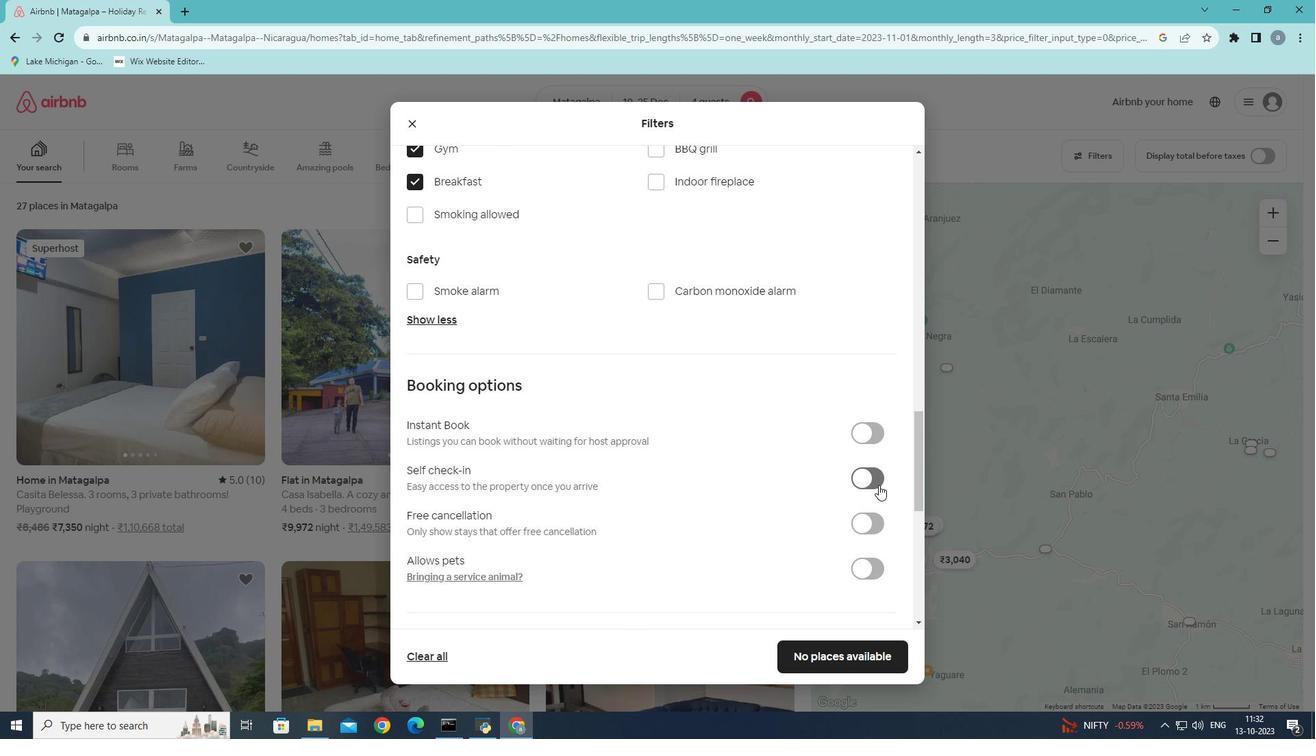 
Action: Mouse pressed left at (878, 485)
Screenshot: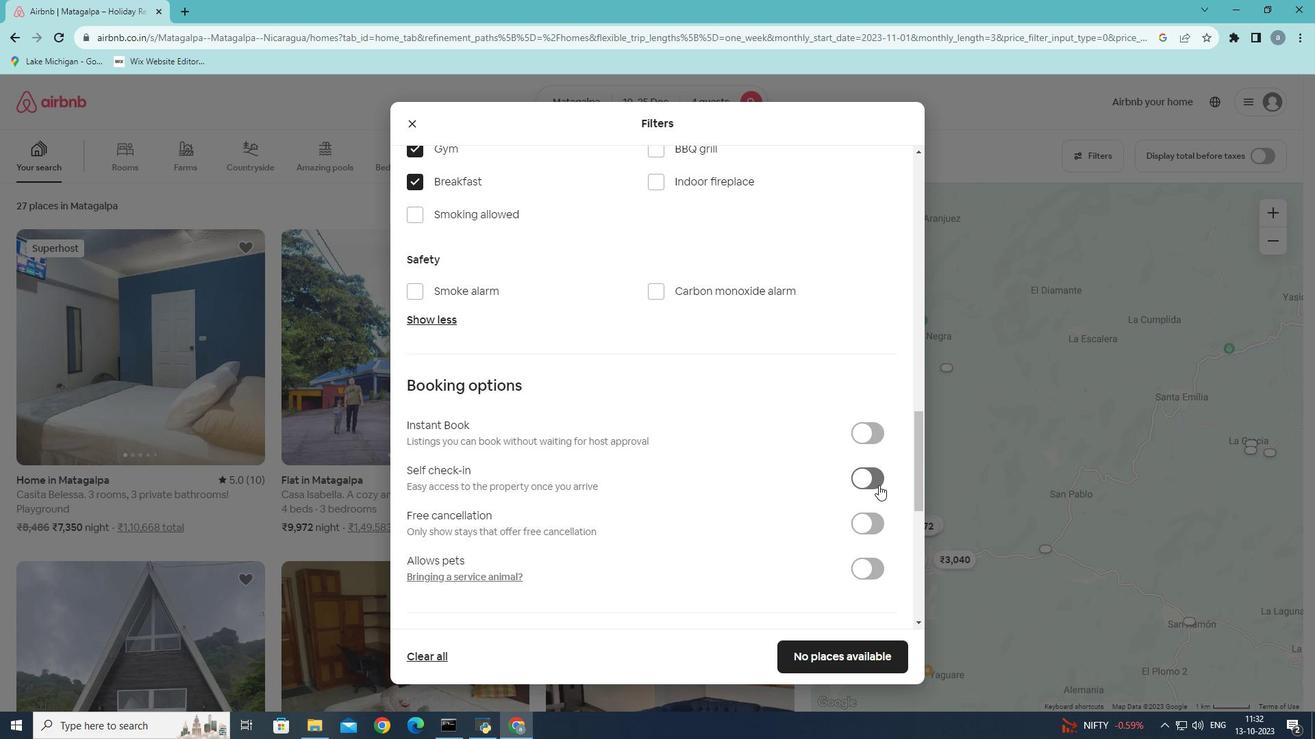 
Action: Mouse moved to (839, 657)
Screenshot: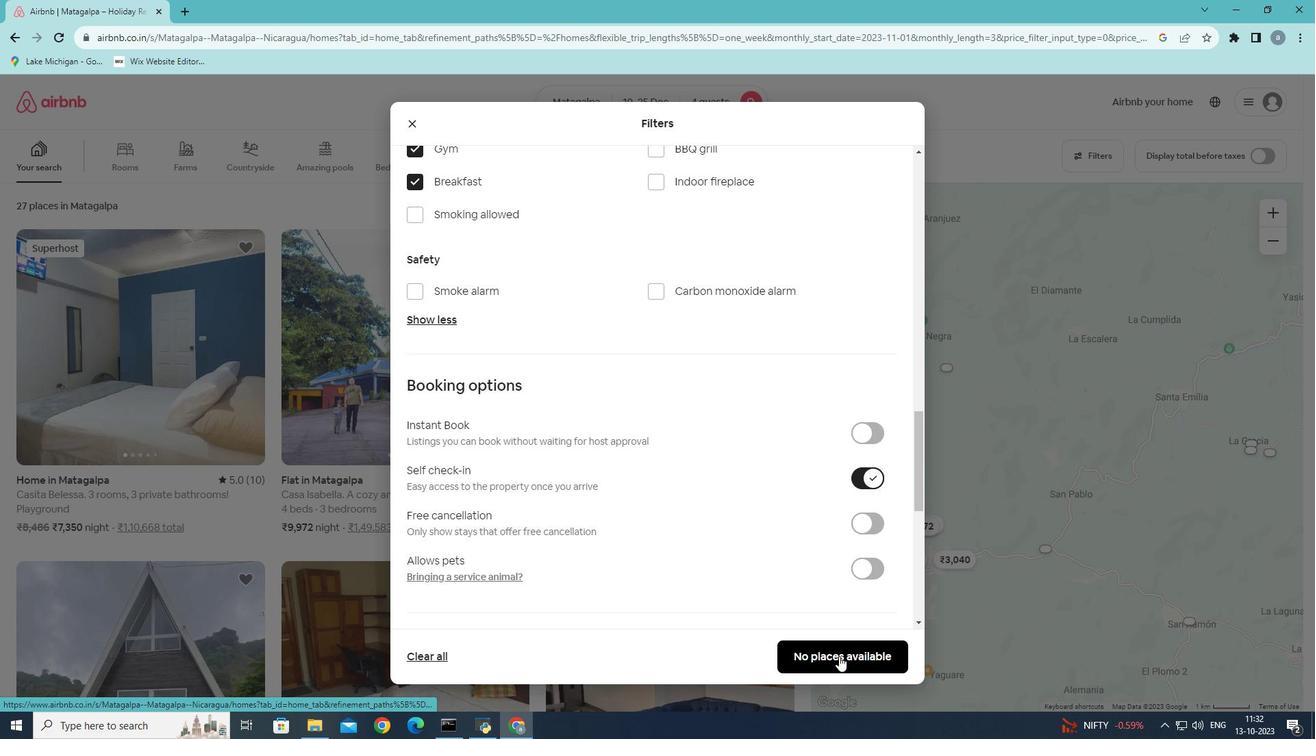 
Action: Mouse pressed left at (839, 657)
Screenshot: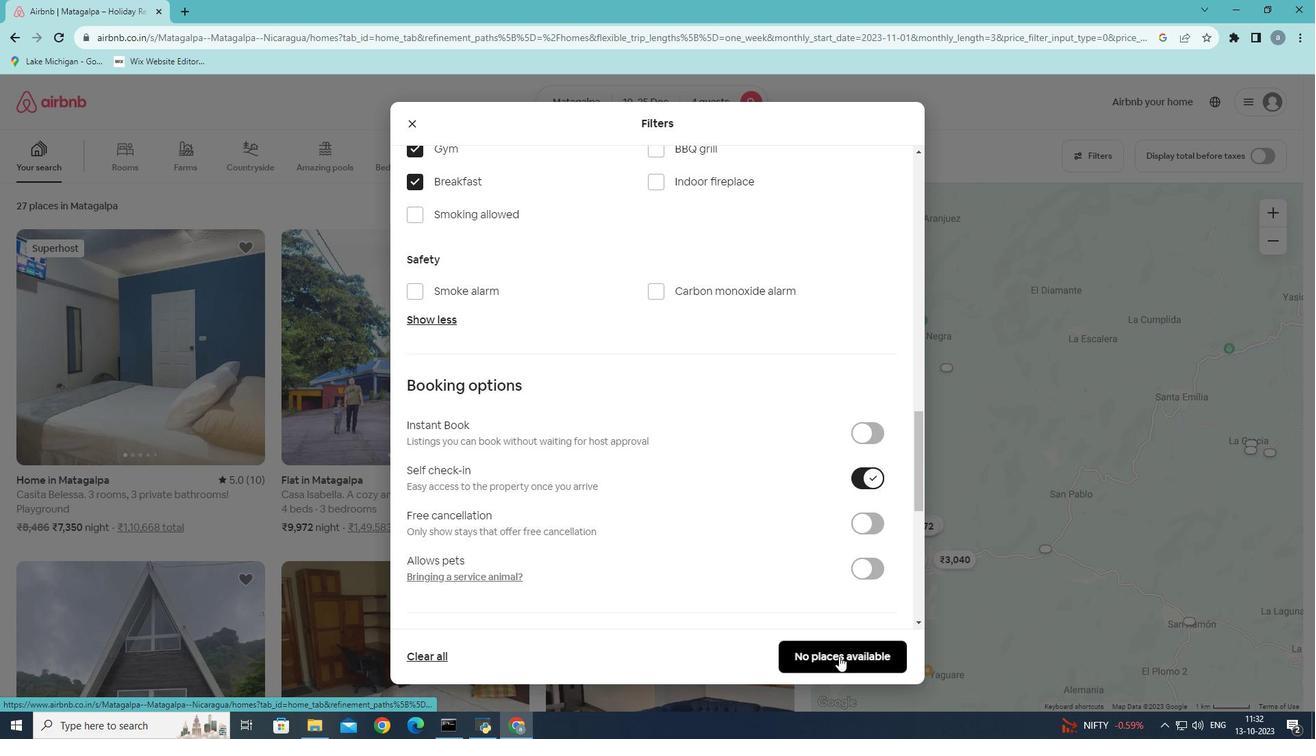 
Action: Mouse moved to (800, 617)
Screenshot: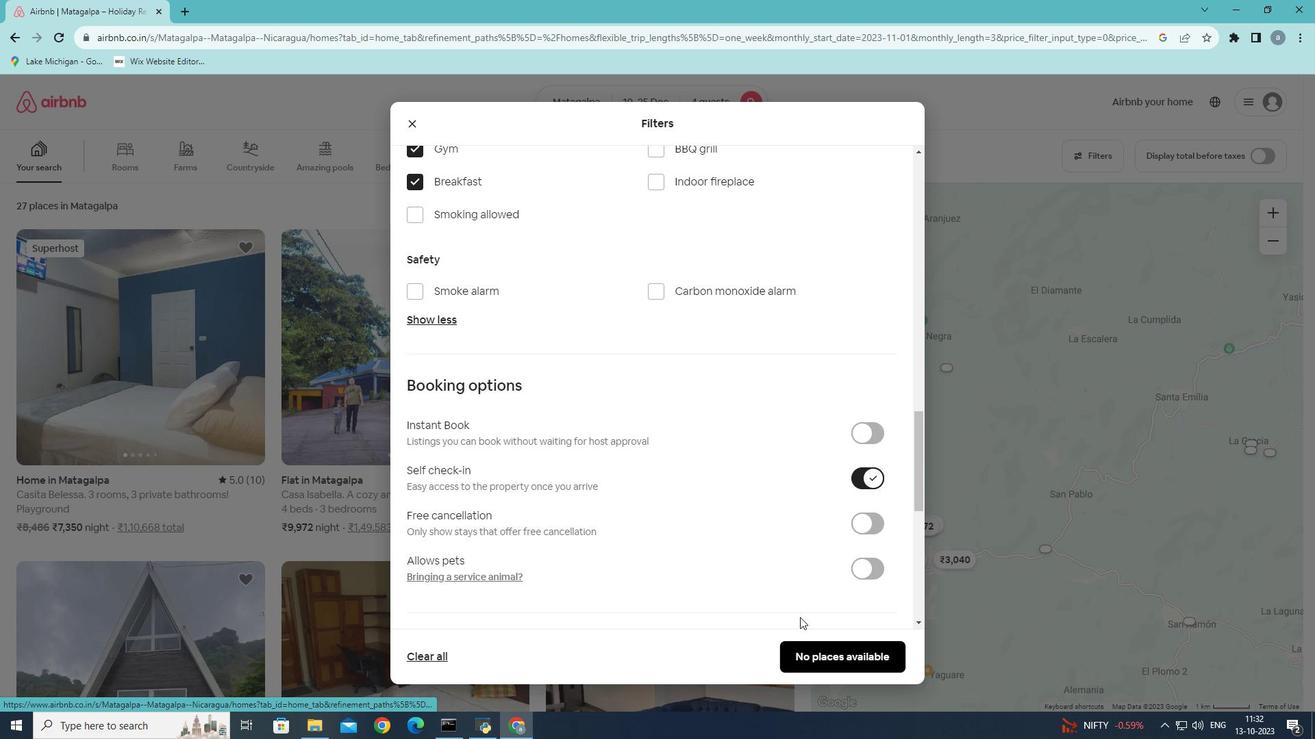 
